 Task: Organize a 2-hour leadership and team-building workshop for corporate teams.
Action: Mouse moved to (646, 306)
Screenshot: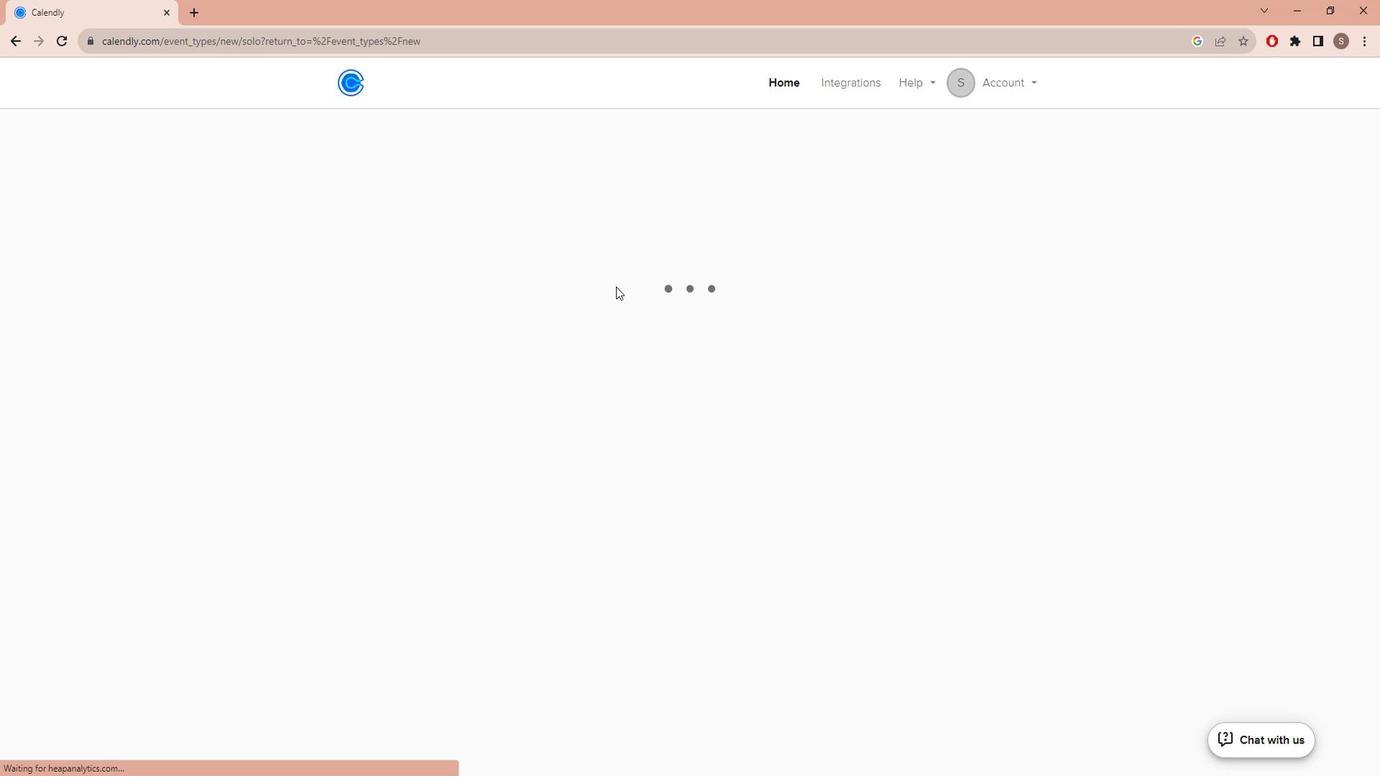 
Action: Mouse pressed left at (646, 306)
Screenshot: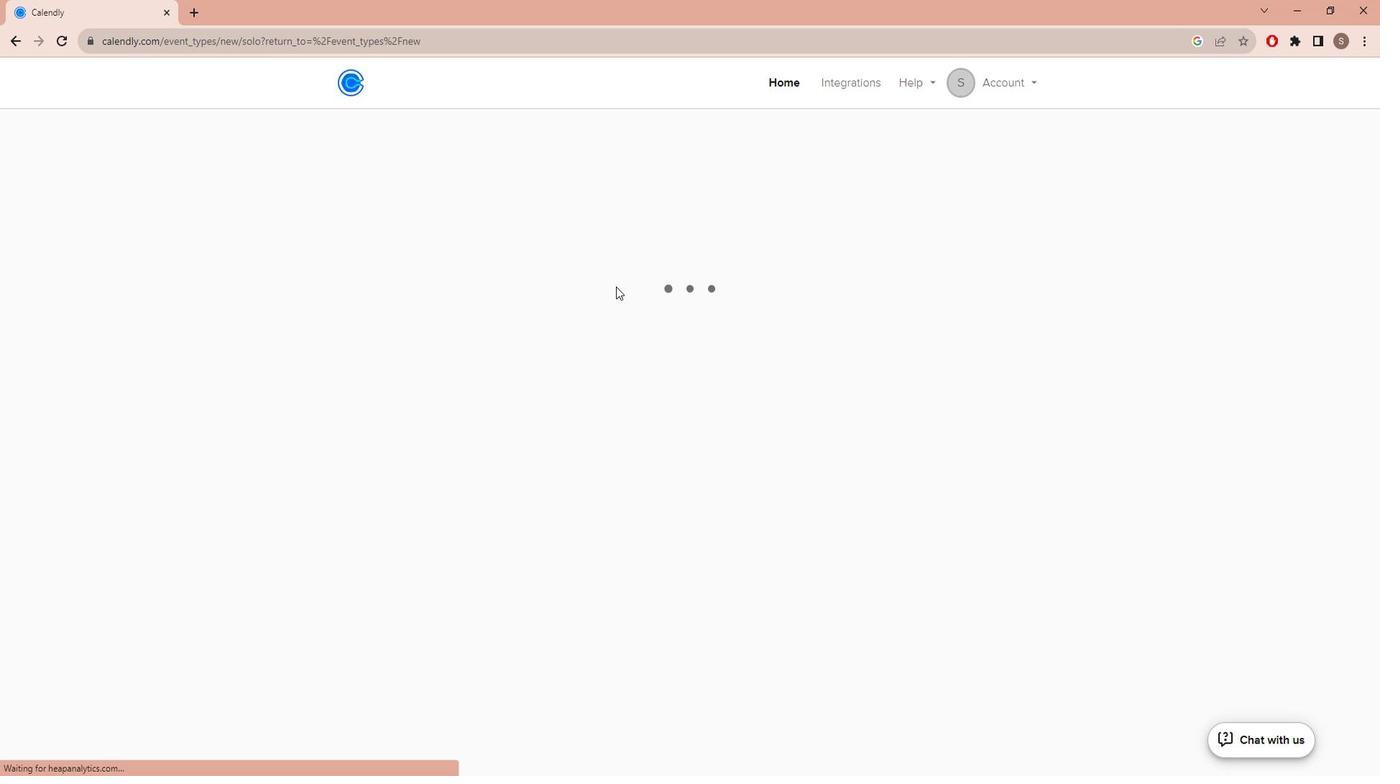 
Action: Mouse moved to (569, 381)
Screenshot: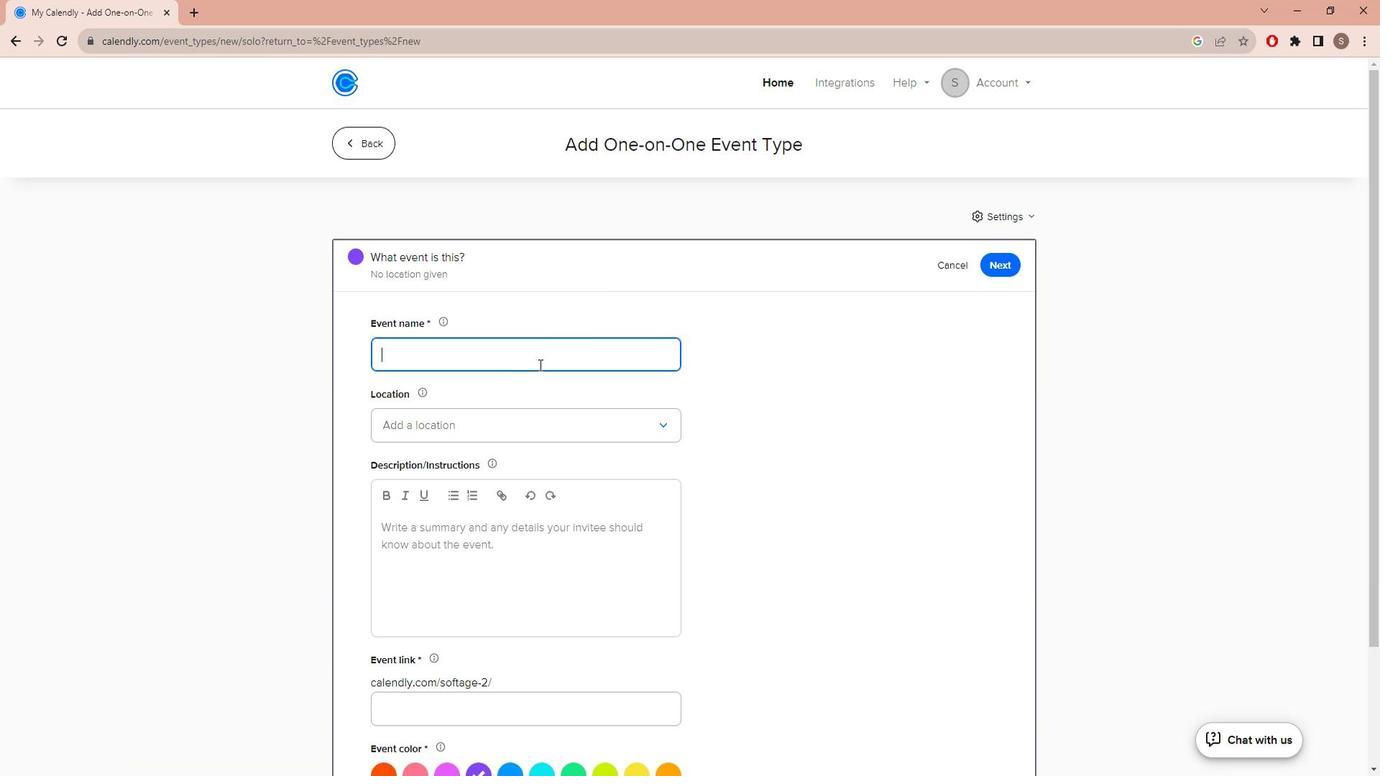 
Action: Key pressed <Key.caps_lock>C<Key.caps_lock>orporate<Key.space><Key.caps_lock>L<Key.caps_lock>eadership<Key.space><Key.shift_r><Key.shift_r><Key.shift_r><Key.shift_r>&<Key.space><Key.caps_lock>T<Key.caps_lock>eam<Key.space><Key.caps_lock>B<Key.caps_lock>uilding<Key.space><Key.caps_lock>W<Key.caps_lock>orkshoip<Key.backspace><Key.backspace>p
Screenshot: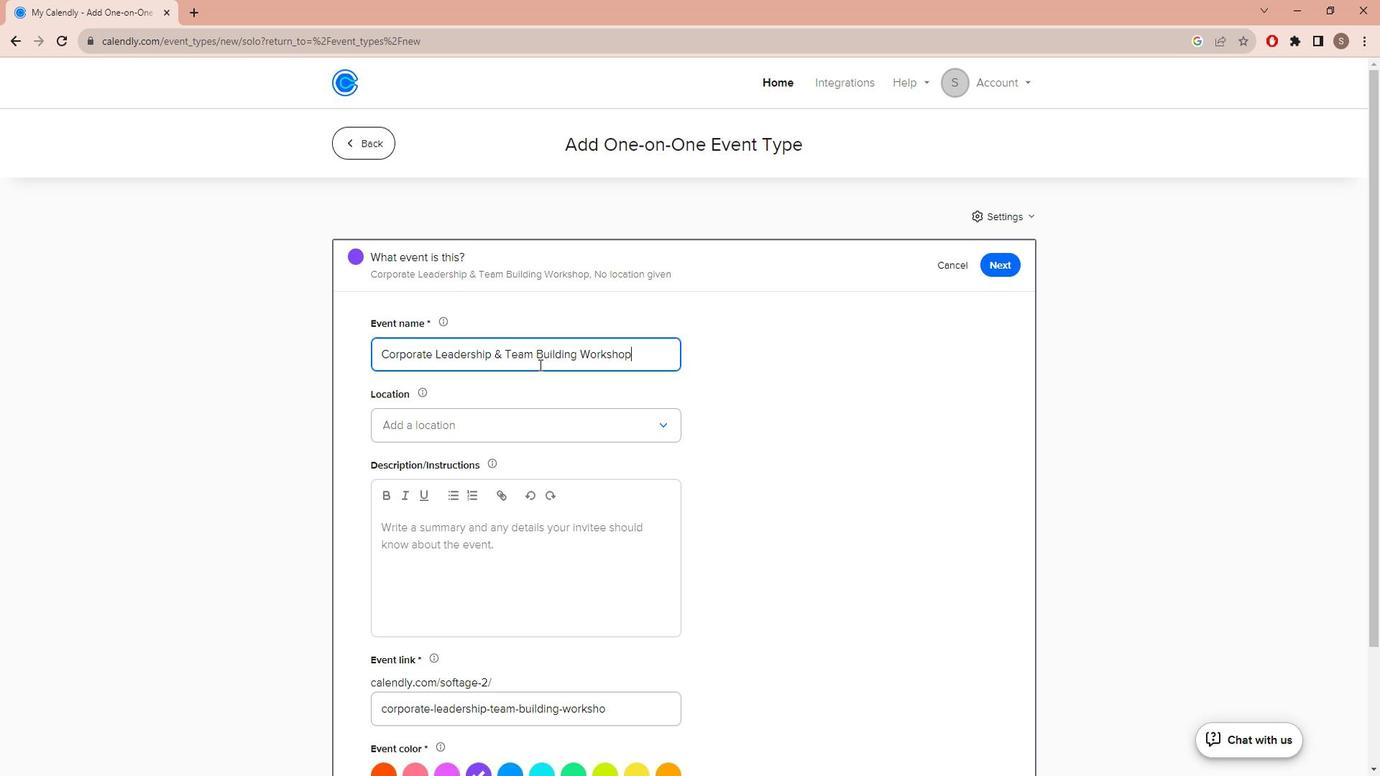 
Action: Mouse moved to (543, 424)
Screenshot: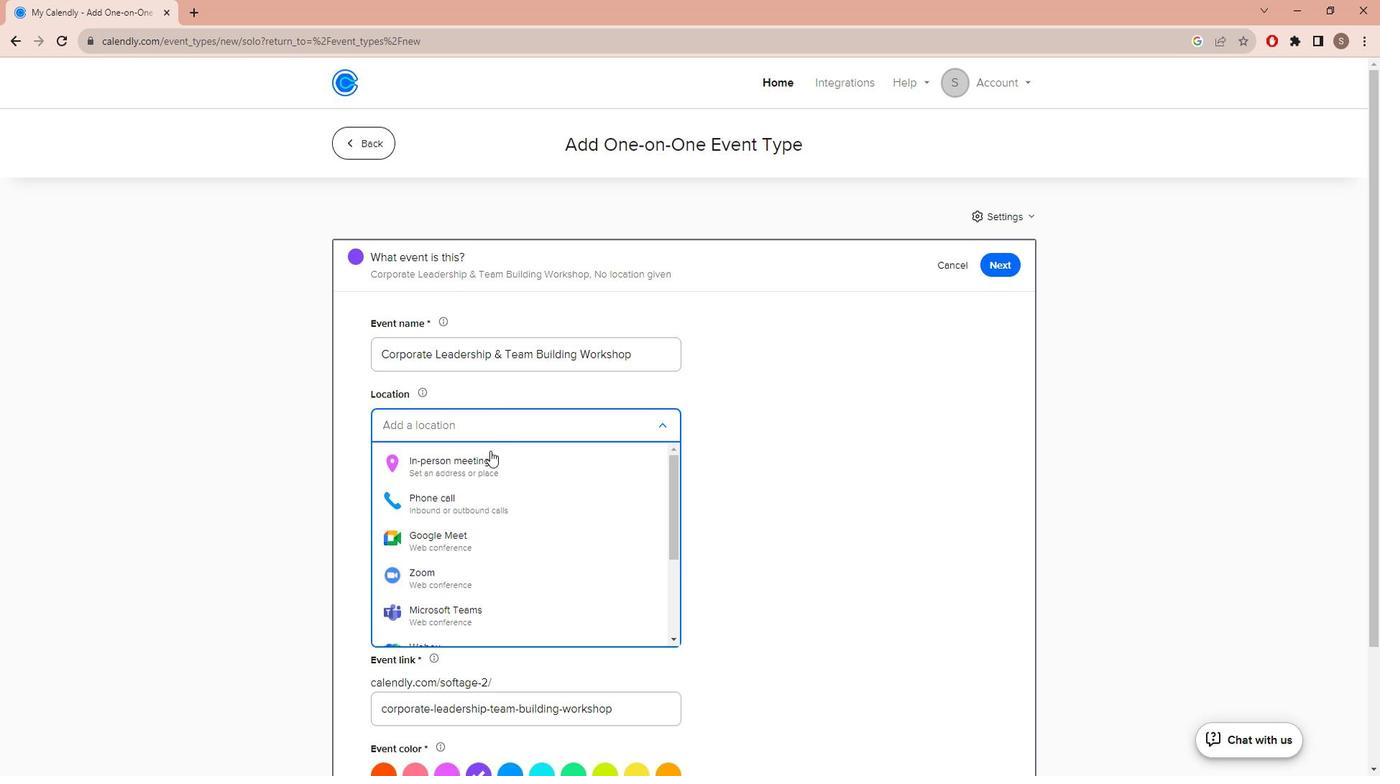 
Action: Mouse pressed left at (543, 424)
Screenshot: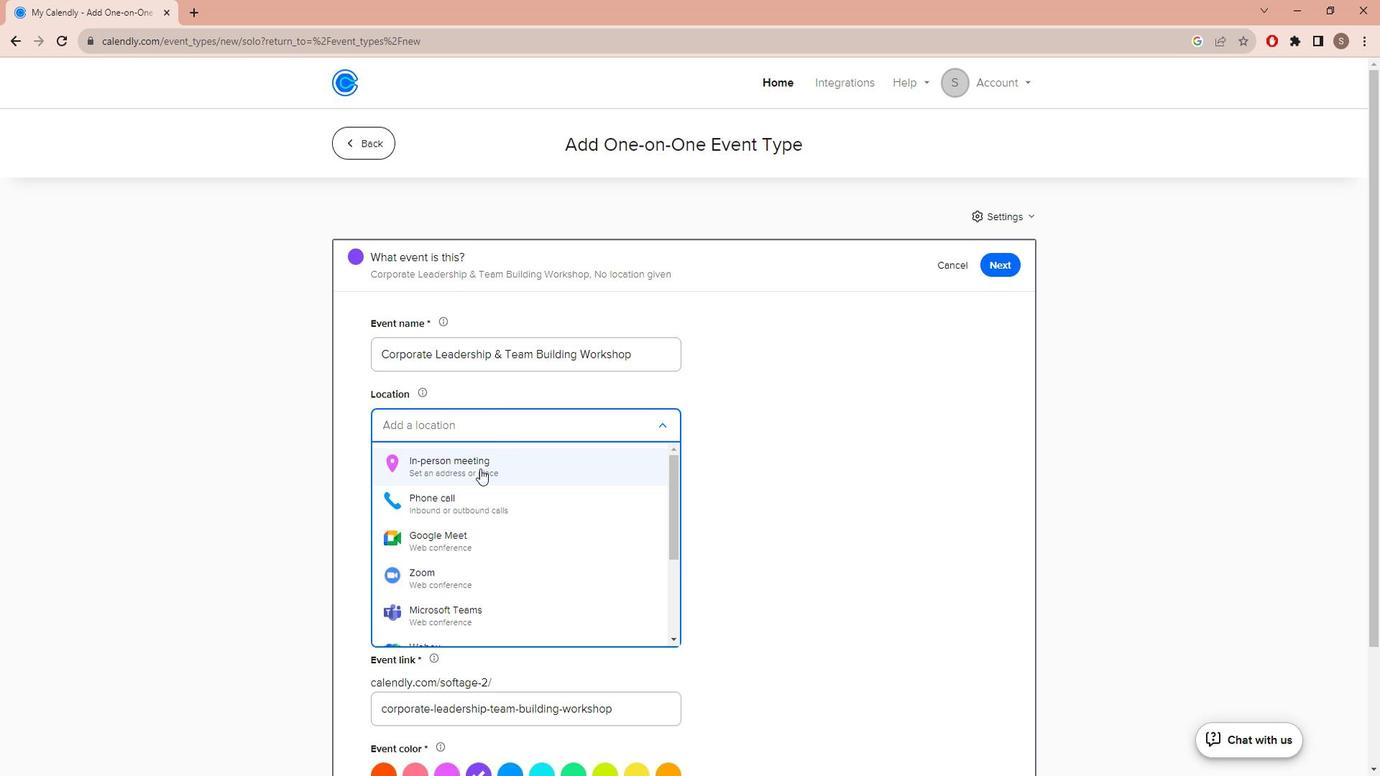 
Action: Mouse moved to (510, 481)
Screenshot: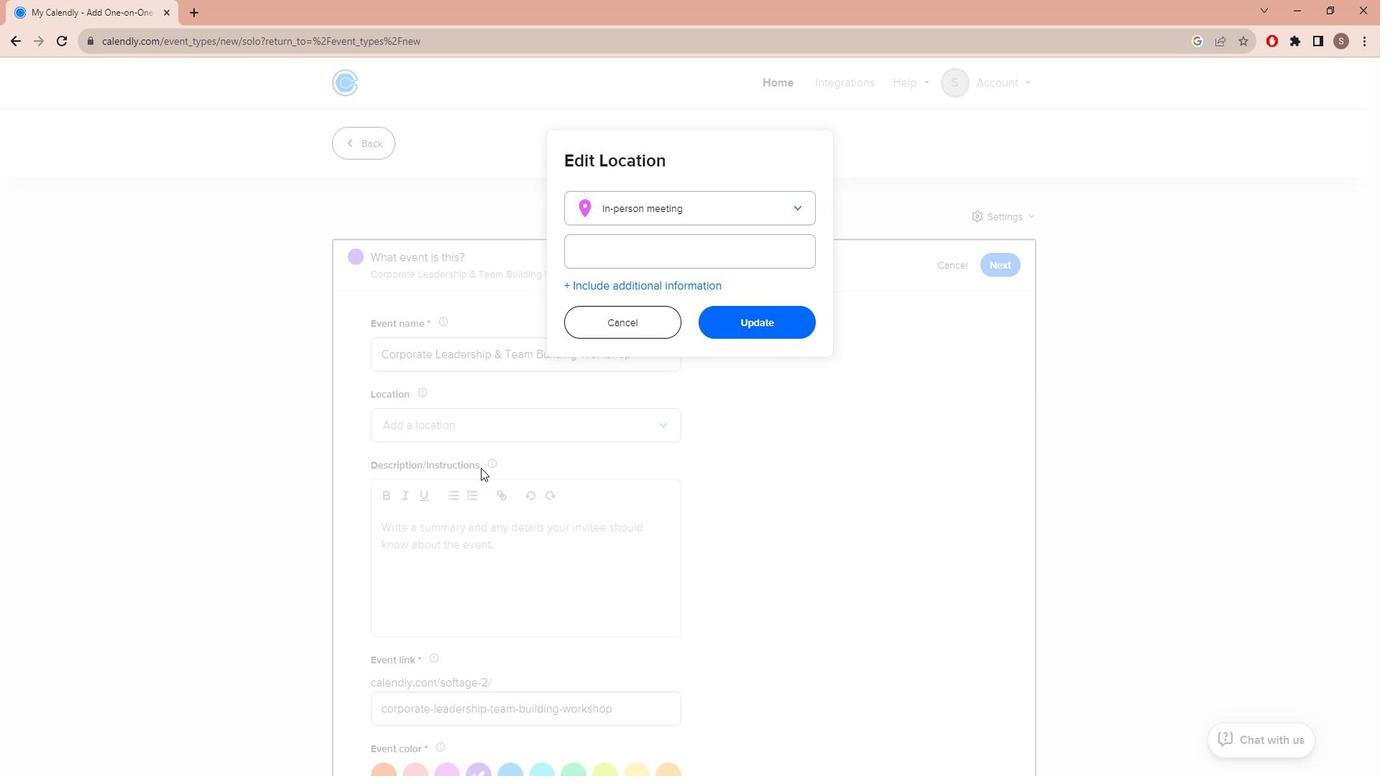 
Action: Mouse pressed left at (510, 481)
Screenshot: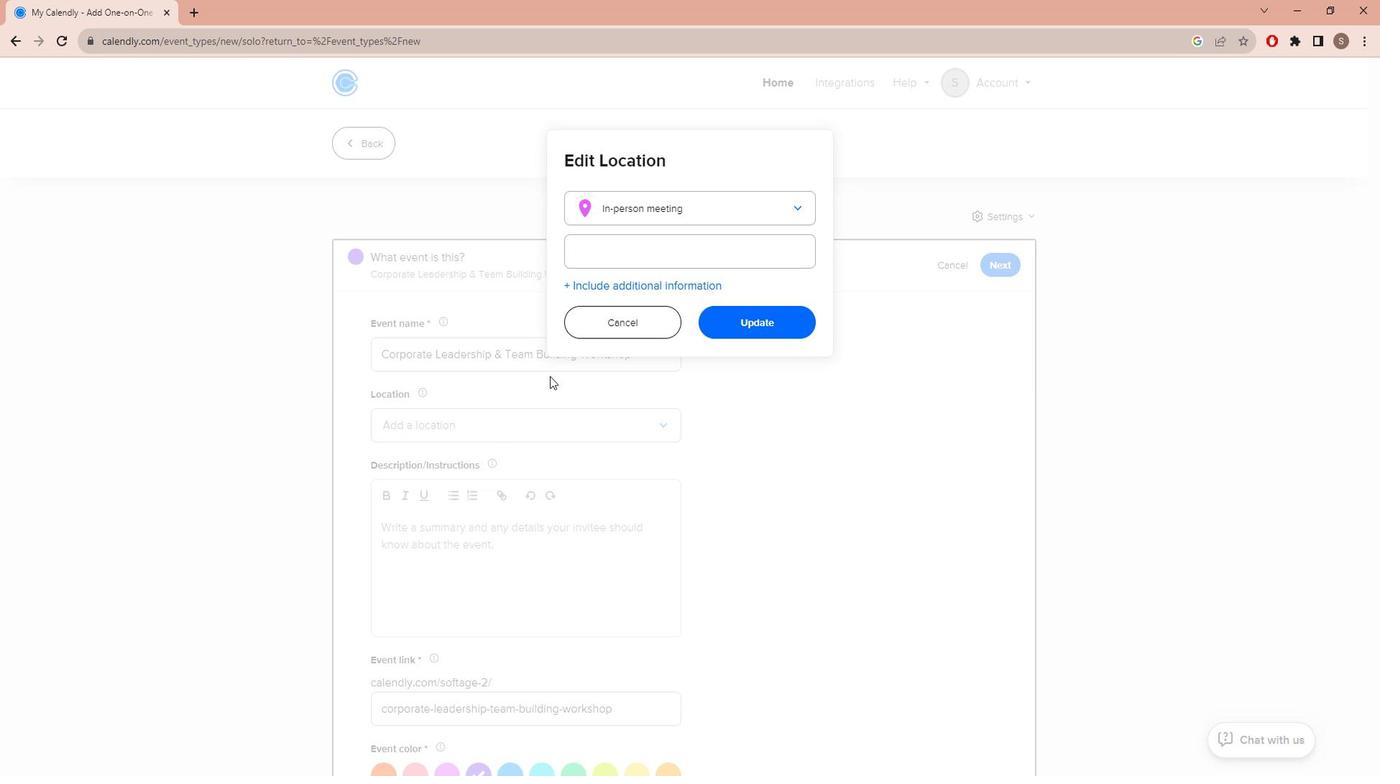
Action: Mouse moved to (669, 279)
Screenshot: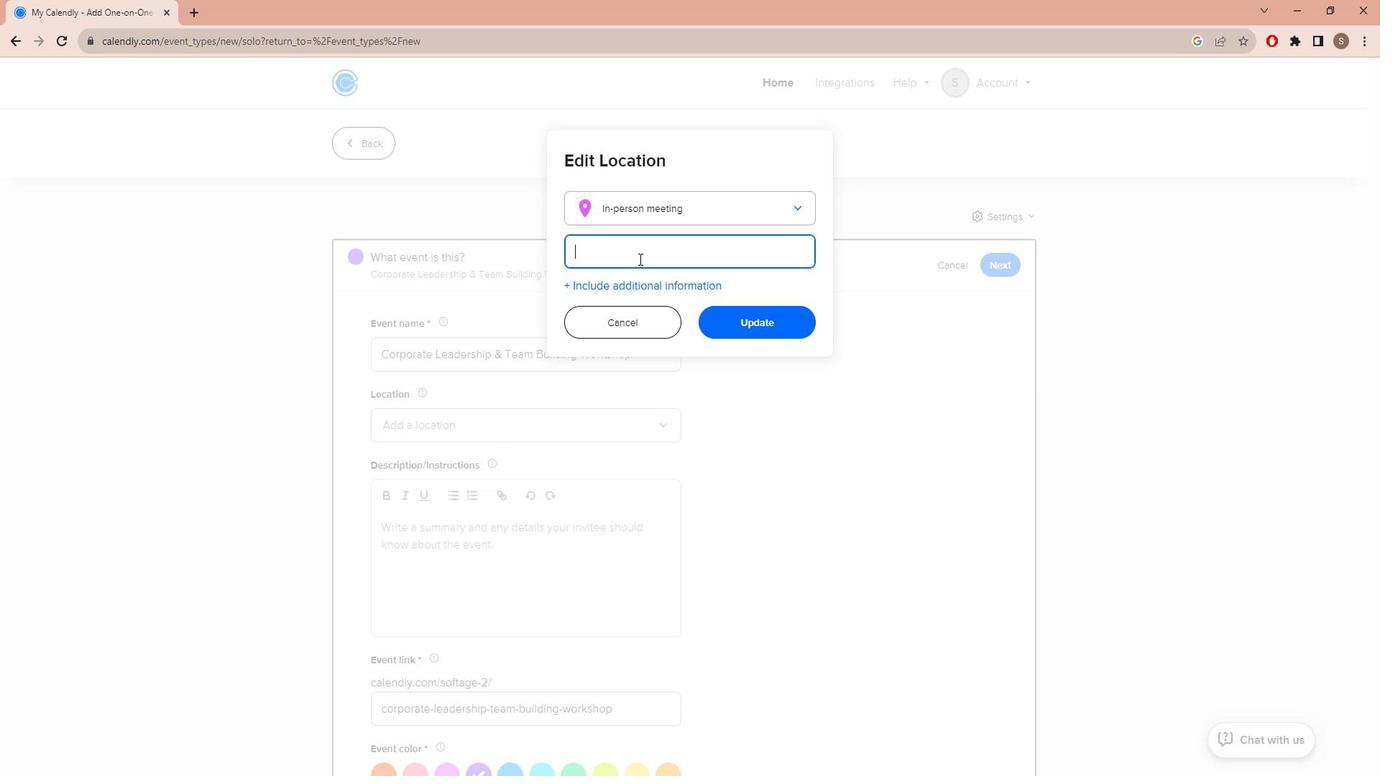
Action: Mouse pressed left at (669, 279)
Screenshot: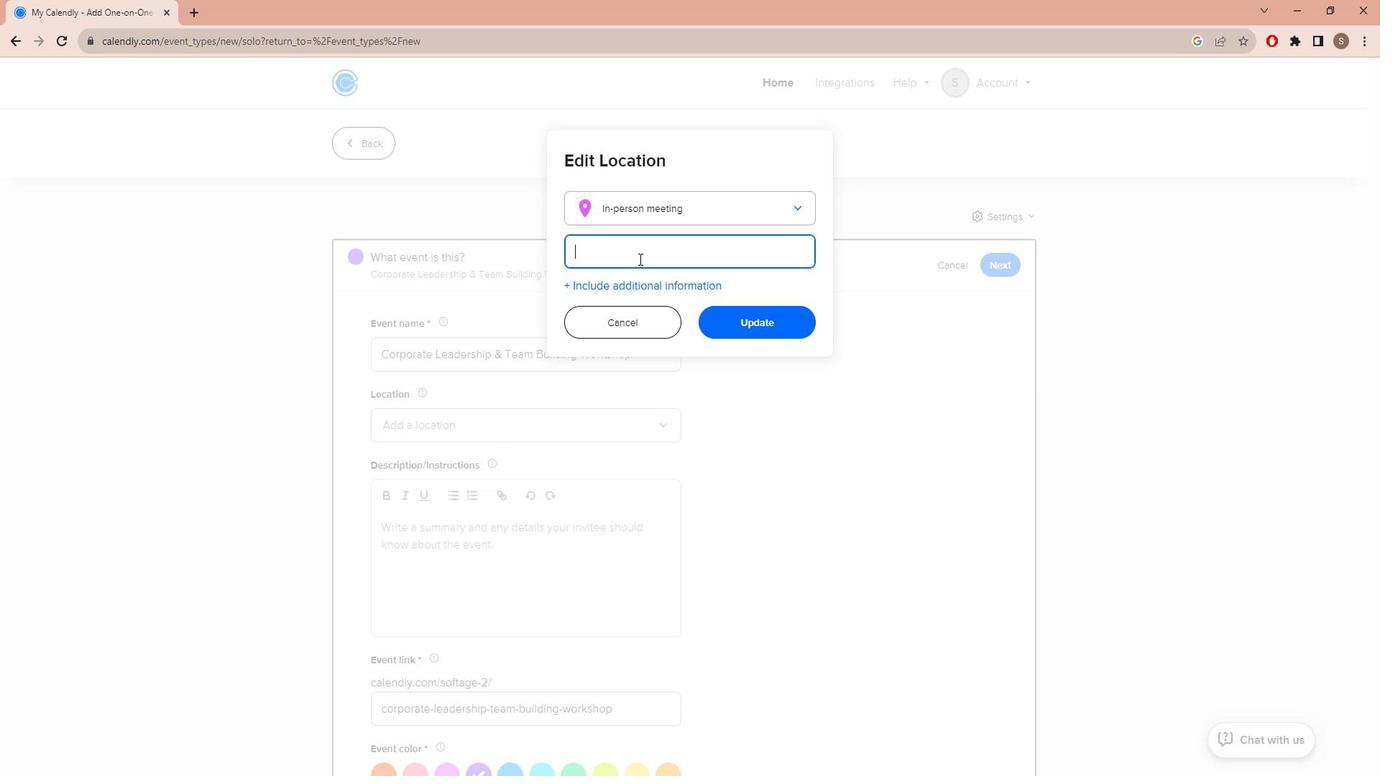 
Action: Key pressed <Key.caps_lock>G<Key.caps_lock><Key.caps_lock><Key.caps_lock>rand<Key.space><Key.caps_lock>H<Key.caps_lock>orizon,<Key.caps_lock><Key.backspace><Key.space><Key.caps_lock>a<Key.caps_lock>U<Key.backspace><Key.backspace>A<Key.caps_lock>uditorio<Key.backspace>um,<Key.space><Key.caps_lock>L<Key.caps_lock>ondon,<Key.caps_lock>U.K
Screenshot: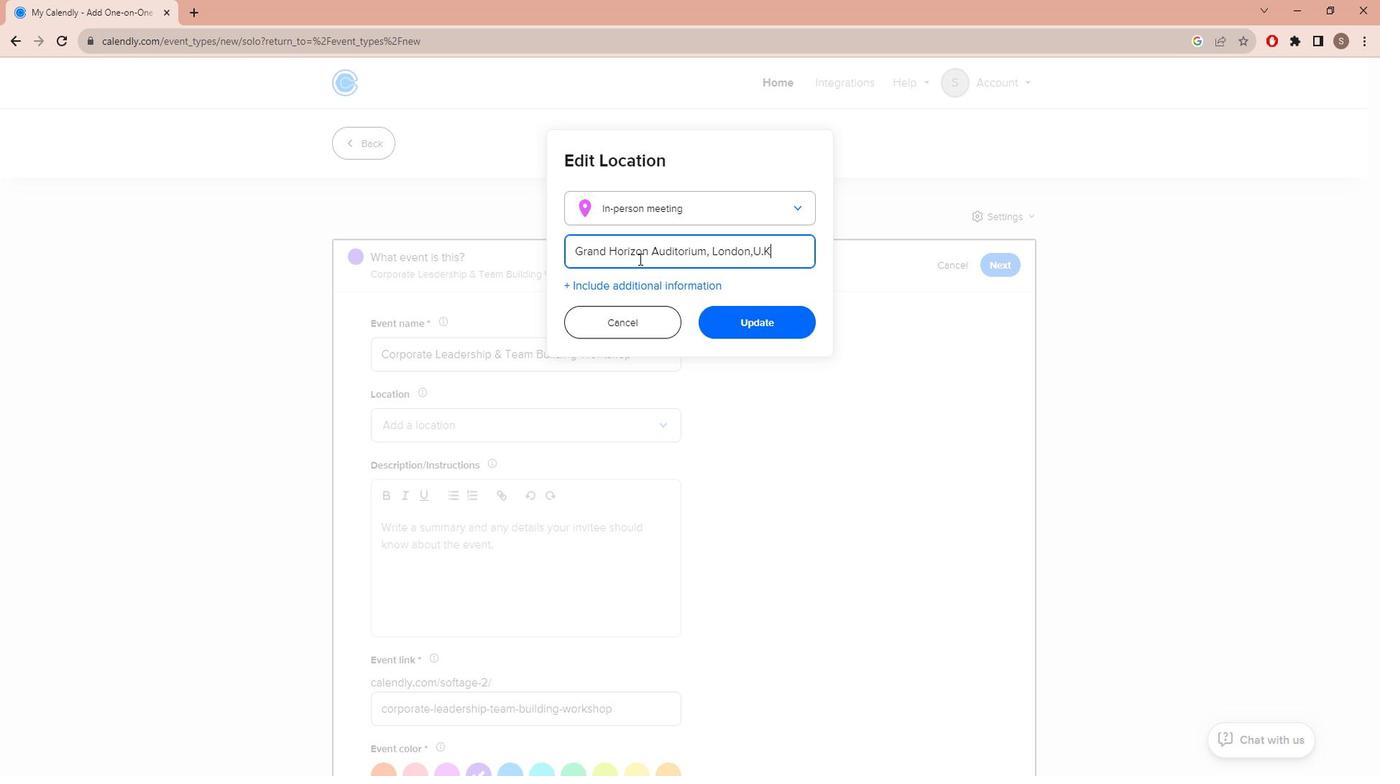 
Action: Mouse moved to (775, 351)
Screenshot: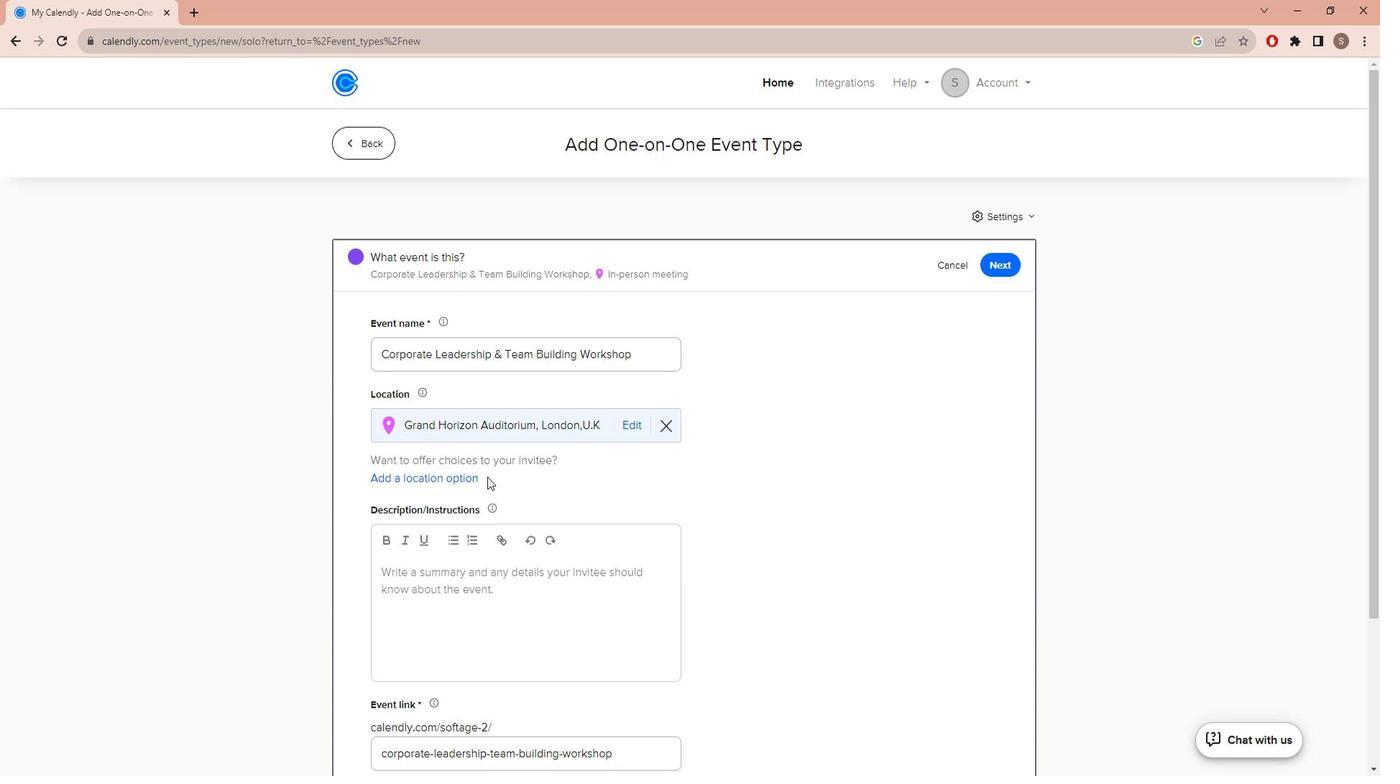 
Action: Mouse pressed left at (775, 351)
Screenshot: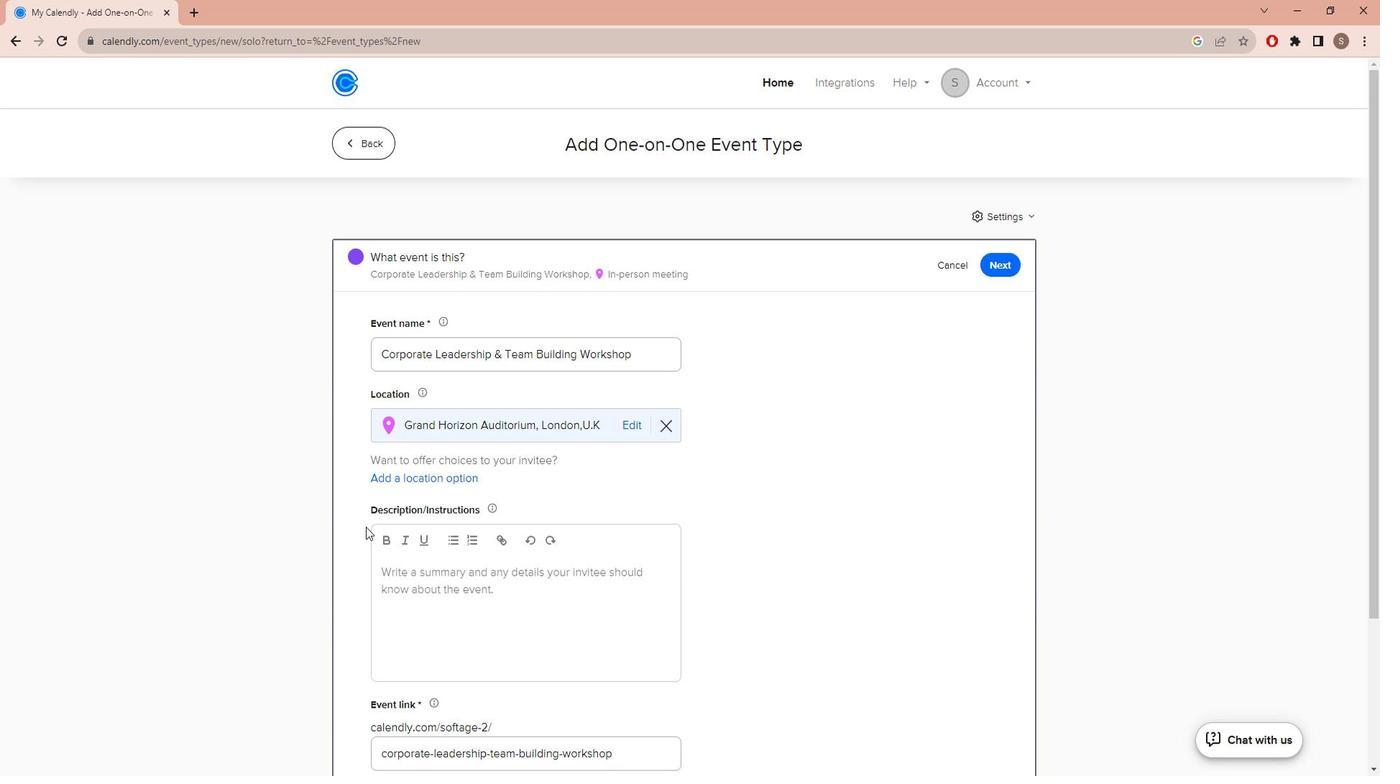 
Action: Mouse moved to (395, 538)
Screenshot: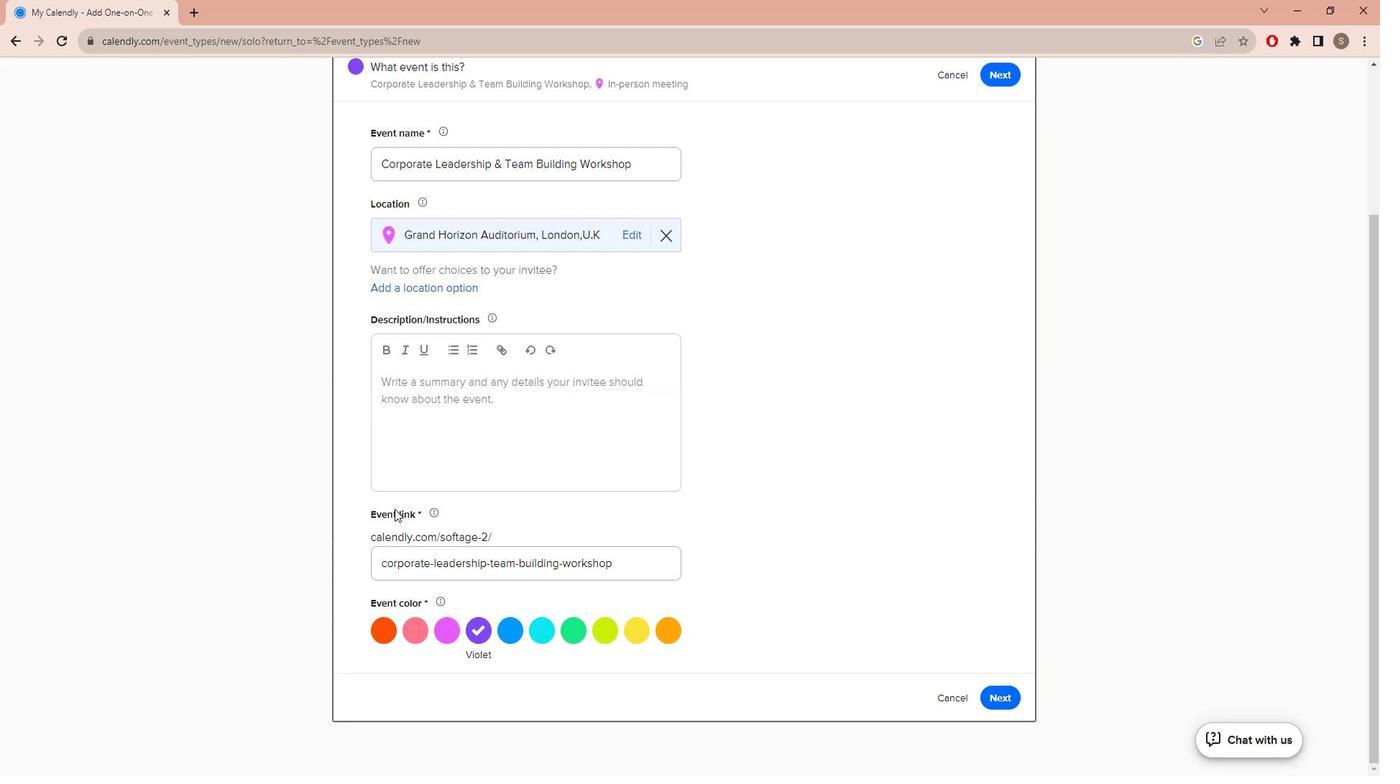 
Action: Mouse scrolled (395, 537) with delta (0, 0)
Screenshot: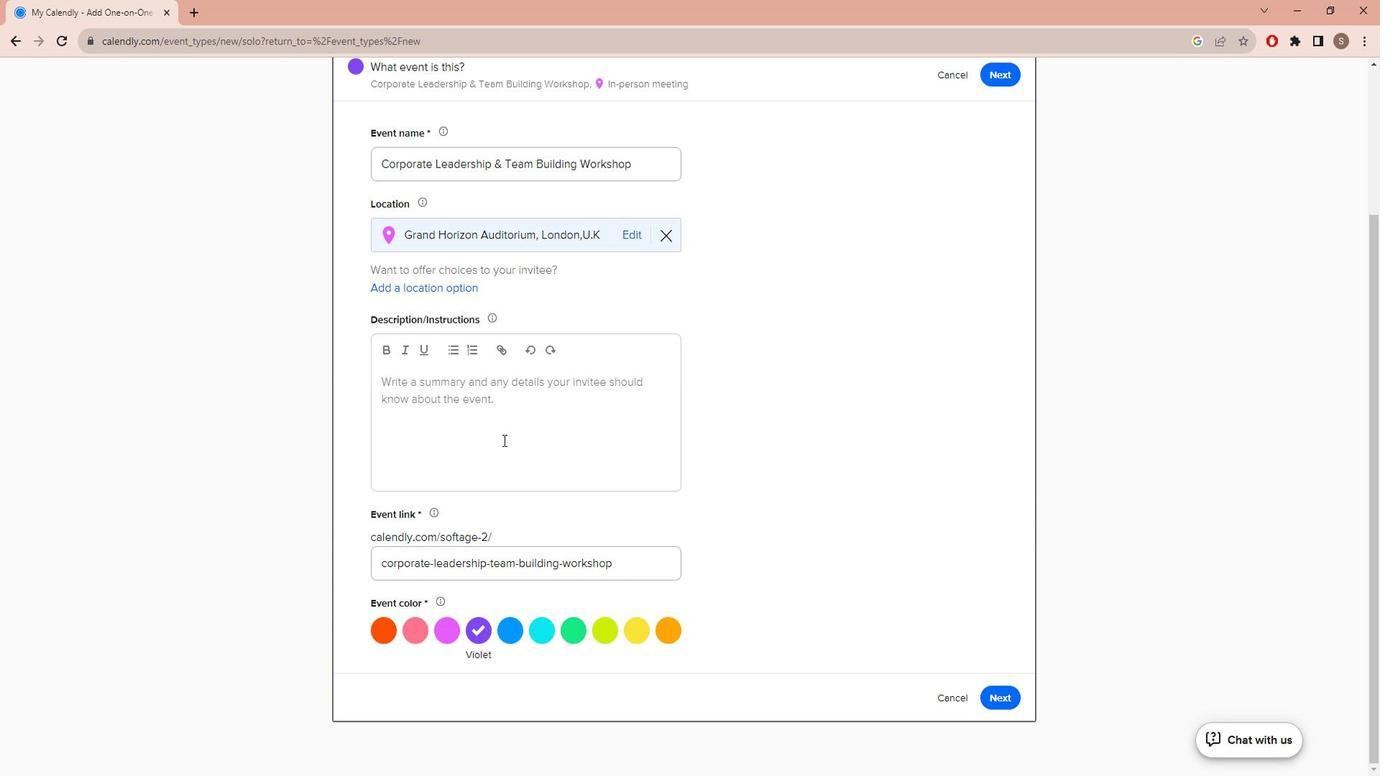 
Action: Mouse scrolled (395, 537) with delta (0, 0)
Screenshot: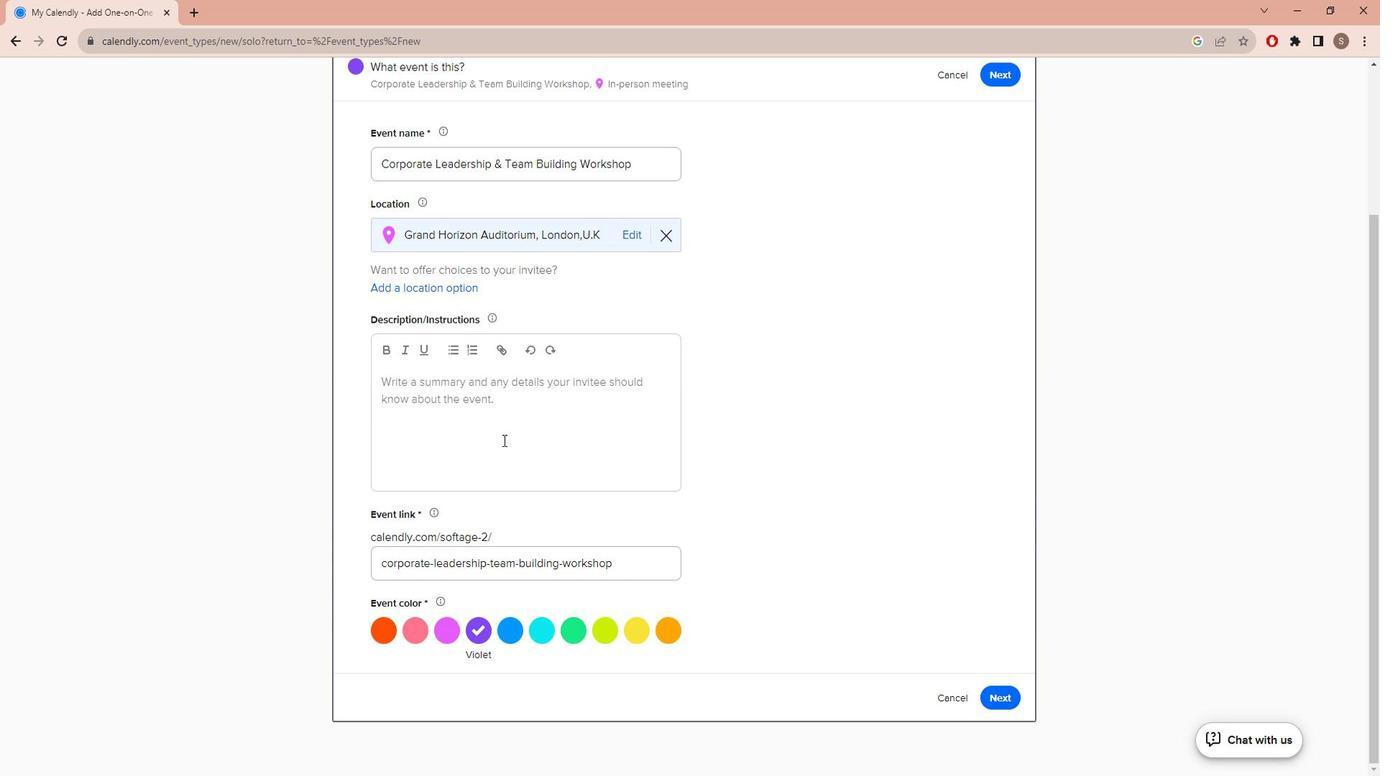 
Action: Mouse scrolled (395, 537) with delta (0, 0)
Screenshot: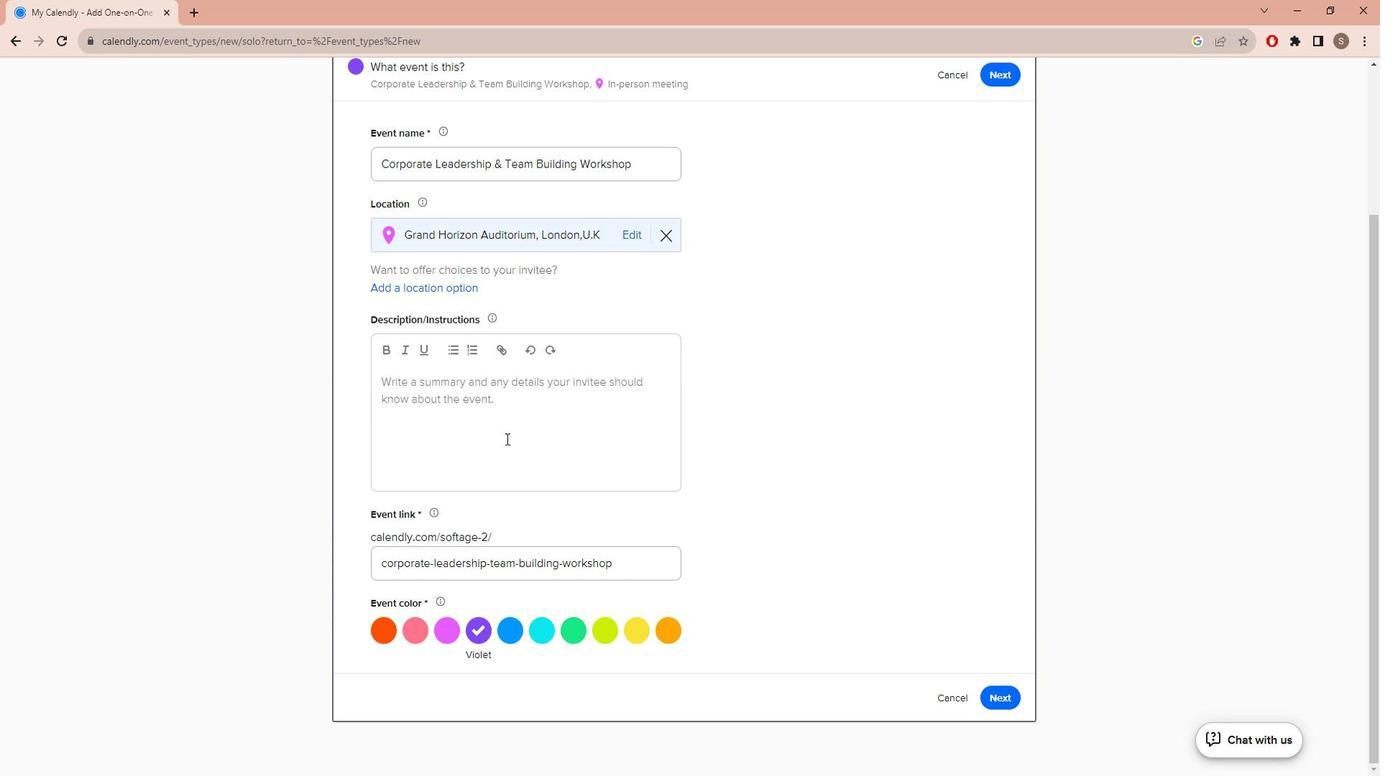 
Action: Mouse scrolled (395, 537) with delta (0, 0)
Screenshot: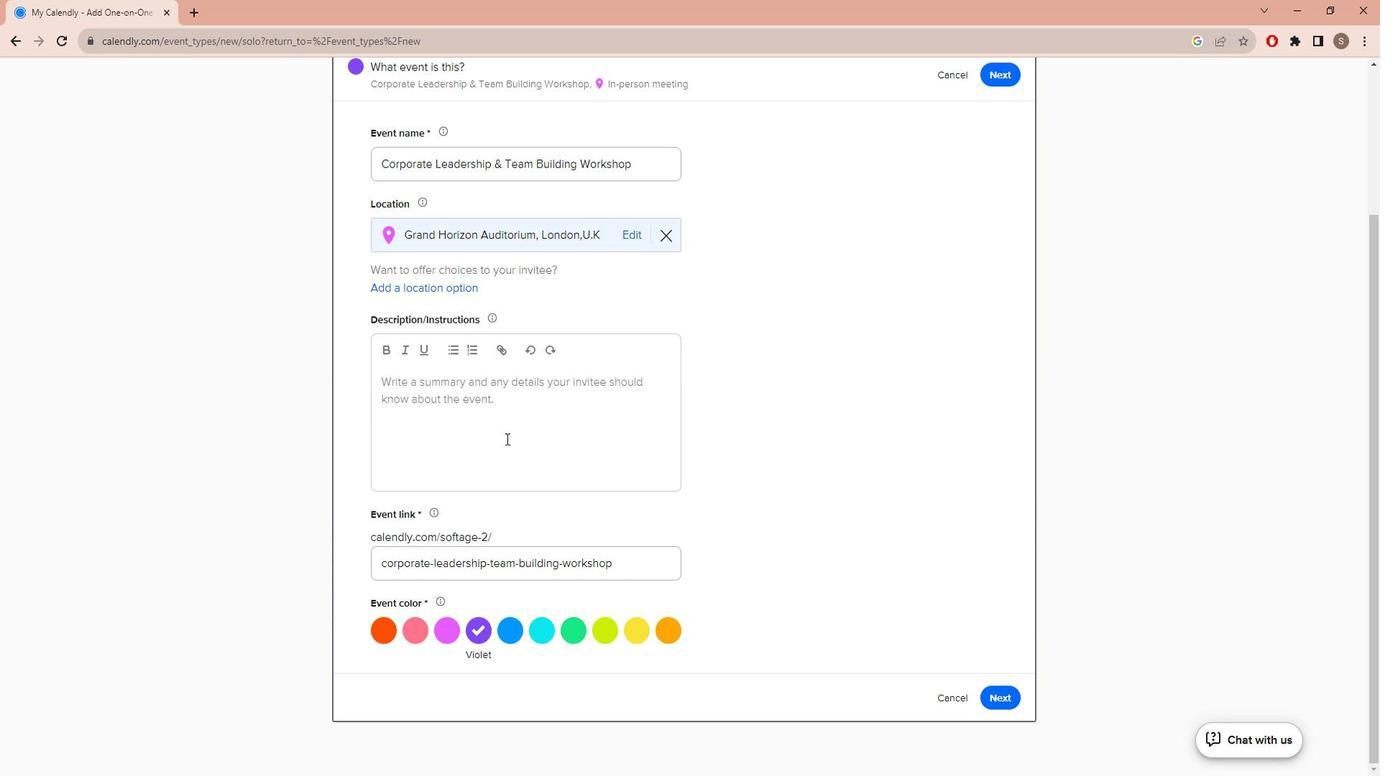 
Action: Mouse moved to (536, 453)
Screenshot: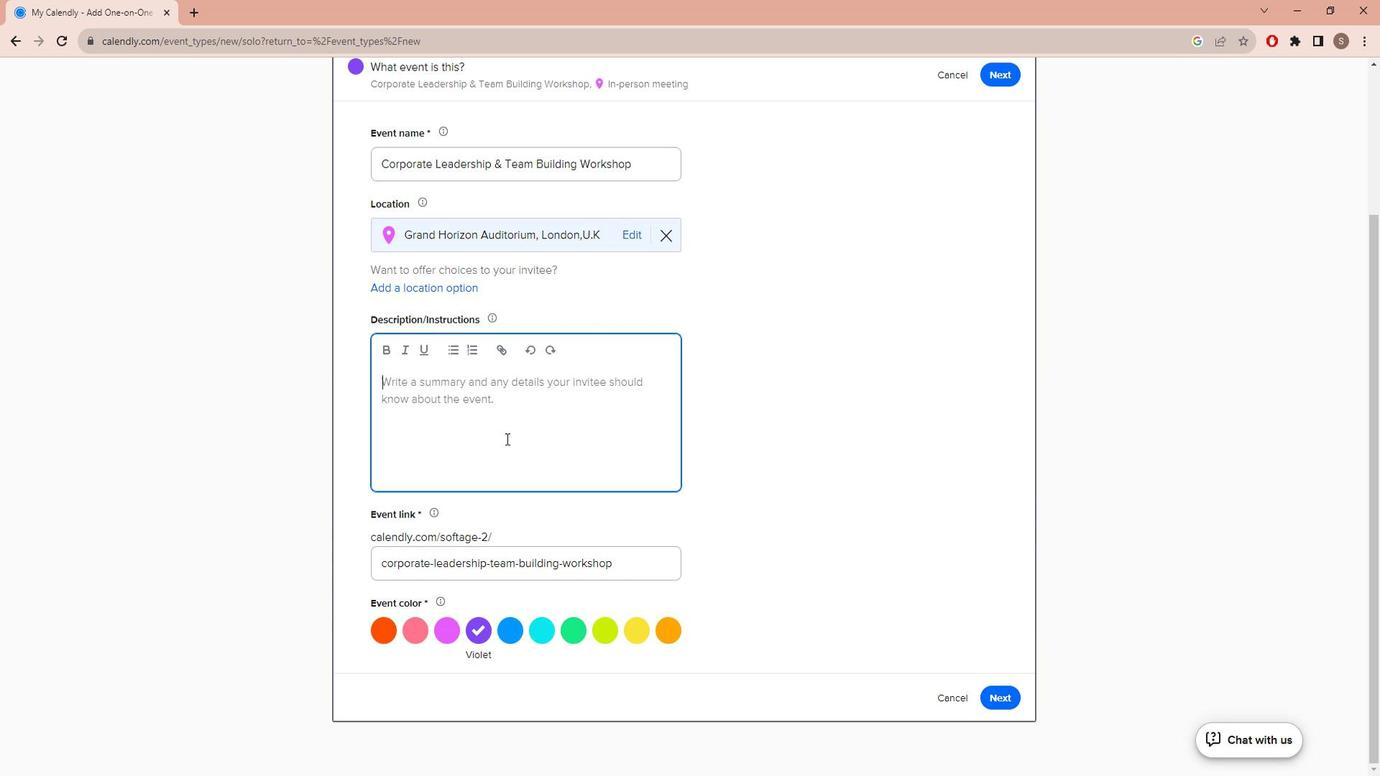 
Action: Mouse pressed left at (536, 453)
Screenshot: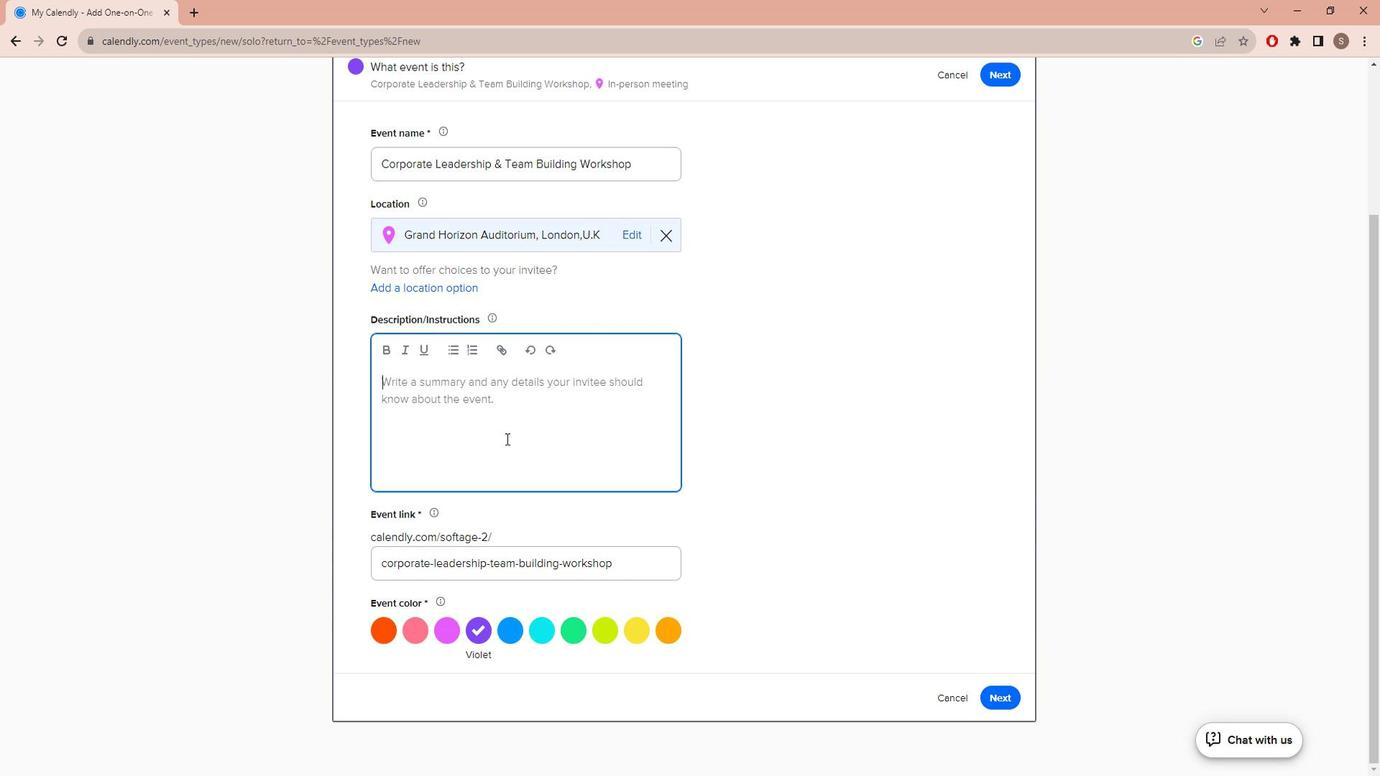 
Action: Key pressed <Key.caps_lock>j<Key.caps_lock><Key.backspace>J<Key.caps_lock>oin<Key.space>us<Key.space>for<Key.space>a<Key.space><Key.backspace>n<Key.space>engagoin<Key.backspace><Key.backspace><Key.backspace>ing<Key.space>and<Key.space>dynamic<Key.space>leadershi<Key.backspace>ip<Key.space>and<Key.space>team<Key.space>buidl<Key.backspace><Key.backspace>lding<Key.space>workshop<Key.space>designed<Key.space>specificallyu<Key.backspace><Key.space>for<Key.space>corporate<Key.space>teams<Key.space>.<Key.caps_lock>I<Key.caps_lock>n<Key.space>this<Key.space>interactive<Key.space>sesion<Key.space><Key.backspace><Key.backspace><Key.backspace><Key.backspace>sion<Key.space>,you<Key.space>will<Key.space>develop<Key.space>essential<Key.space>leadership<Key.space>skills<Key.space><Key.space>and<Key.space>enhance<Key.space>teamwork,fostering<Key.space>a<Key.space>more<Key.space>productive<Key.space>and<Key.space>collabro<Key.backspace><Key.backspace>orative<Key.space>work<Key.space>environment.<Key.space><Key.caps_lock>T<Key.caps_lock>i<Key.backspace>his<Key.space>workshop<Key.space>i<Key.space><Key.backspace>s<Key.space>ideal<Key.space>for<Key.space>team<Key.space>leaders,managers<Key.space>and<Key.space>employees<Key.space>at<Key.space>all<Key.space>levels<Key.space>looking<Key.space>to<Key.space>enhancre<Key.backspace><Key.backspace>e<Key.space>their<Key.space>leadership<Key.space>skills<Key.space>and<Key.space>contribute<Key.space>to<Key.space>a<Key.space>more<Key.space>harmonious<Key.space>n<Key.backspace>and<Key.space>effecient<Key.space><Key.backspace><Key.backspace><Key.backspace><Key.backspace><Key.backspace><Key.backspace><Key.backspace>iv<Key.backspace>cient<Key.space>corporate<Key.space>work<Key.space>environment.<Key.caps_lock>
Screenshot: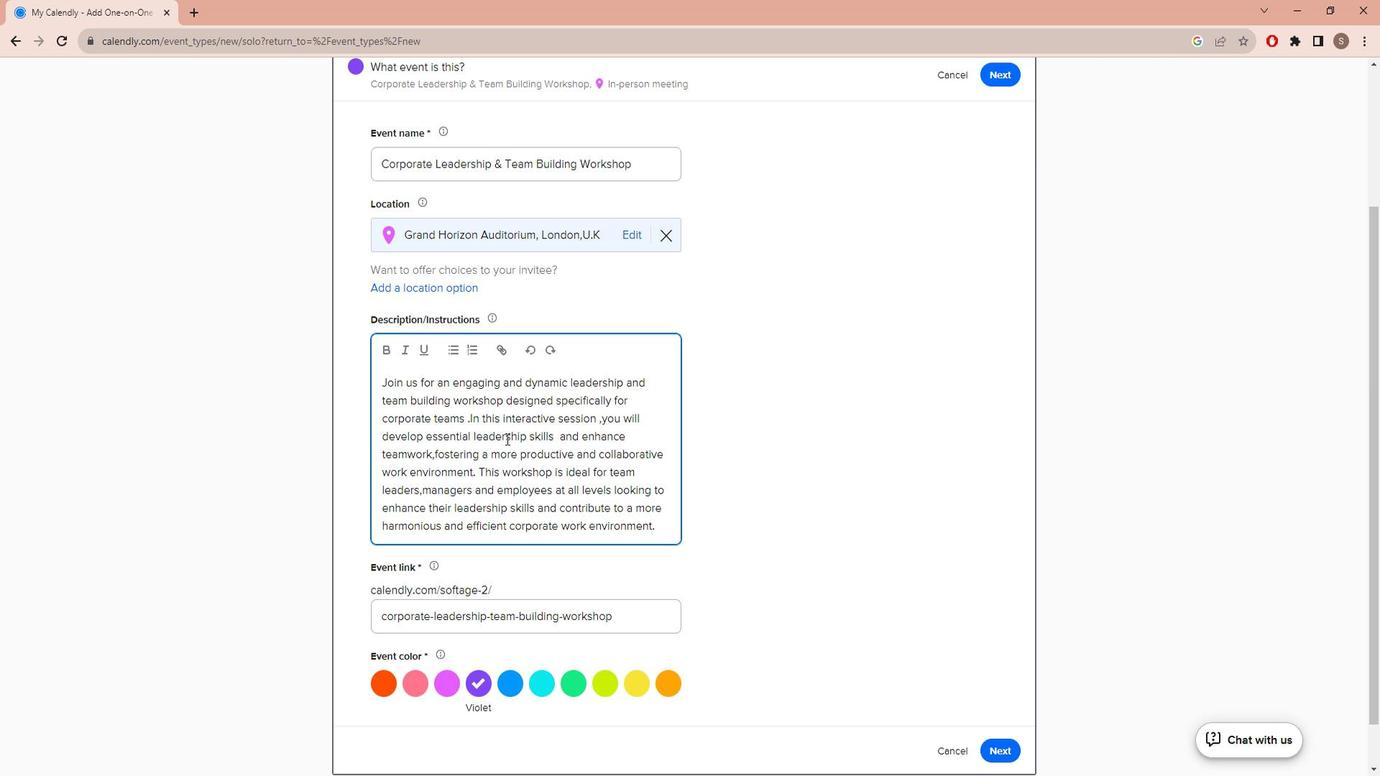 
Action: Mouse moved to (770, 532)
Screenshot: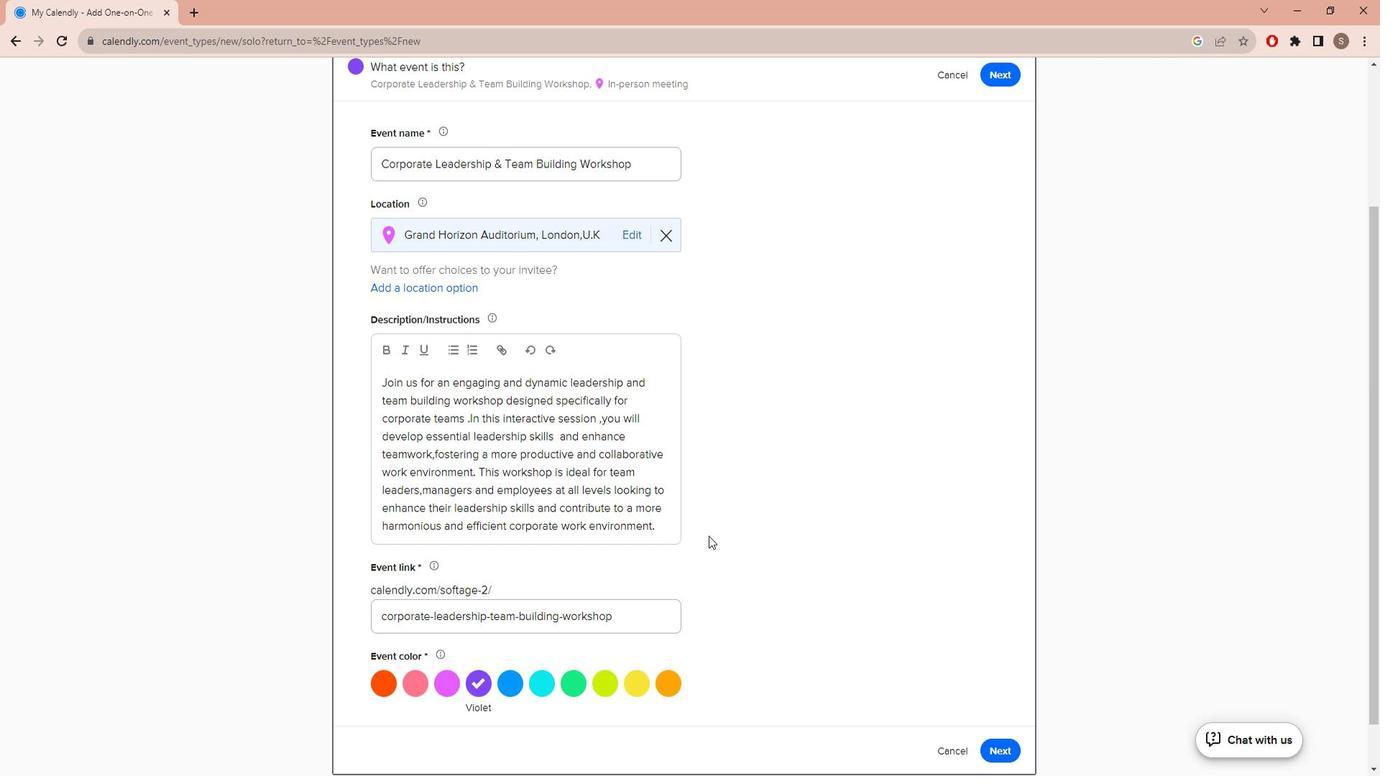 
Action: Mouse pressed left at (770, 532)
Screenshot: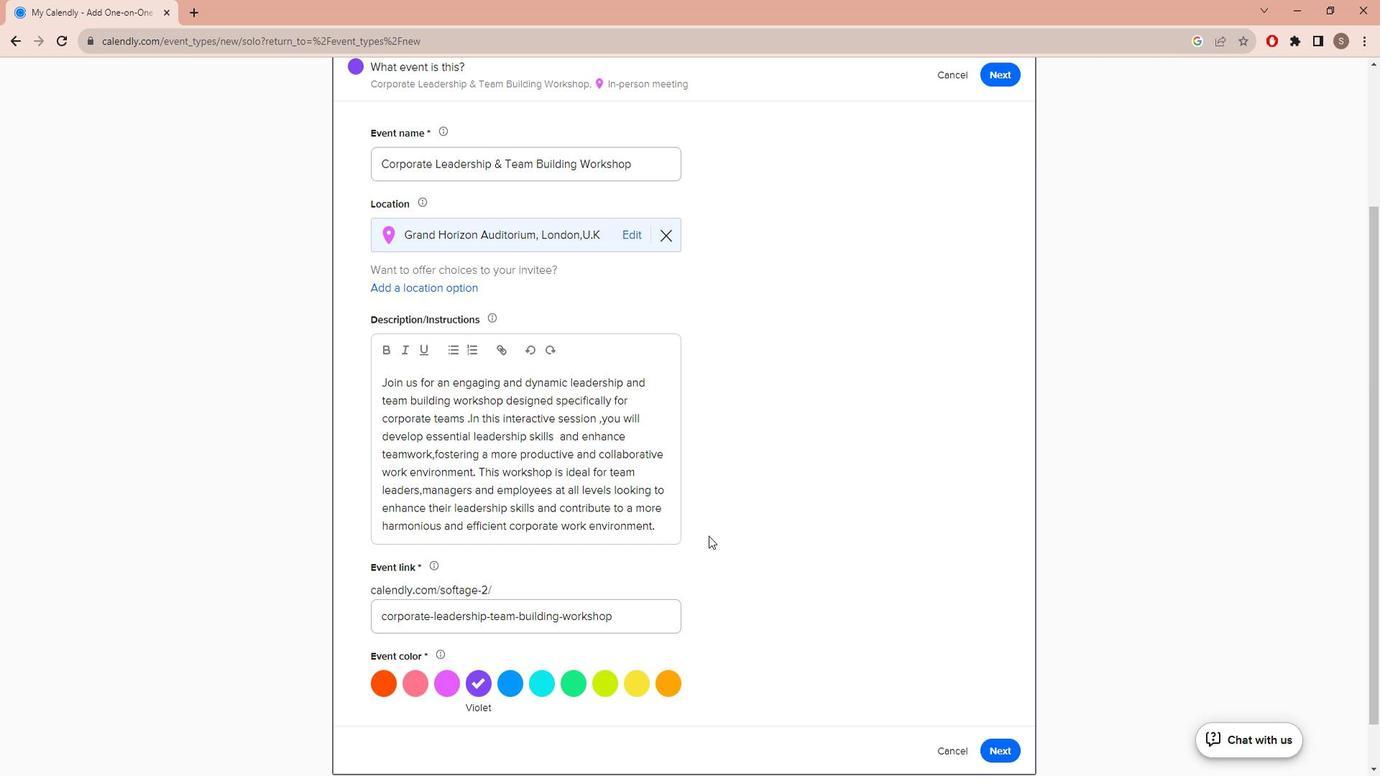 
Action: Mouse moved to (739, 546)
Screenshot: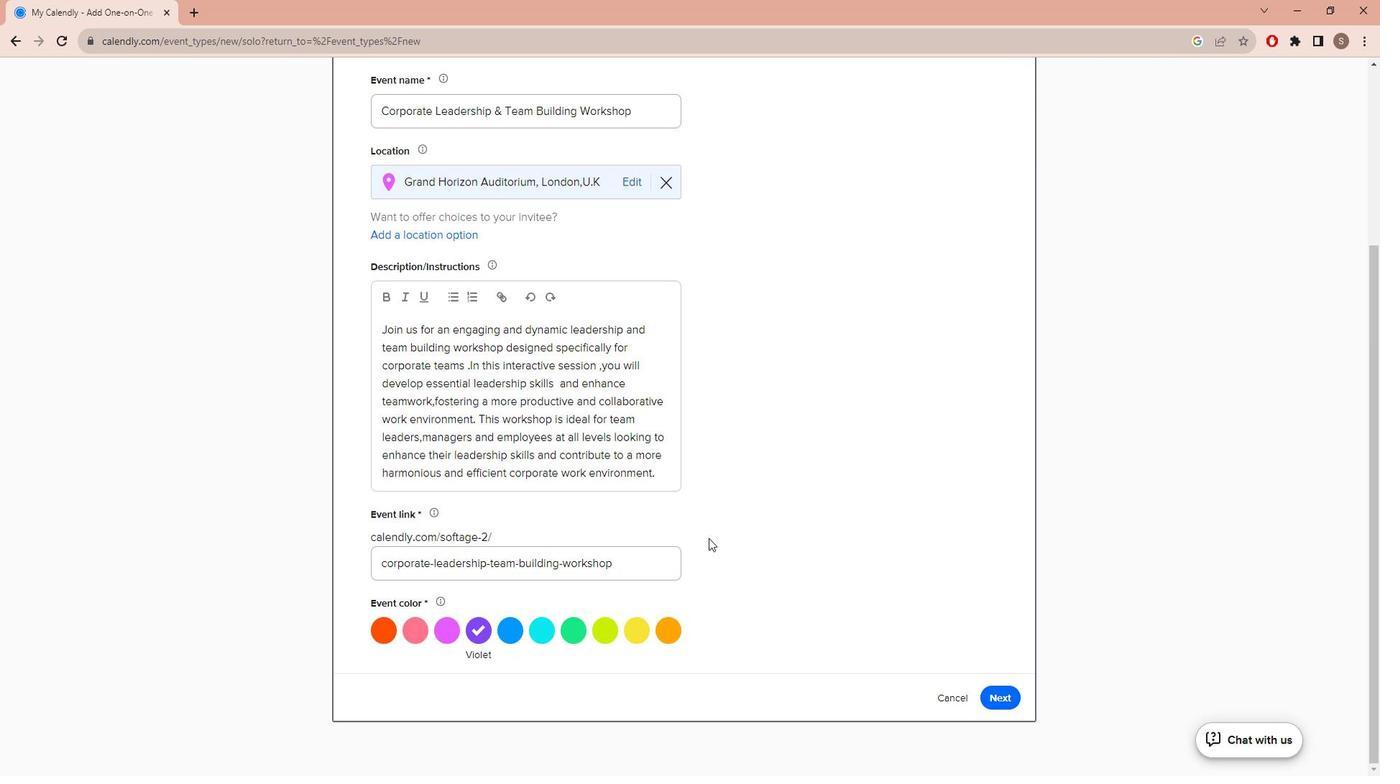 
Action: Mouse scrolled (739, 545) with delta (0, 0)
Screenshot: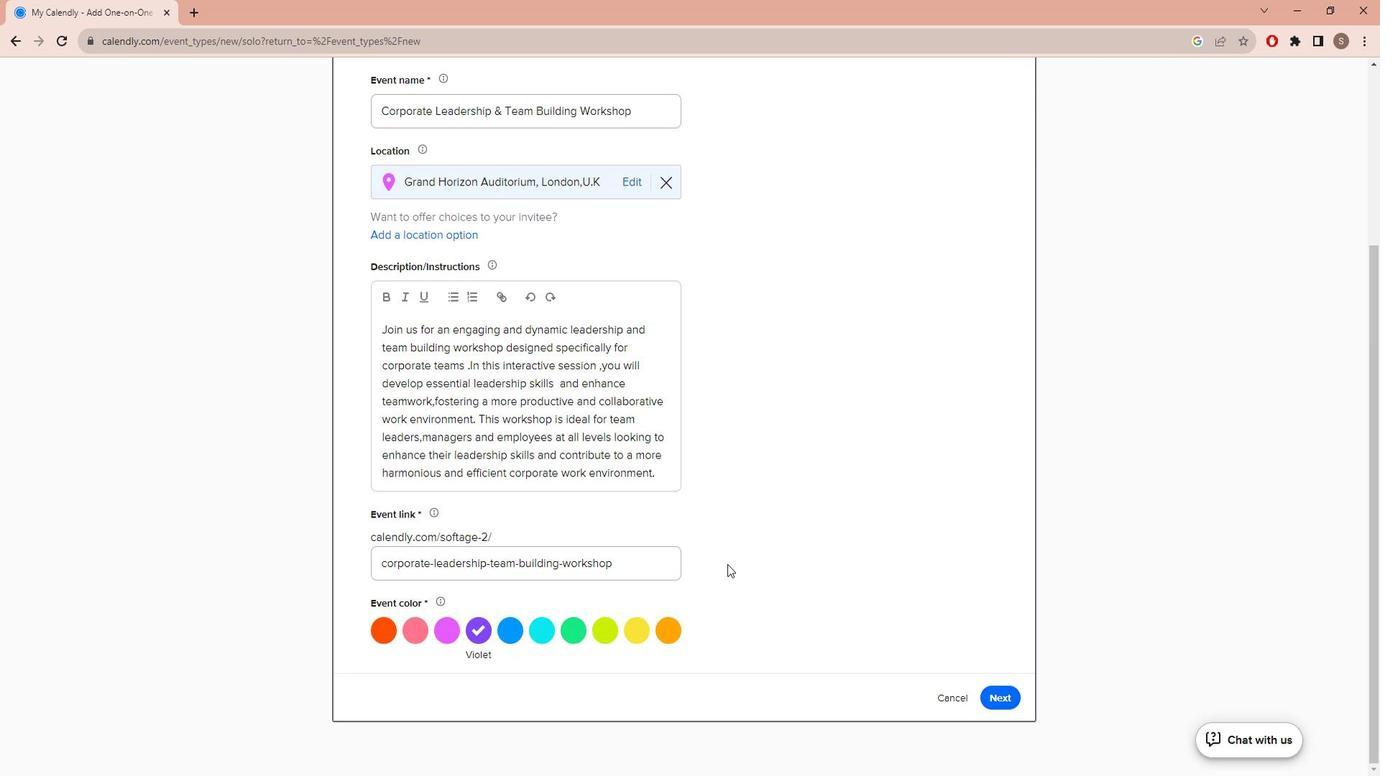
Action: Mouse scrolled (739, 545) with delta (0, 0)
Screenshot: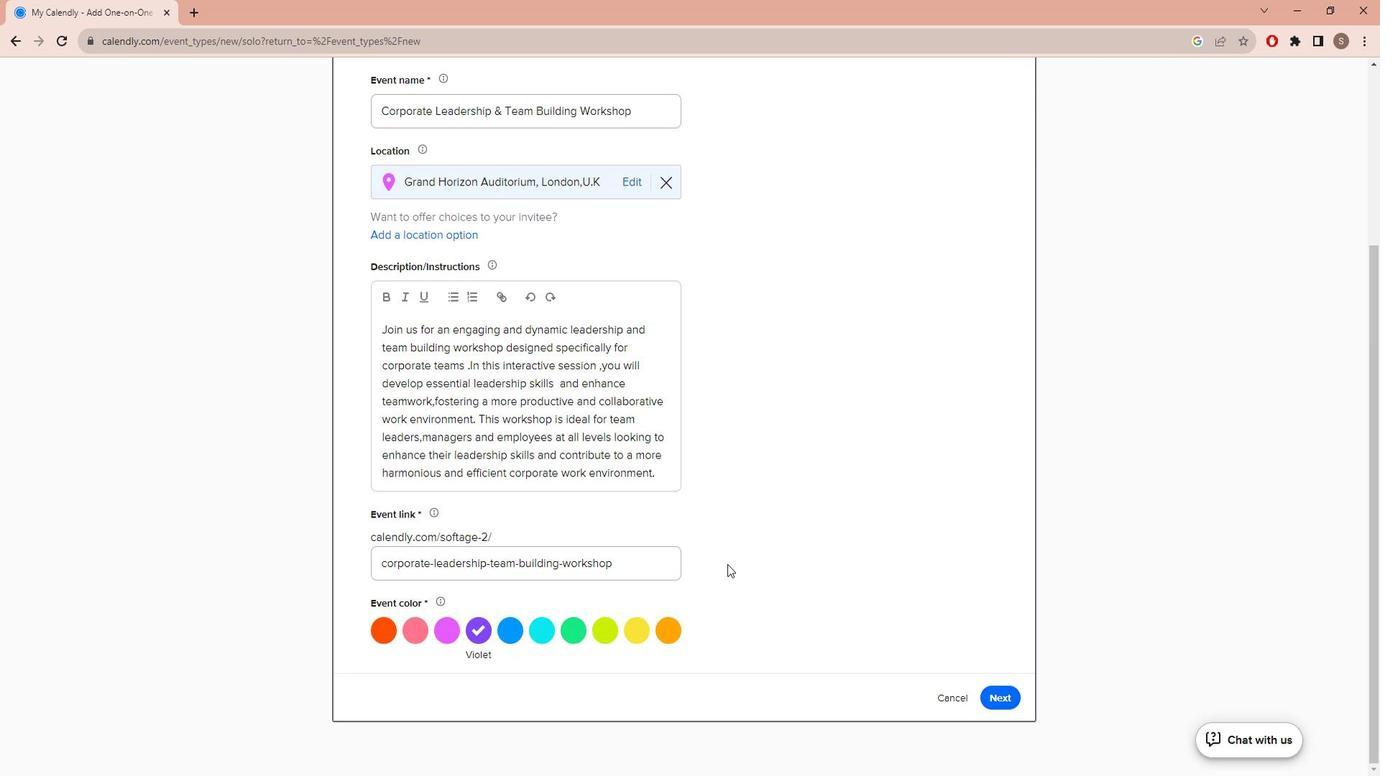 
Action: Mouse scrolled (739, 545) with delta (0, 0)
Screenshot: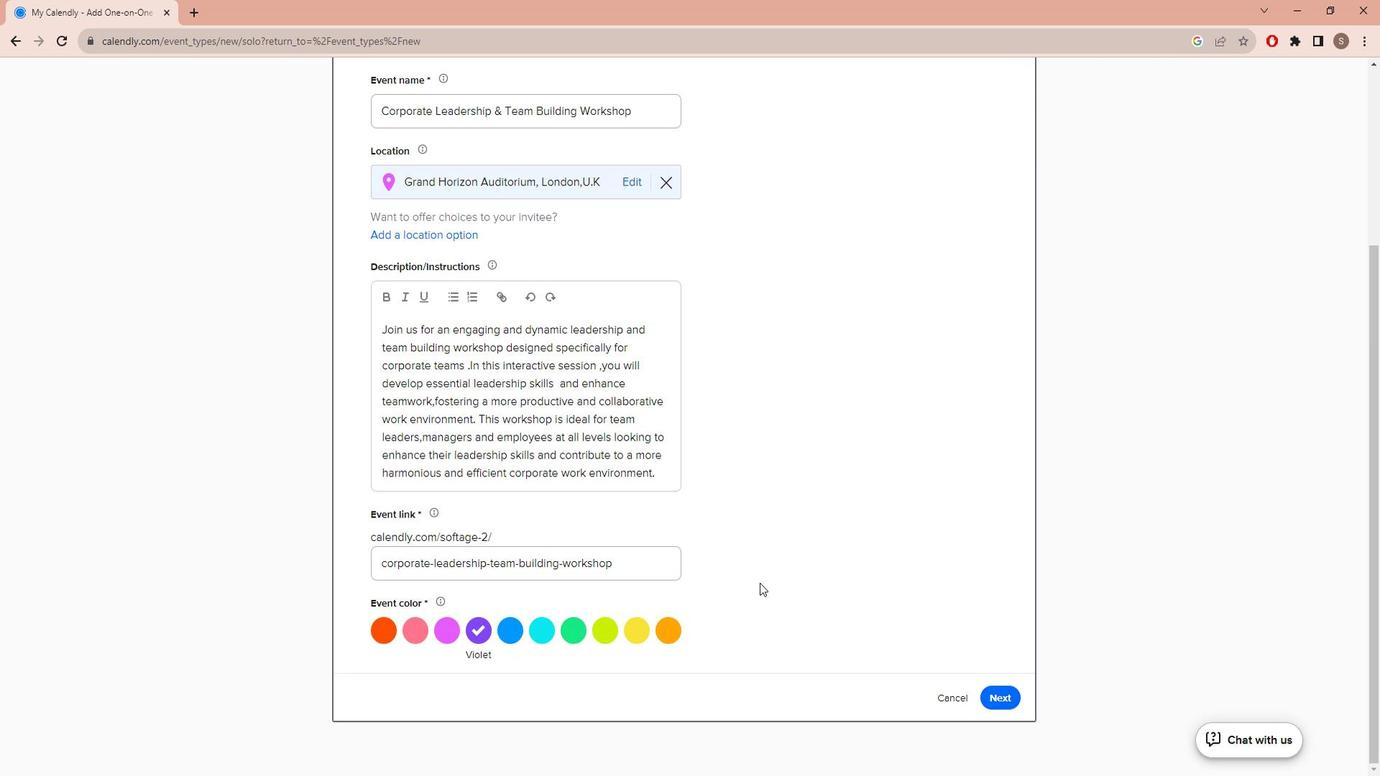 
Action: Mouse scrolled (739, 545) with delta (0, 0)
Screenshot: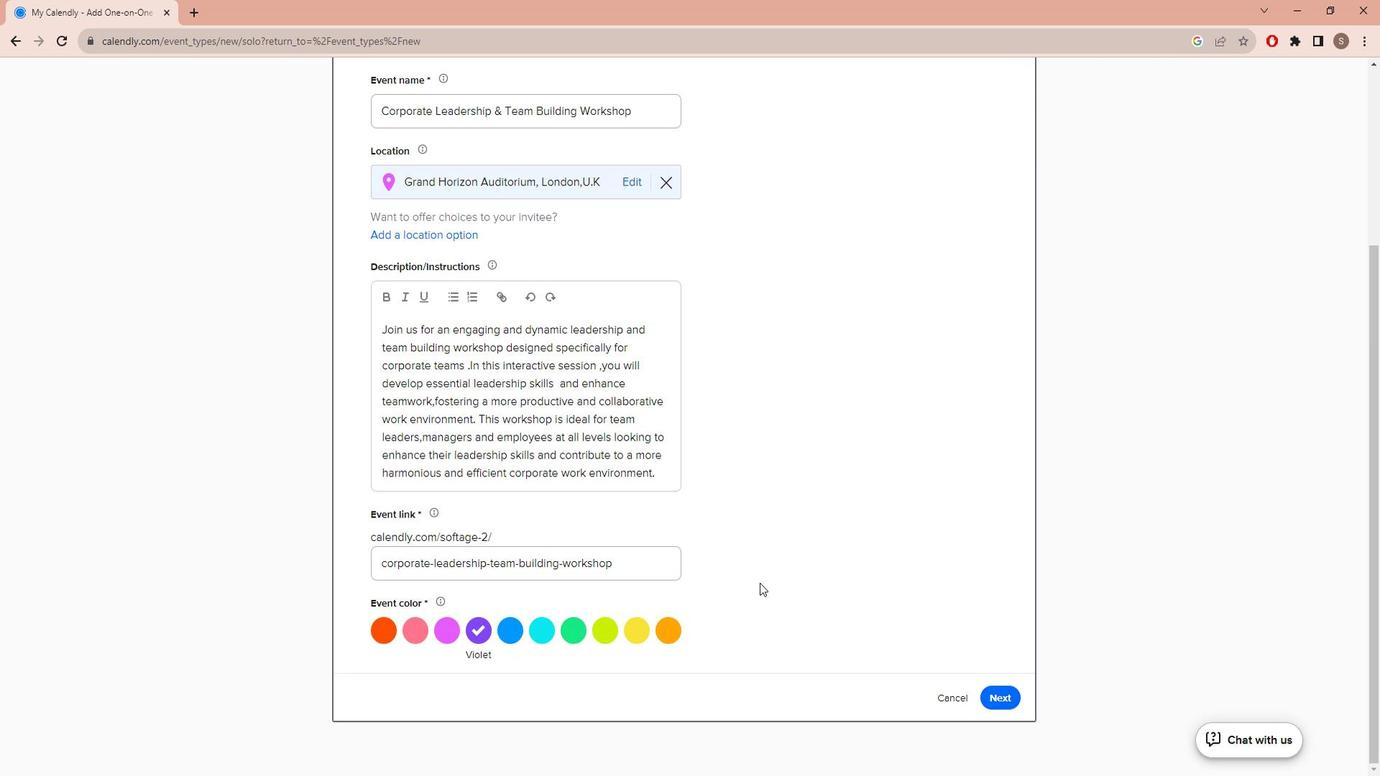 
Action: Mouse moved to (1040, 710)
Screenshot: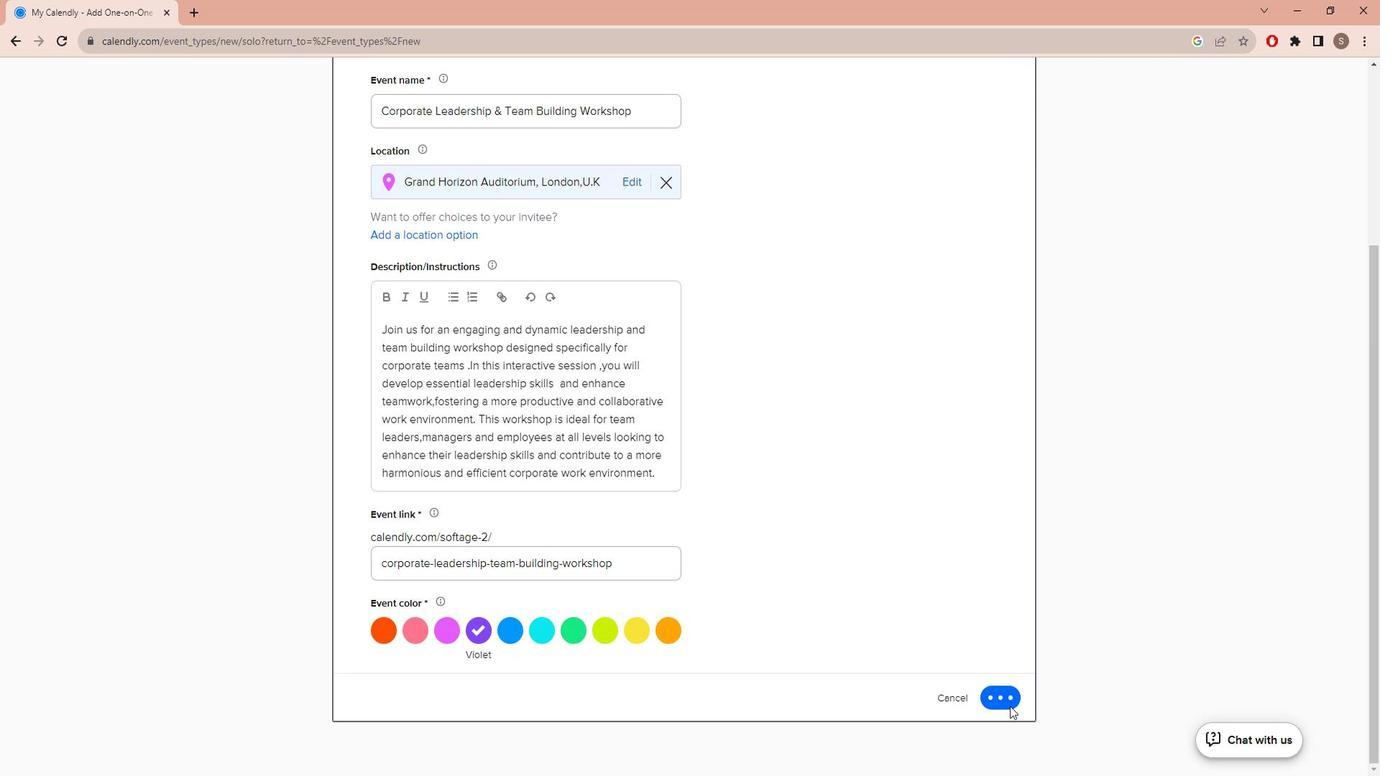 
Action: Mouse pressed left at (1040, 710)
Screenshot: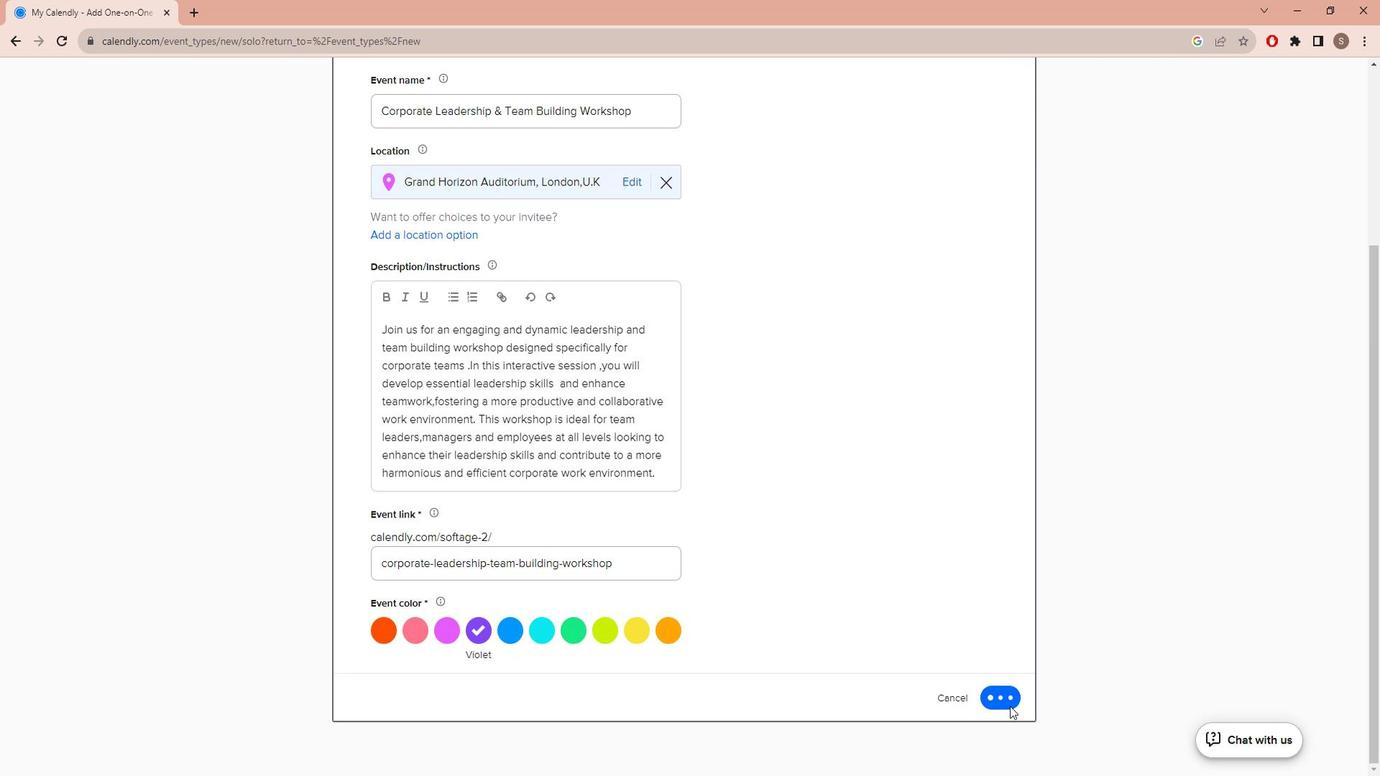 
Action: Mouse moved to (494, 383)
Screenshot: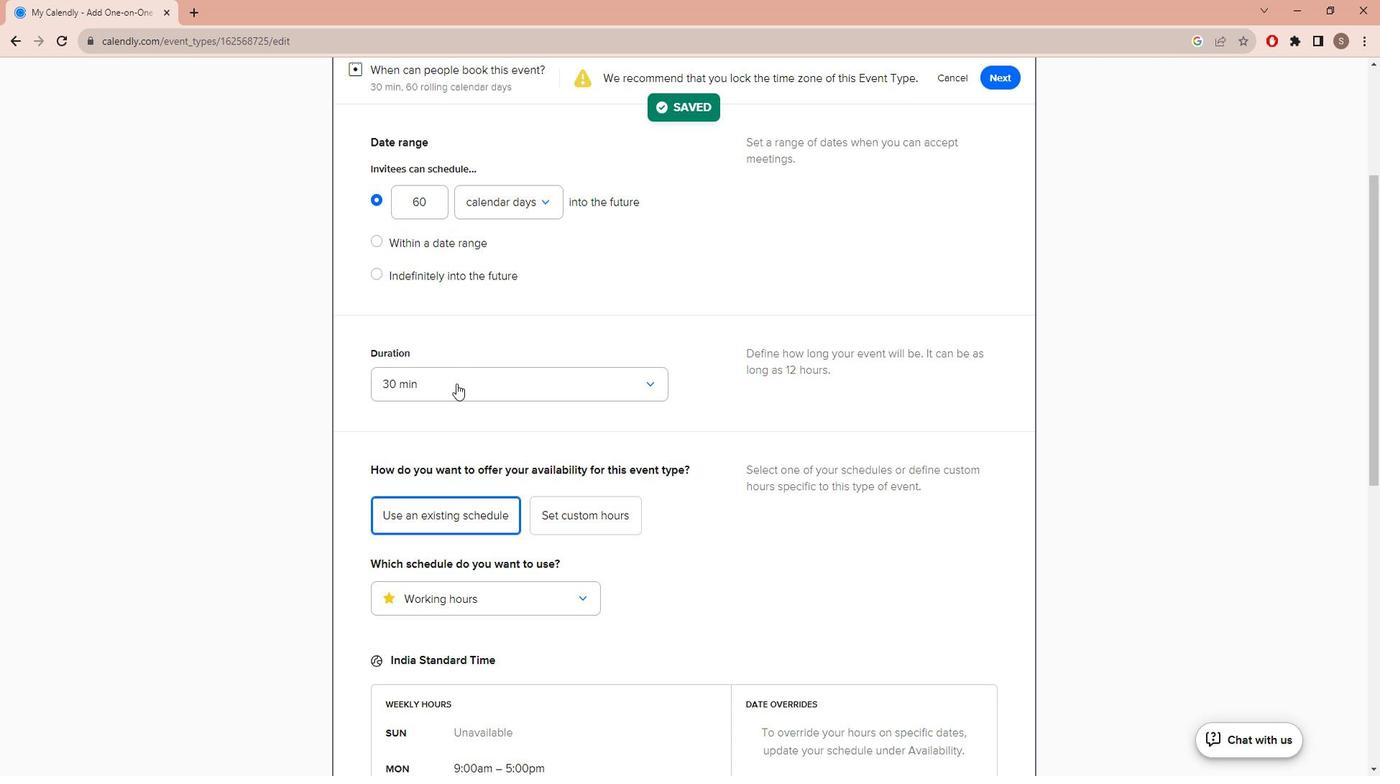 
Action: Mouse pressed left at (494, 383)
Screenshot: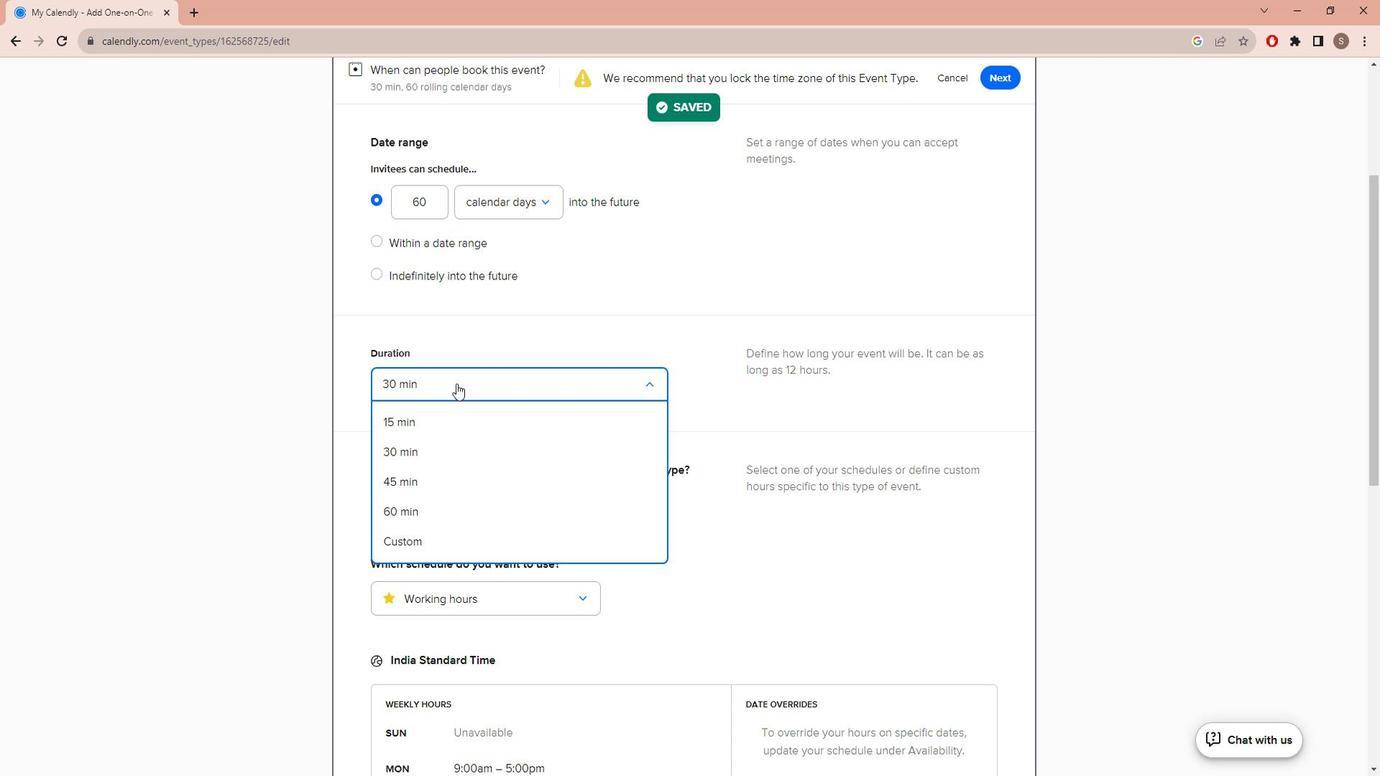 
Action: Mouse moved to (486, 399)
Screenshot: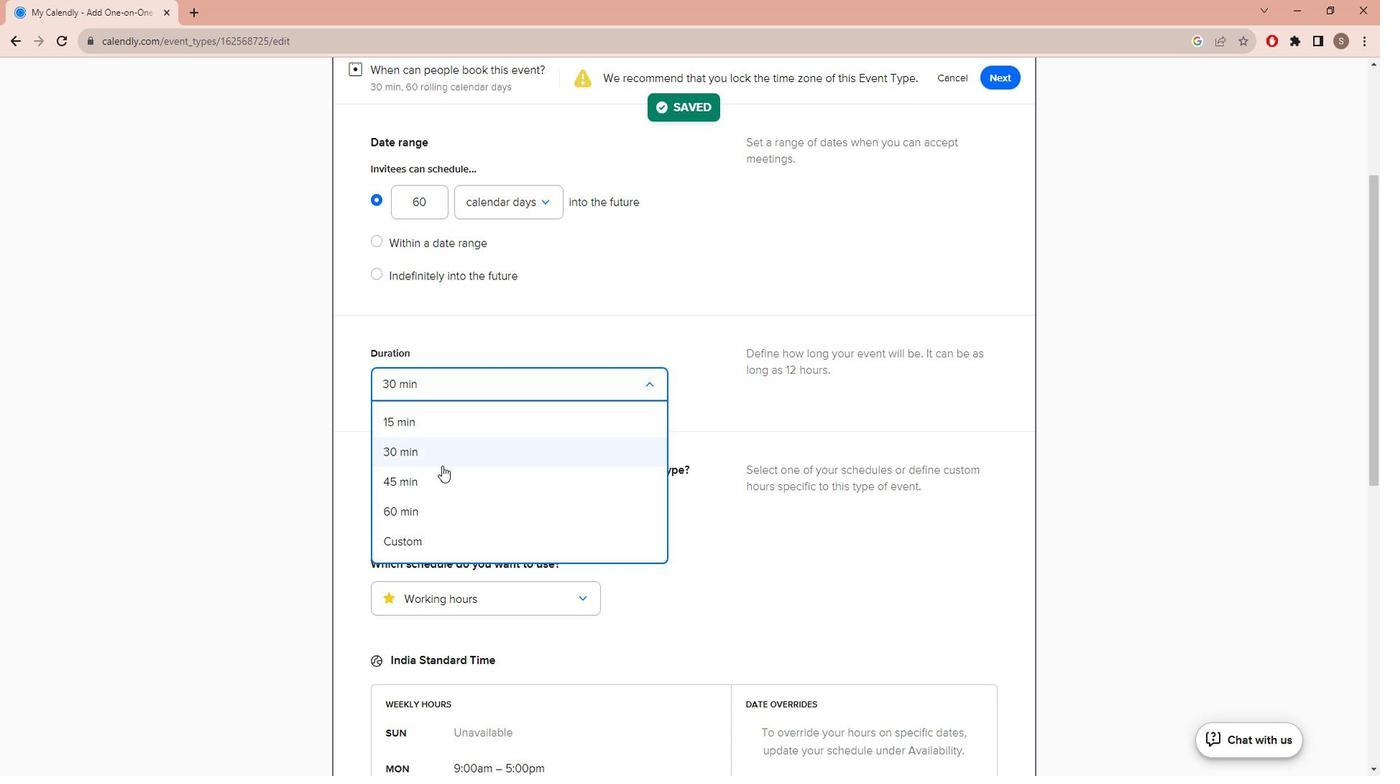 
Action: Mouse pressed left at (486, 399)
Screenshot: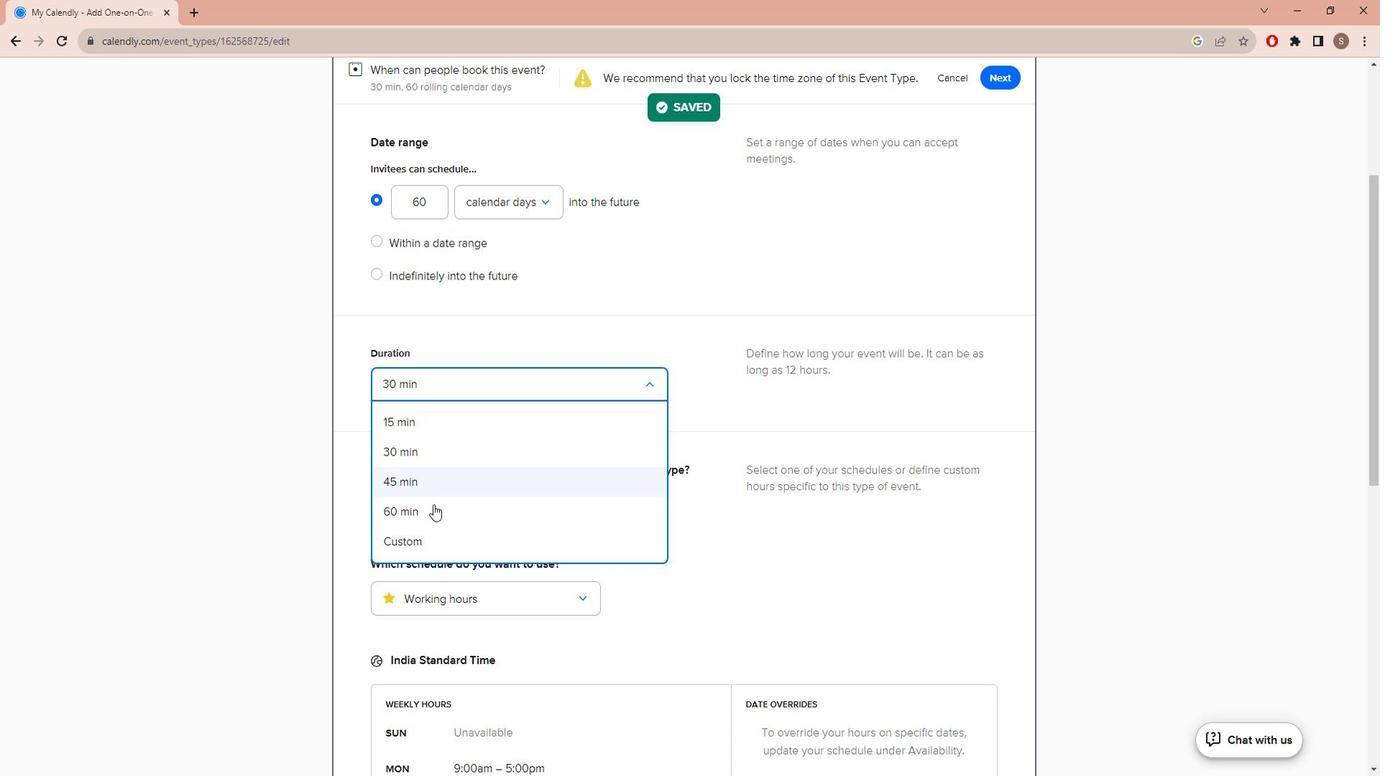 
Action: Mouse moved to (454, 542)
Screenshot: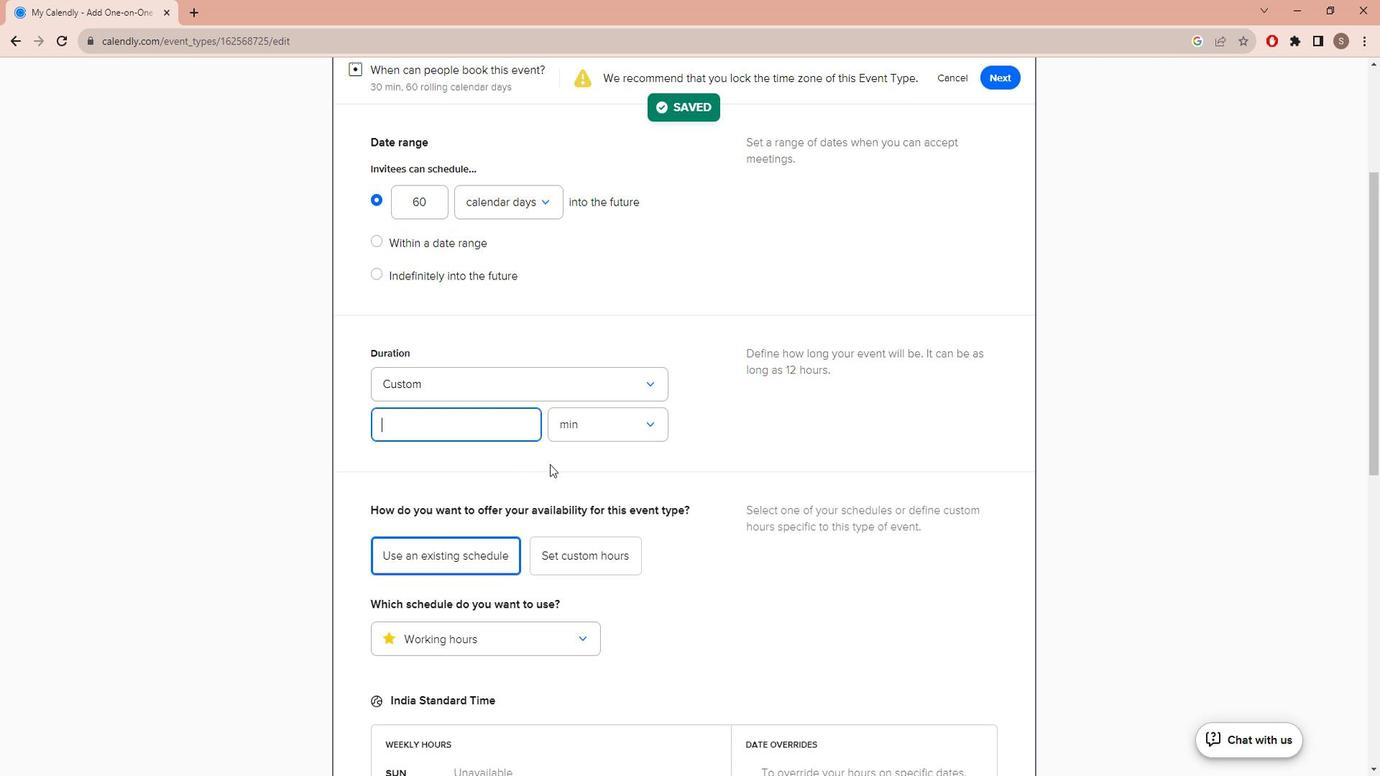 
Action: Mouse pressed left at (454, 542)
Screenshot: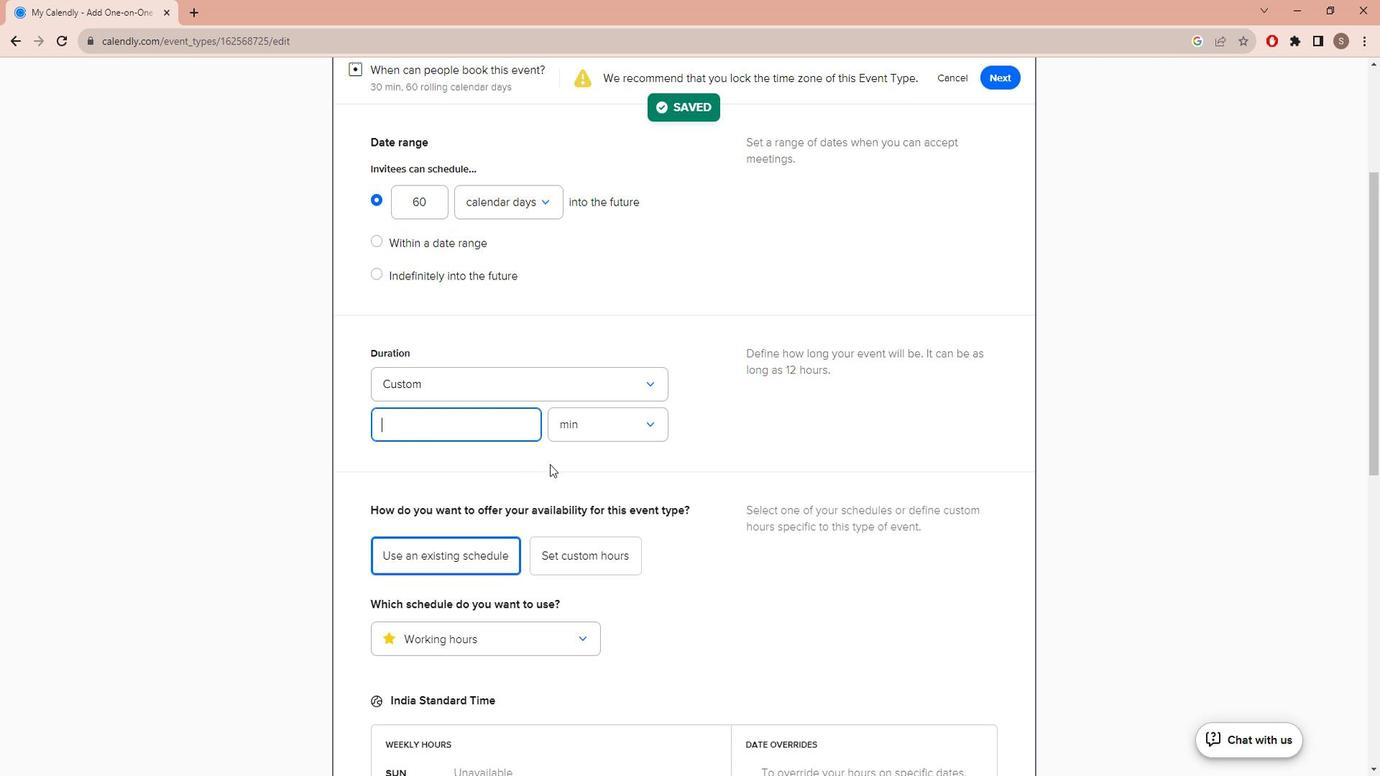 
Action: Mouse moved to (636, 453)
Screenshot: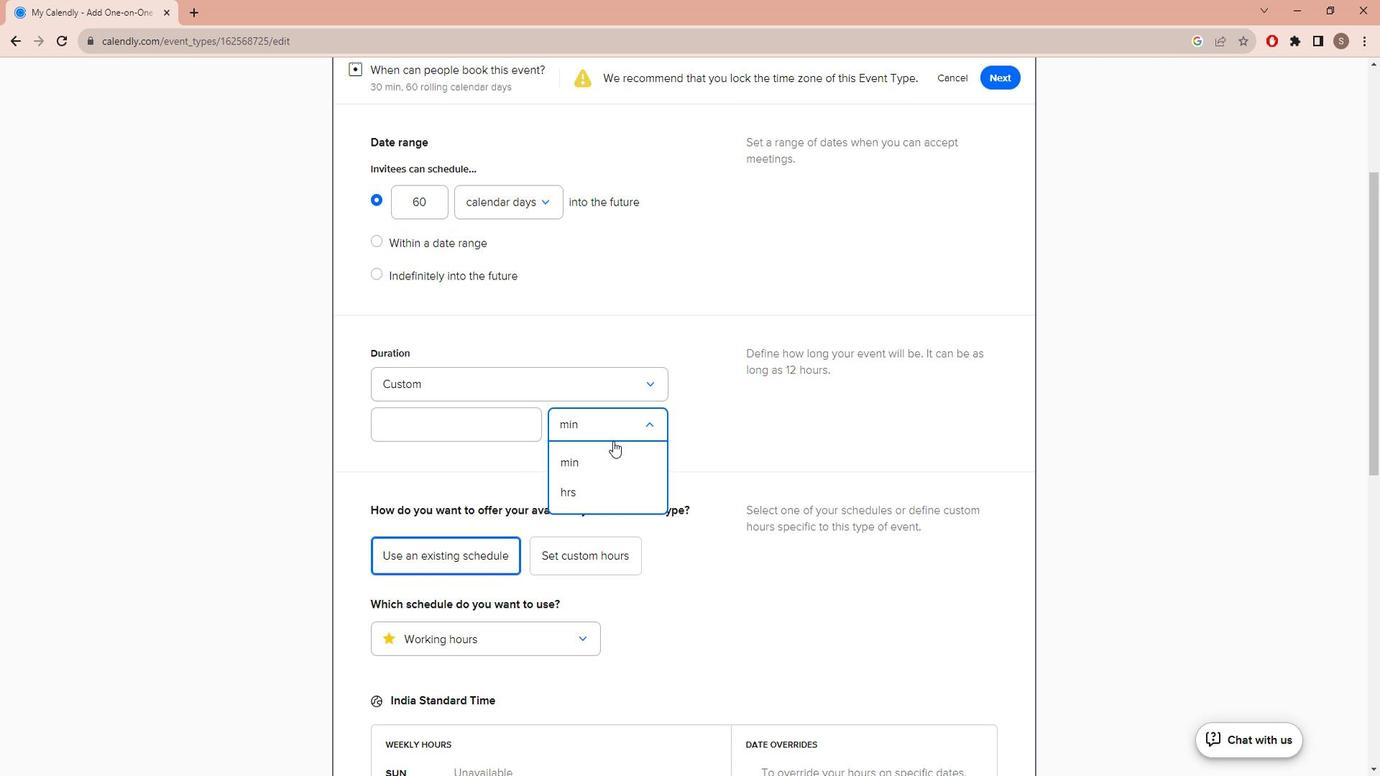 
Action: Mouse pressed left at (636, 453)
Screenshot: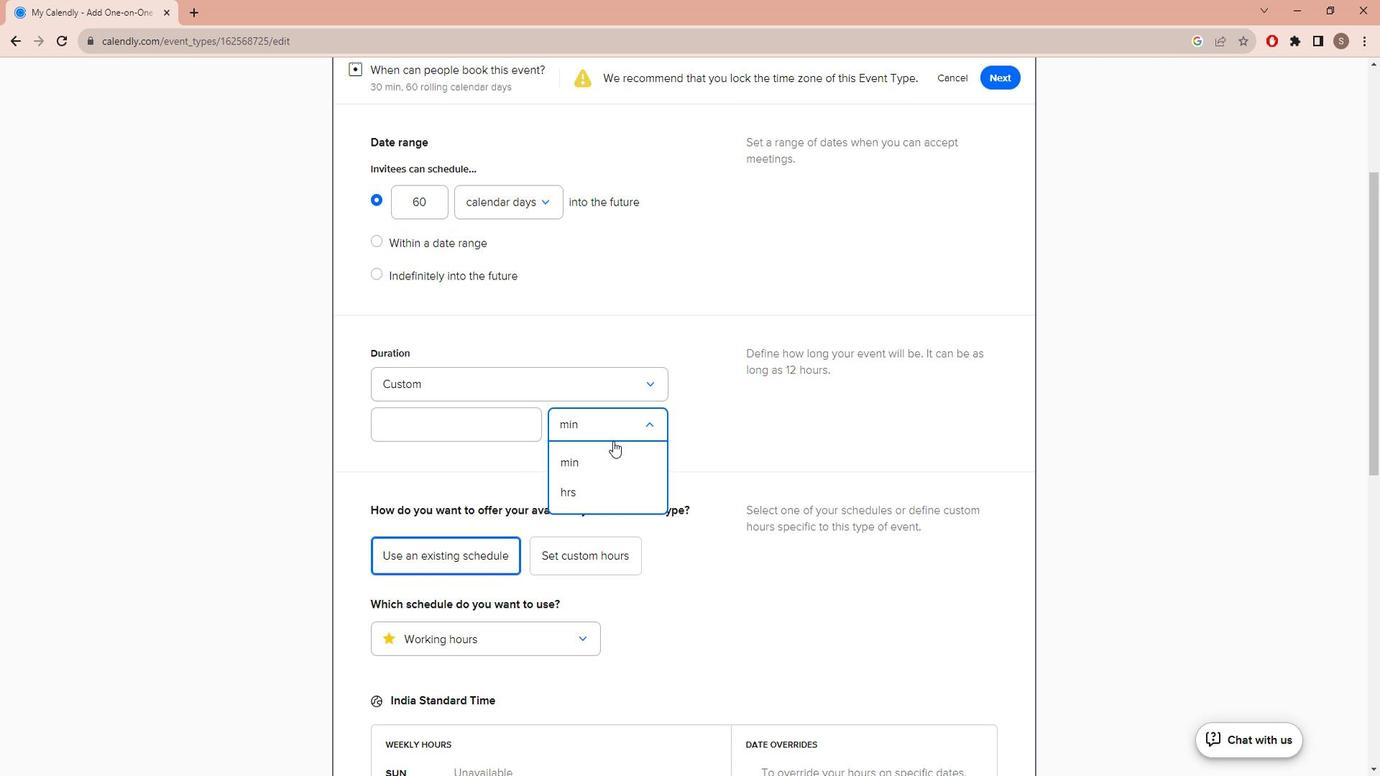 
Action: Mouse moved to (614, 506)
Screenshot: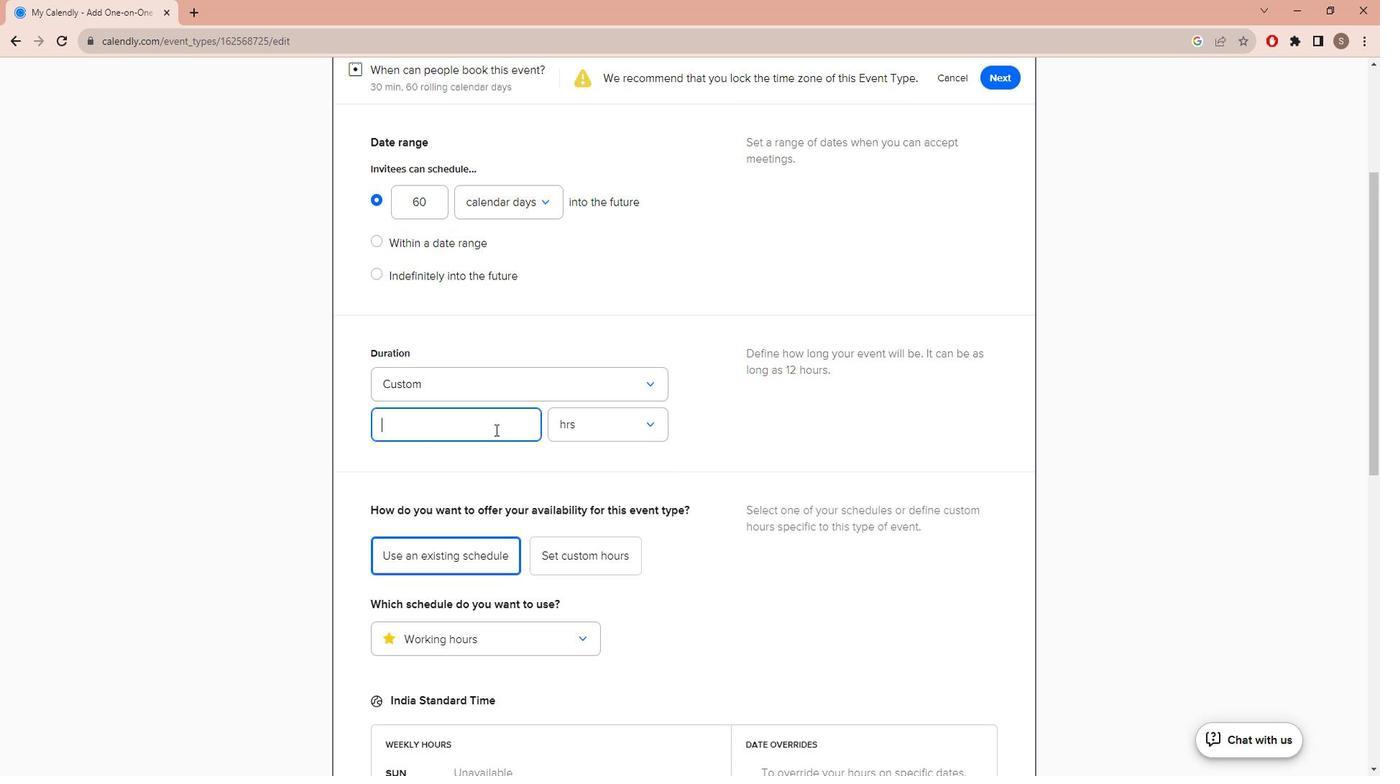 
Action: Mouse pressed left at (614, 506)
Screenshot: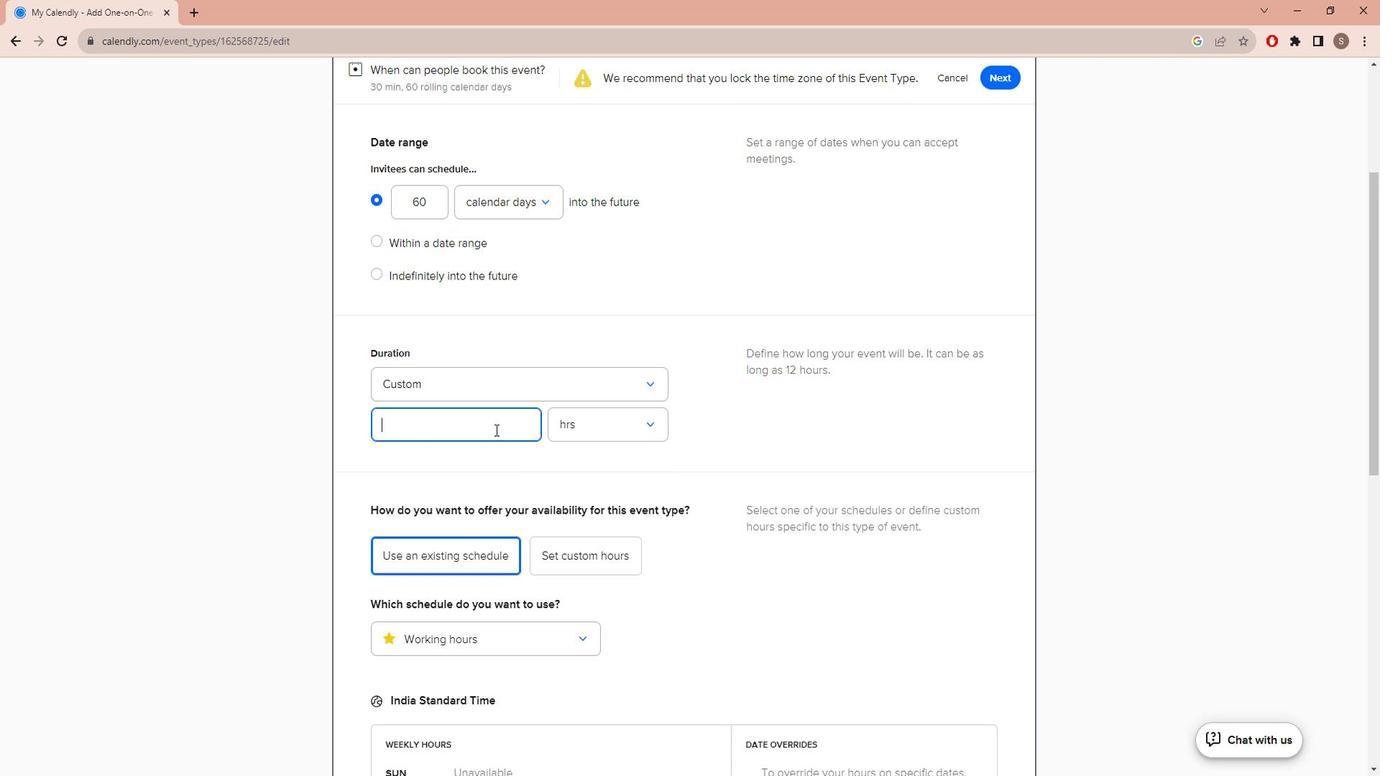 
Action: Mouse moved to (525, 444)
Screenshot: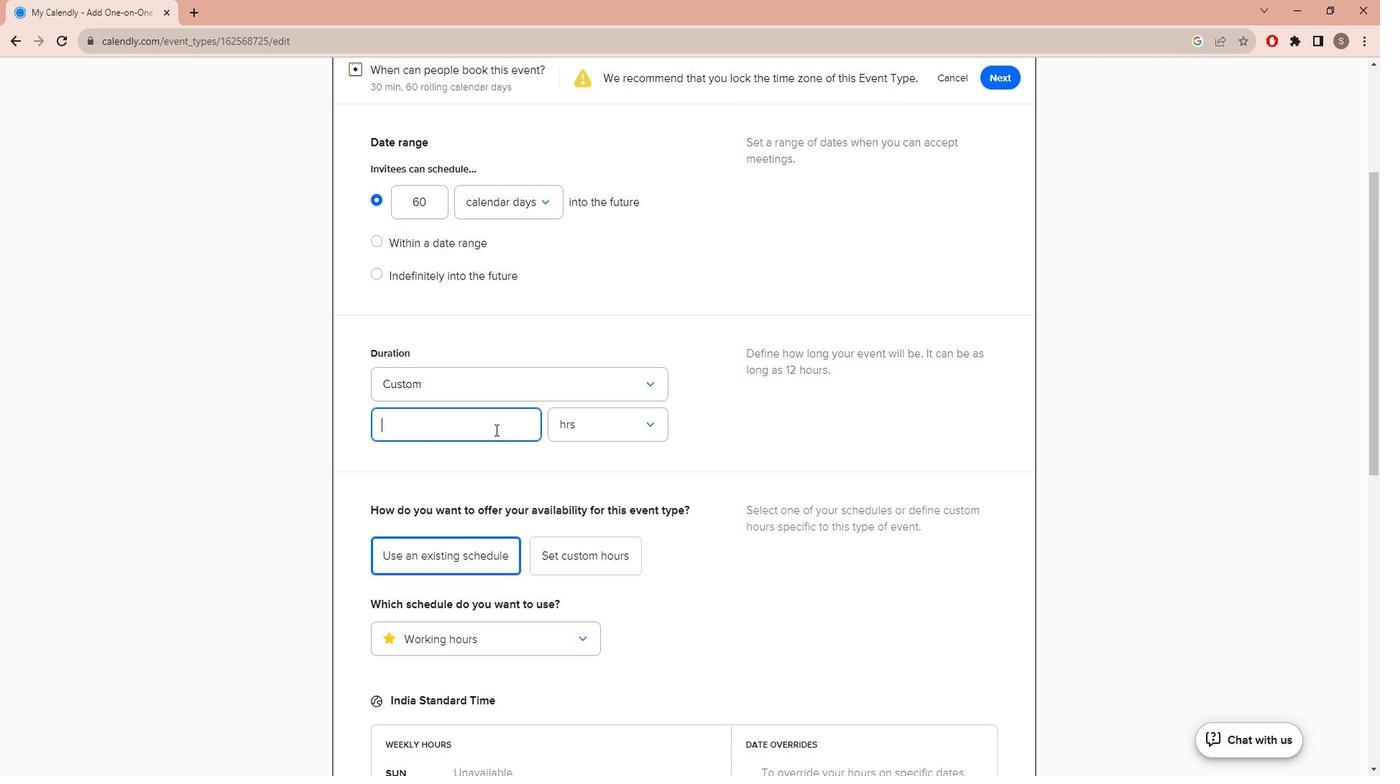 
Action: Mouse pressed left at (525, 444)
Screenshot: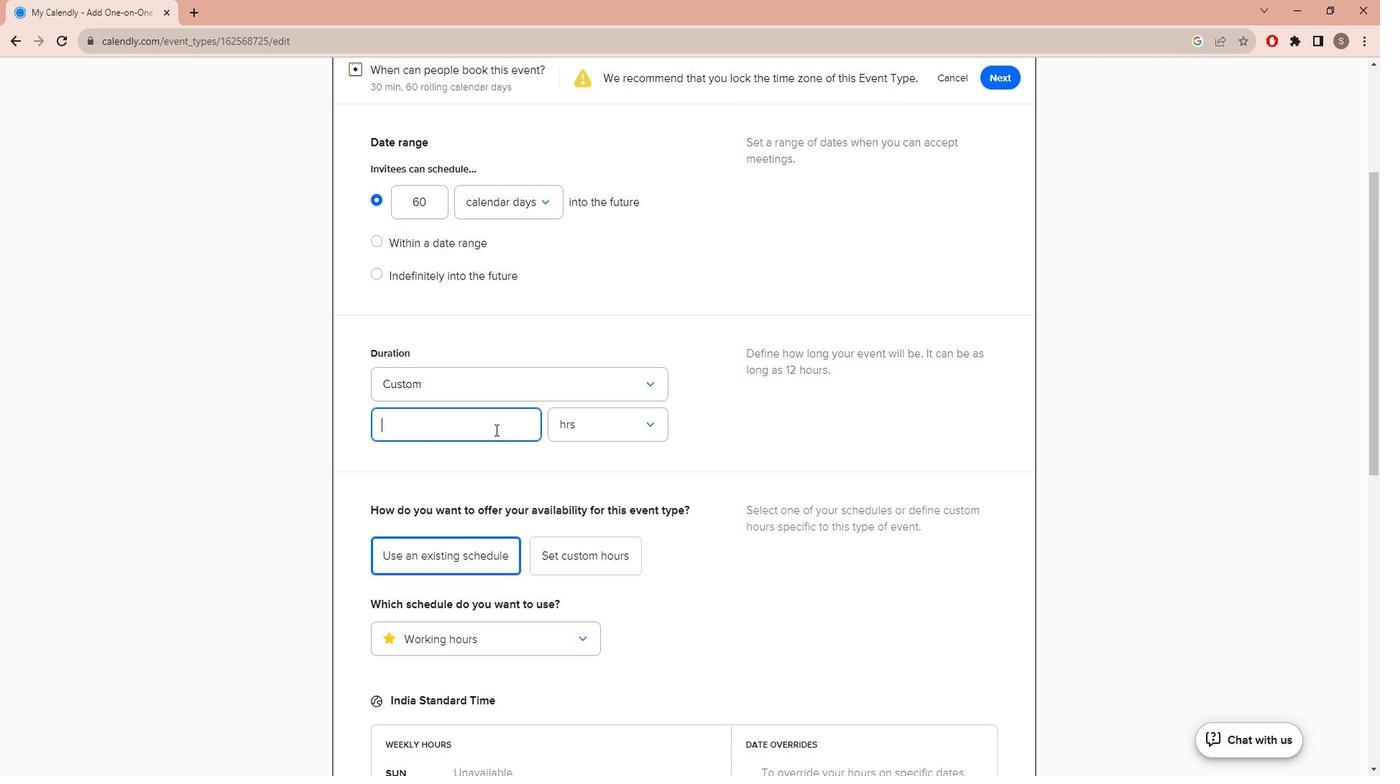 
Action: Key pressed 2
Screenshot: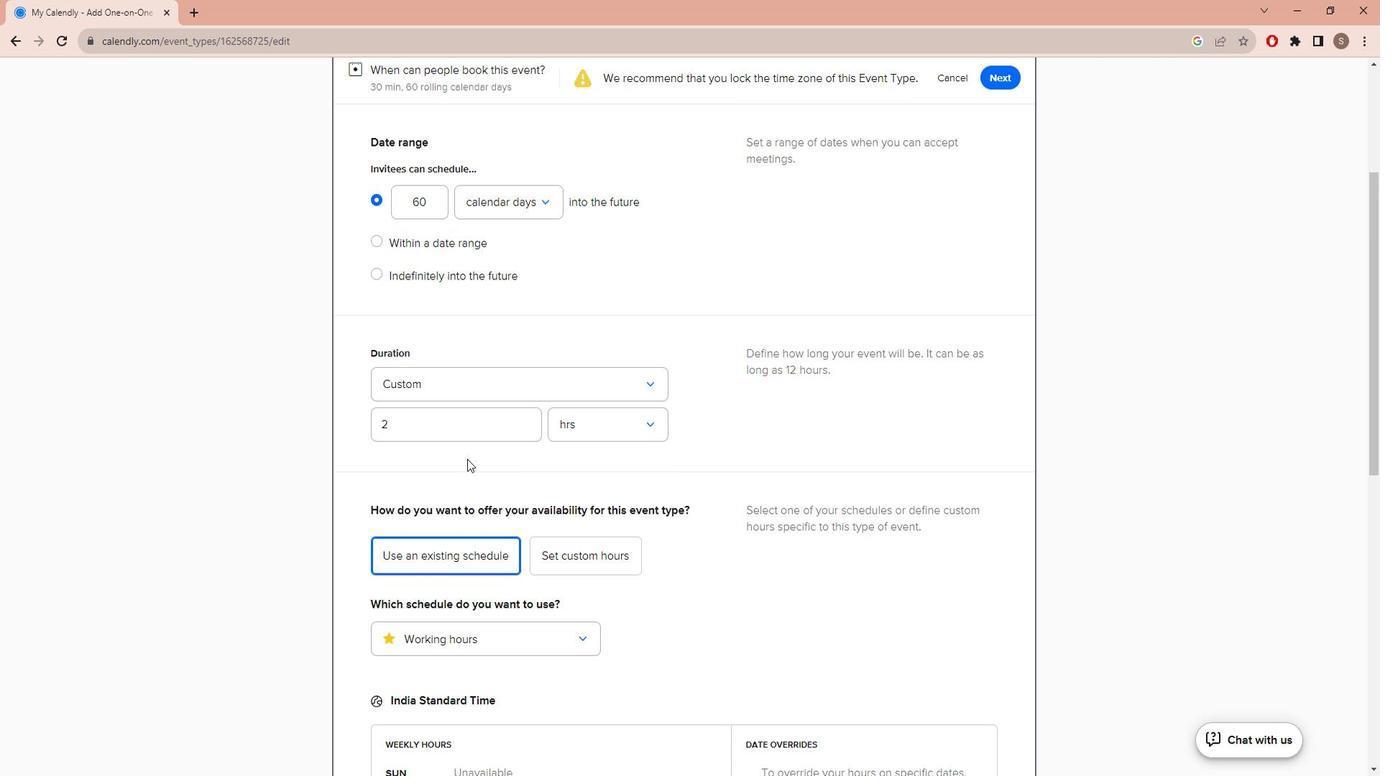 
Action: Mouse moved to (497, 472)
Screenshot: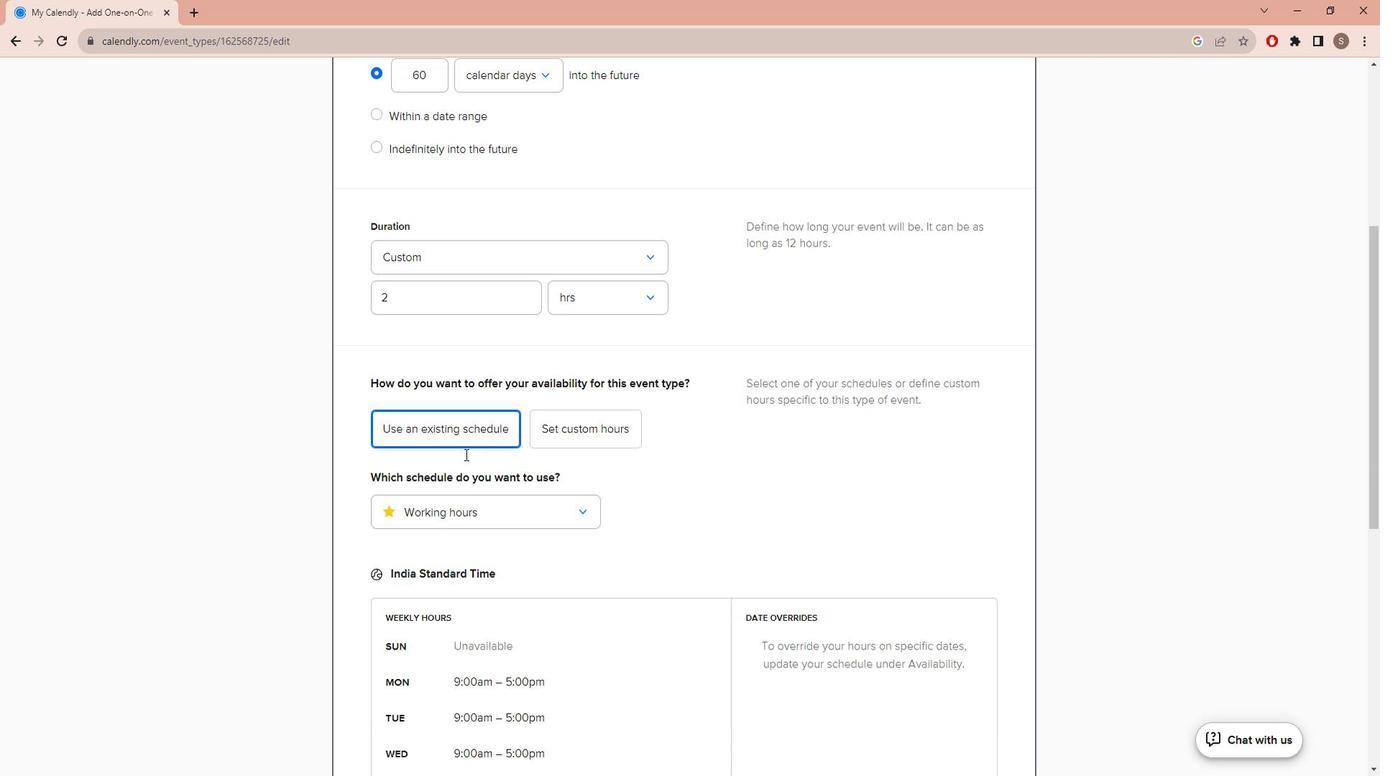 
Action: Mouse pressed left at (497, 472)
Screenshot: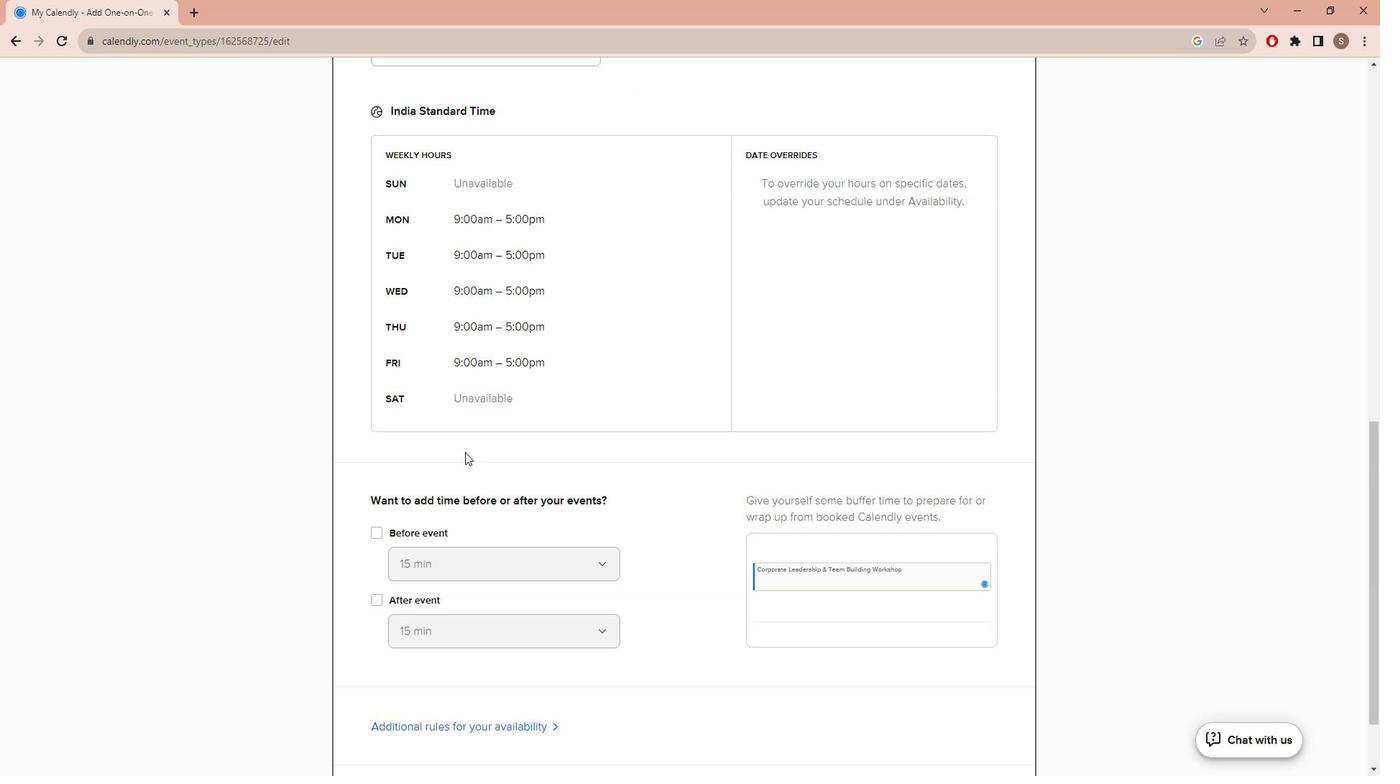 
Action: Mouse scrolled (497, 471) with delta (0, 0)
Screenshot: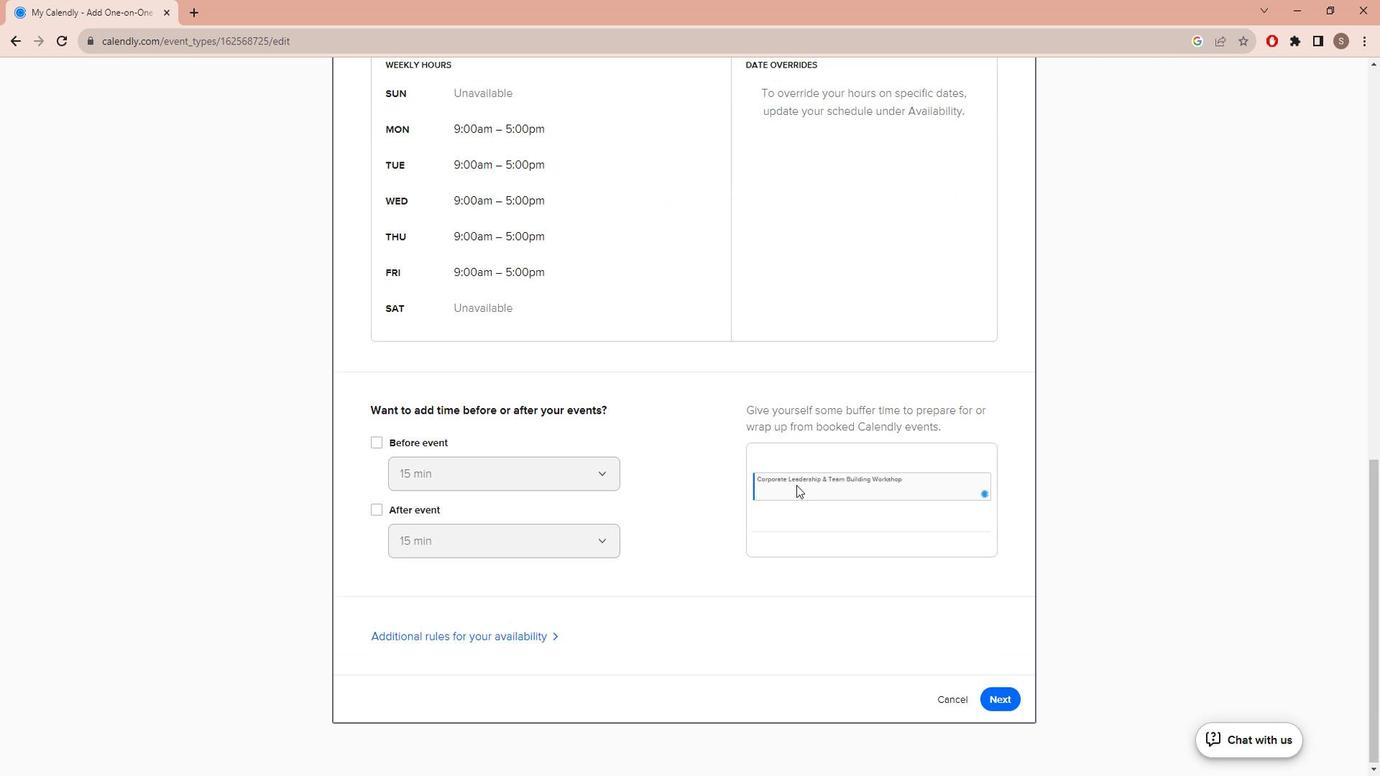 
Action: Mouse scrolled (497, 471) with delta (0, 0)
Screenshot: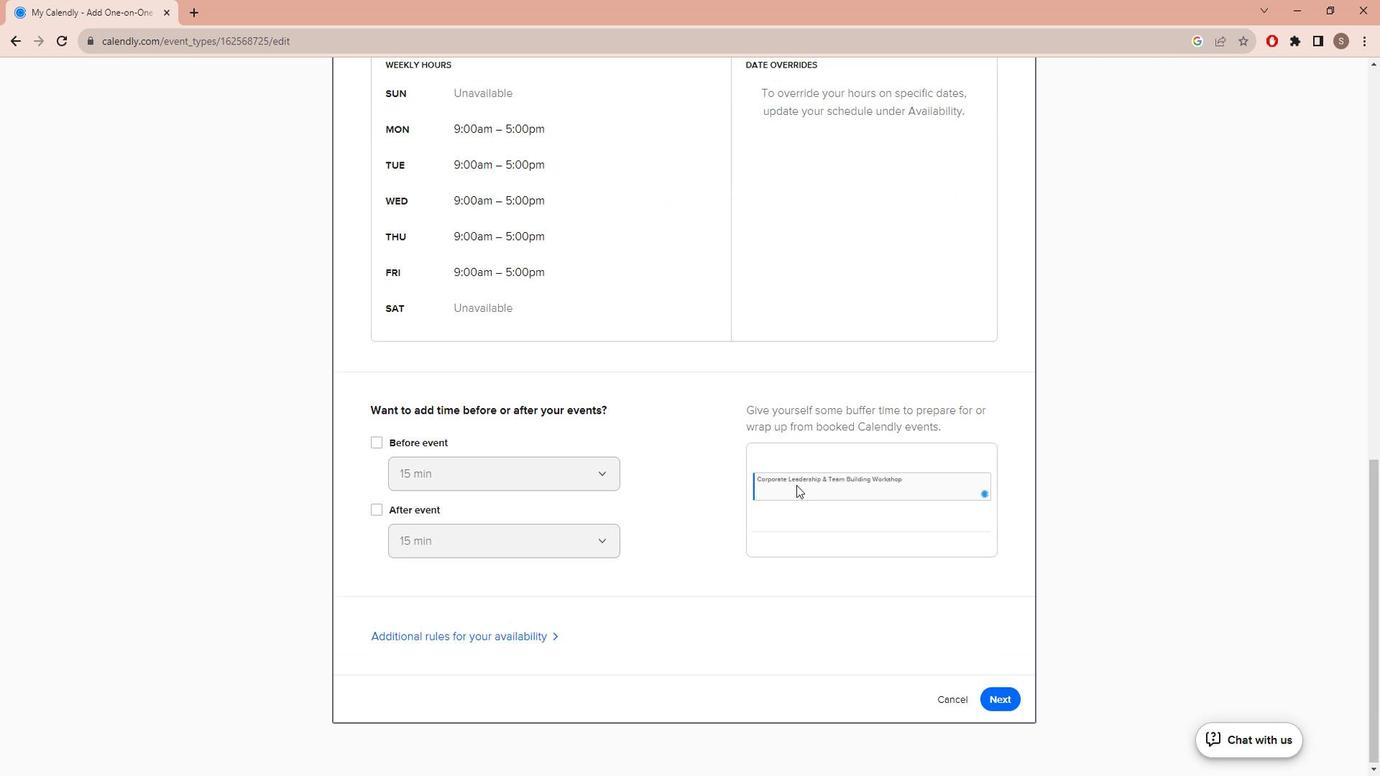 
Action: Mouse scrolled (497, 471) with delta (0, 0)
Screenshot: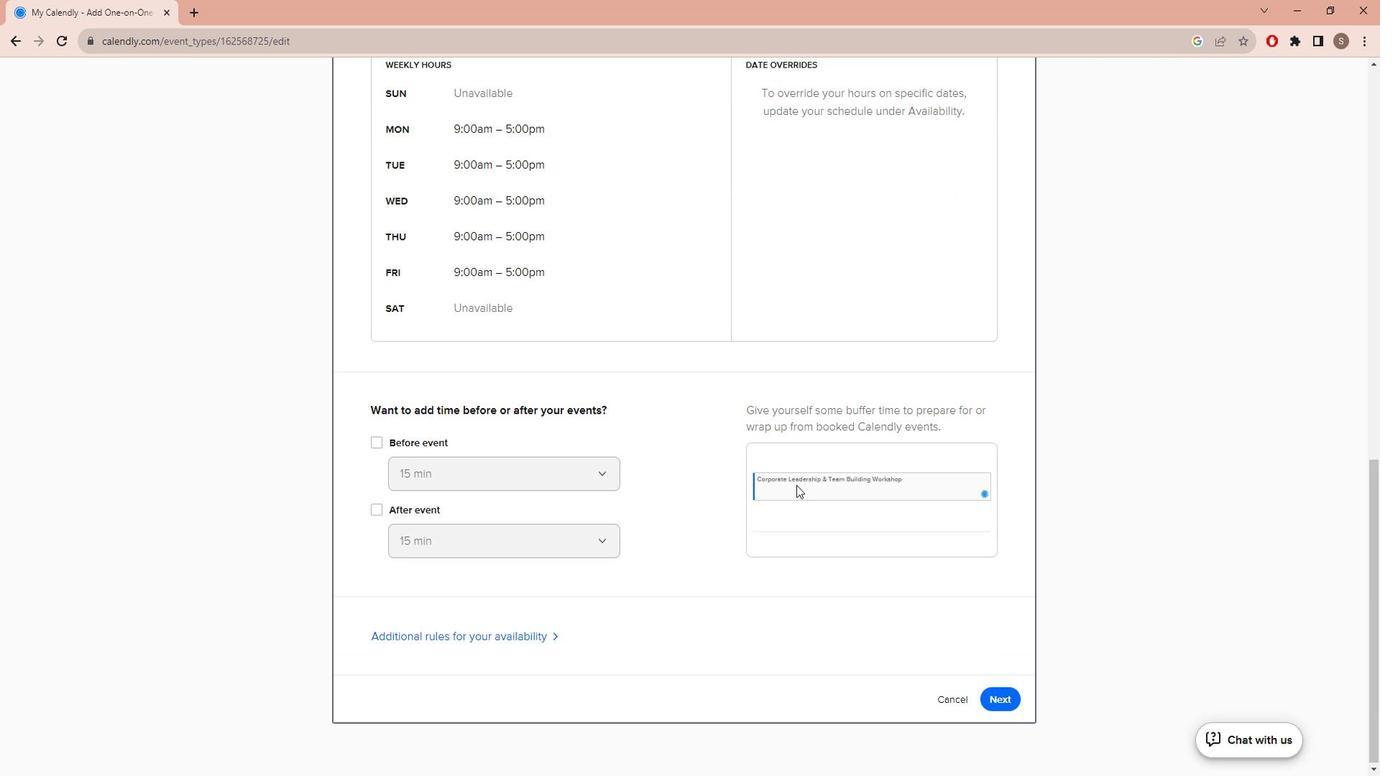 
Action: Mouse scrolled (497, 471) with delta (0, -1)
Screenshot: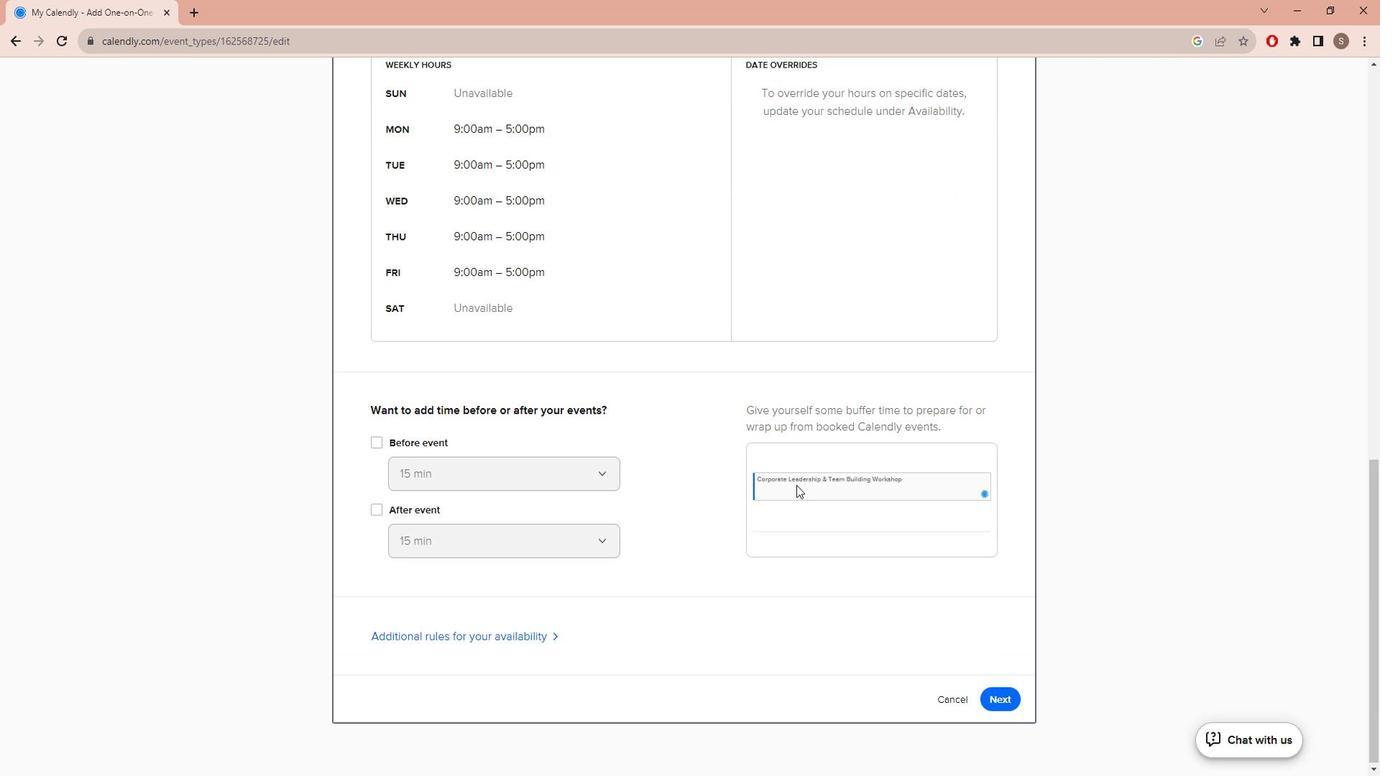 
Action: Mouse moved to (497, 471)
Screenshot: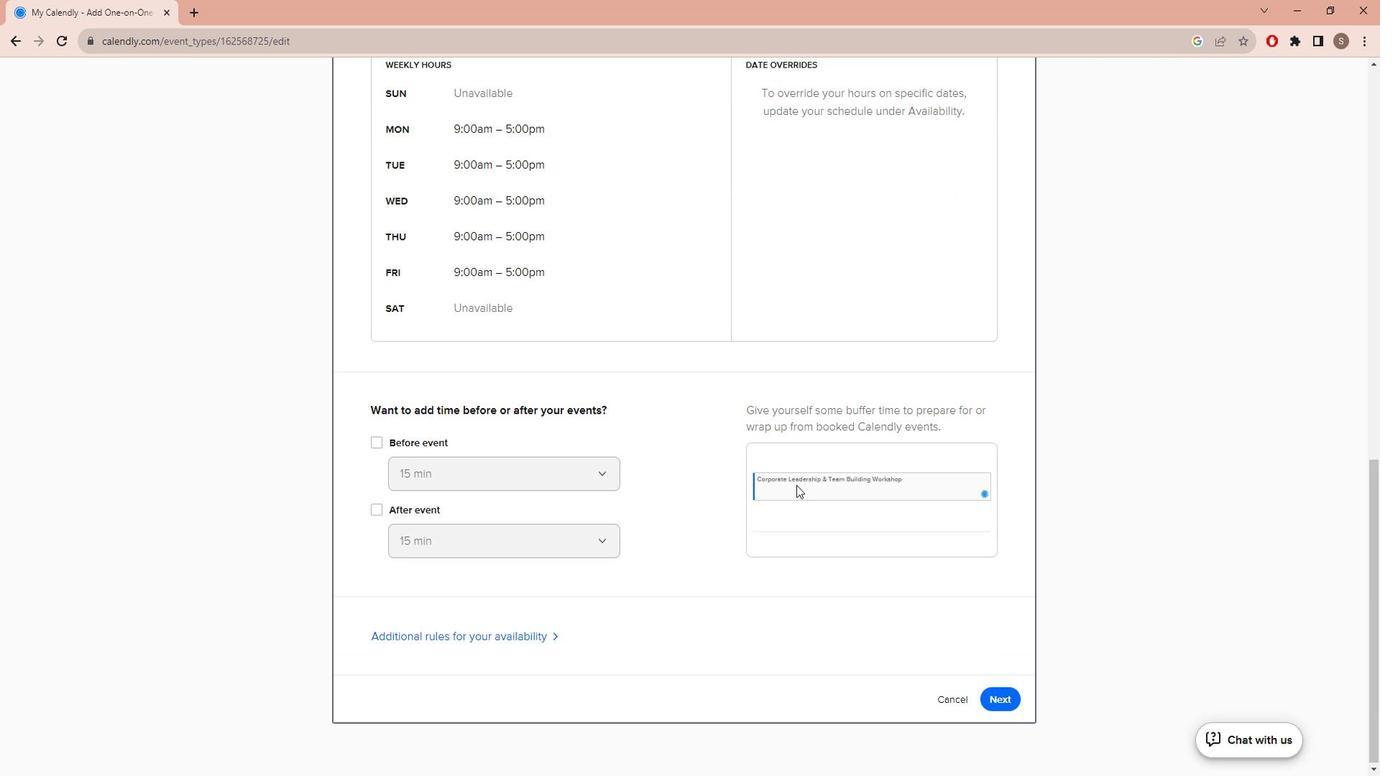 
Action: Mouse scrolled (497, 471) with delta (0, 0)
Screenshot: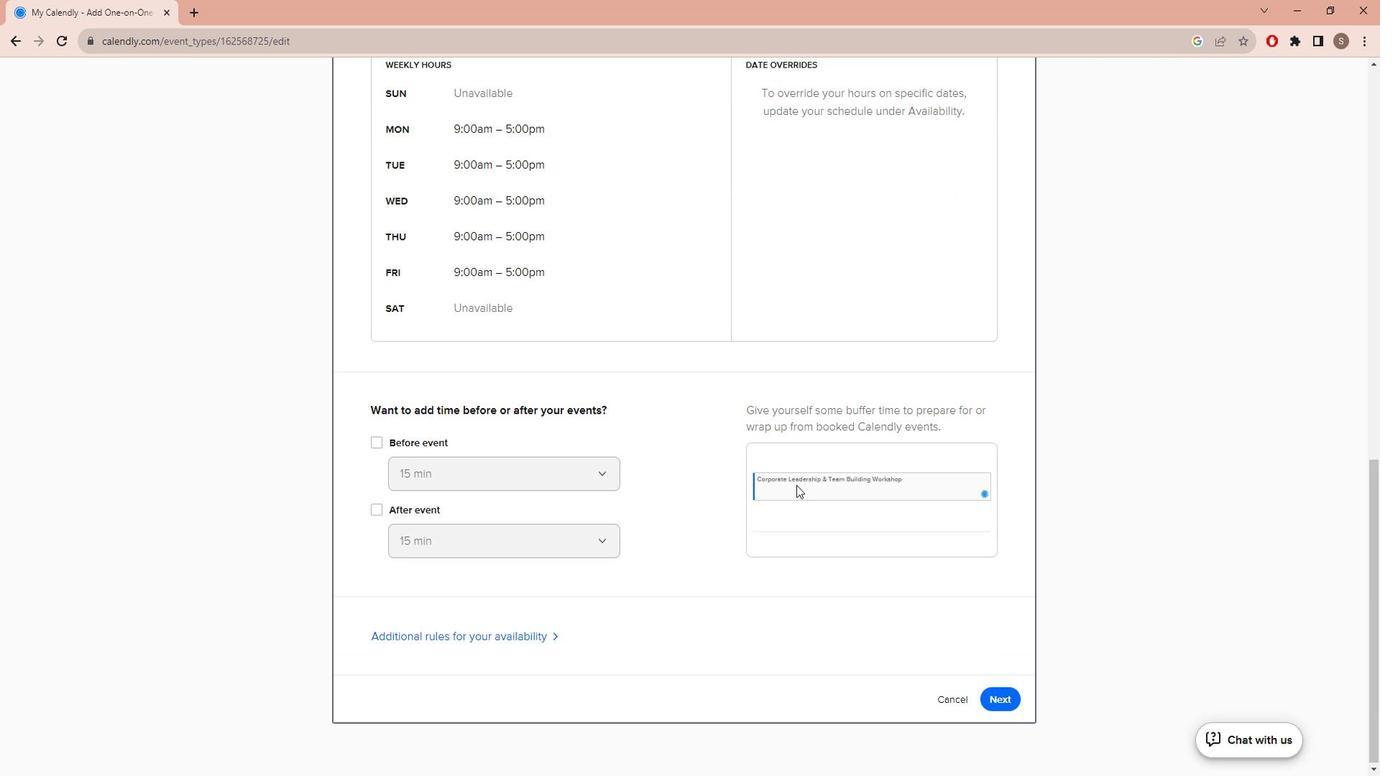 
Action: Mouse moved to (495, 469)
Screenshot: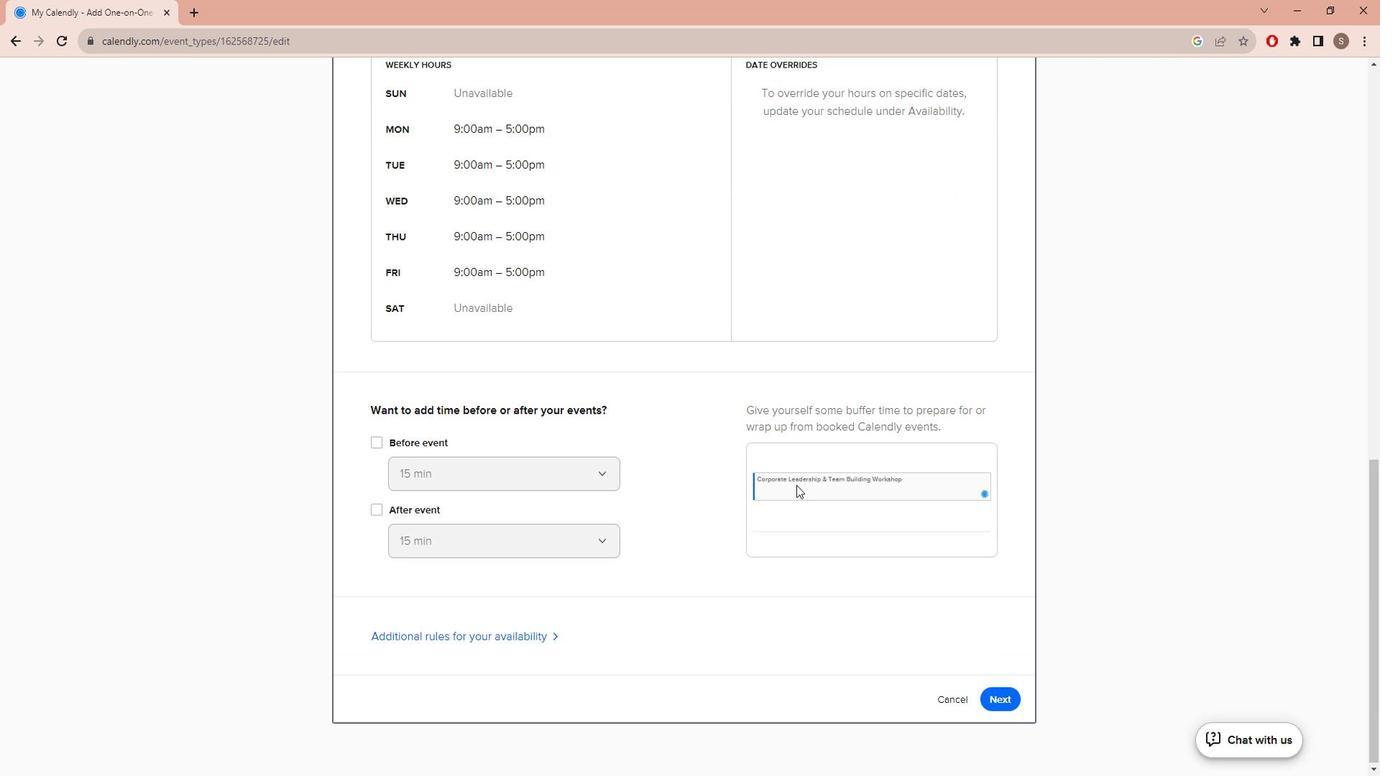 
Action: Mouse scrolled (495, 468) with delta (0, 0)
Screenshot: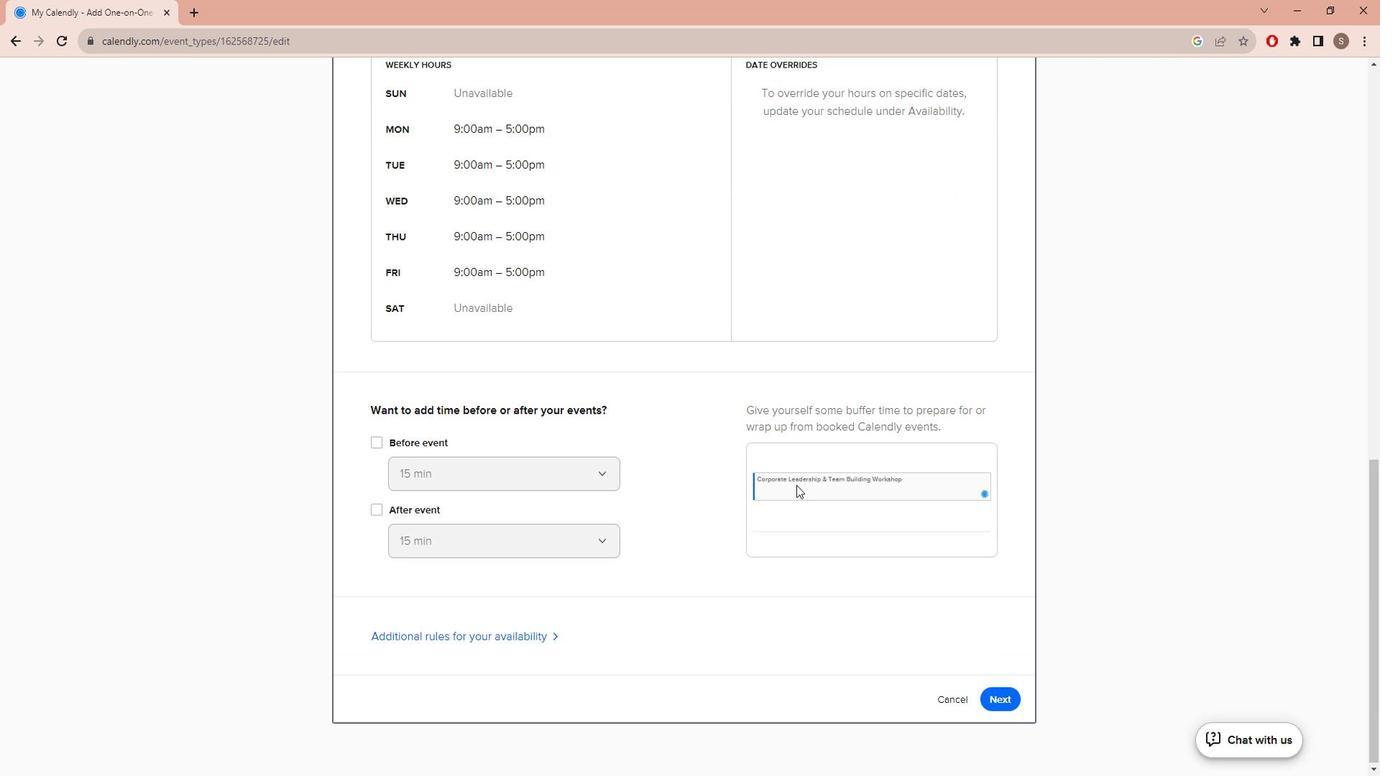 
Action: Mouse scrolled (495, 468) with delta (0, 0)
Screenshot: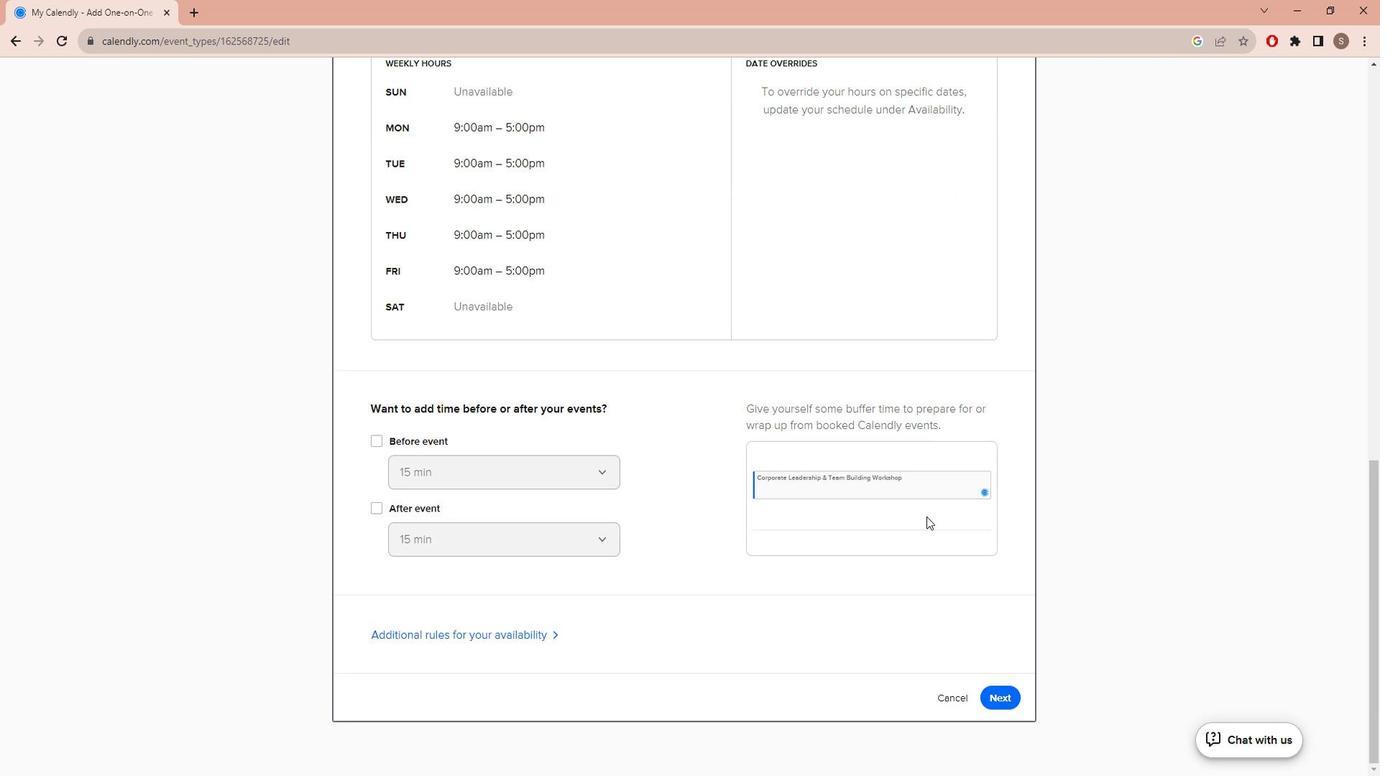 
Action: Mouse moved to (495, 465)
Screenshot: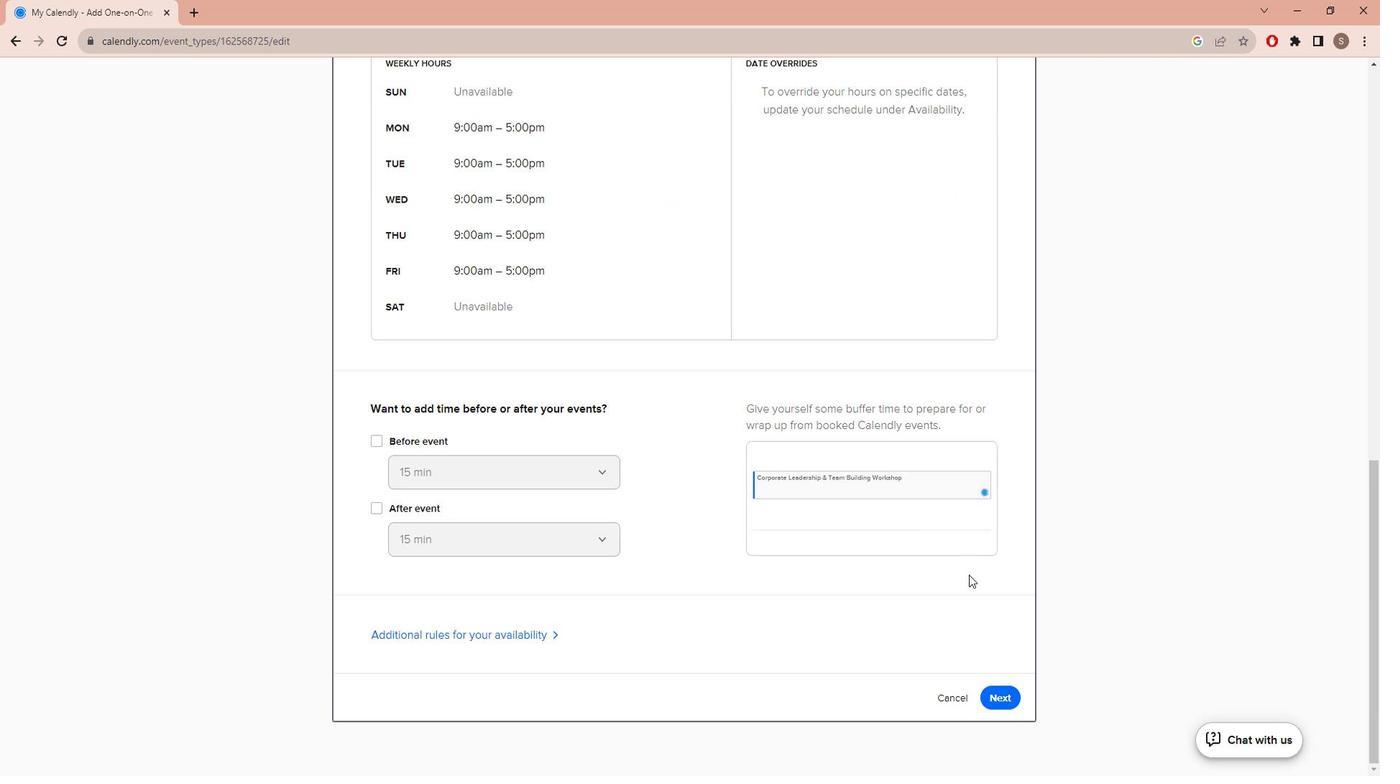 
Action: Mouse scrolled (495, 465) with delta (0, 0)
Screenshot: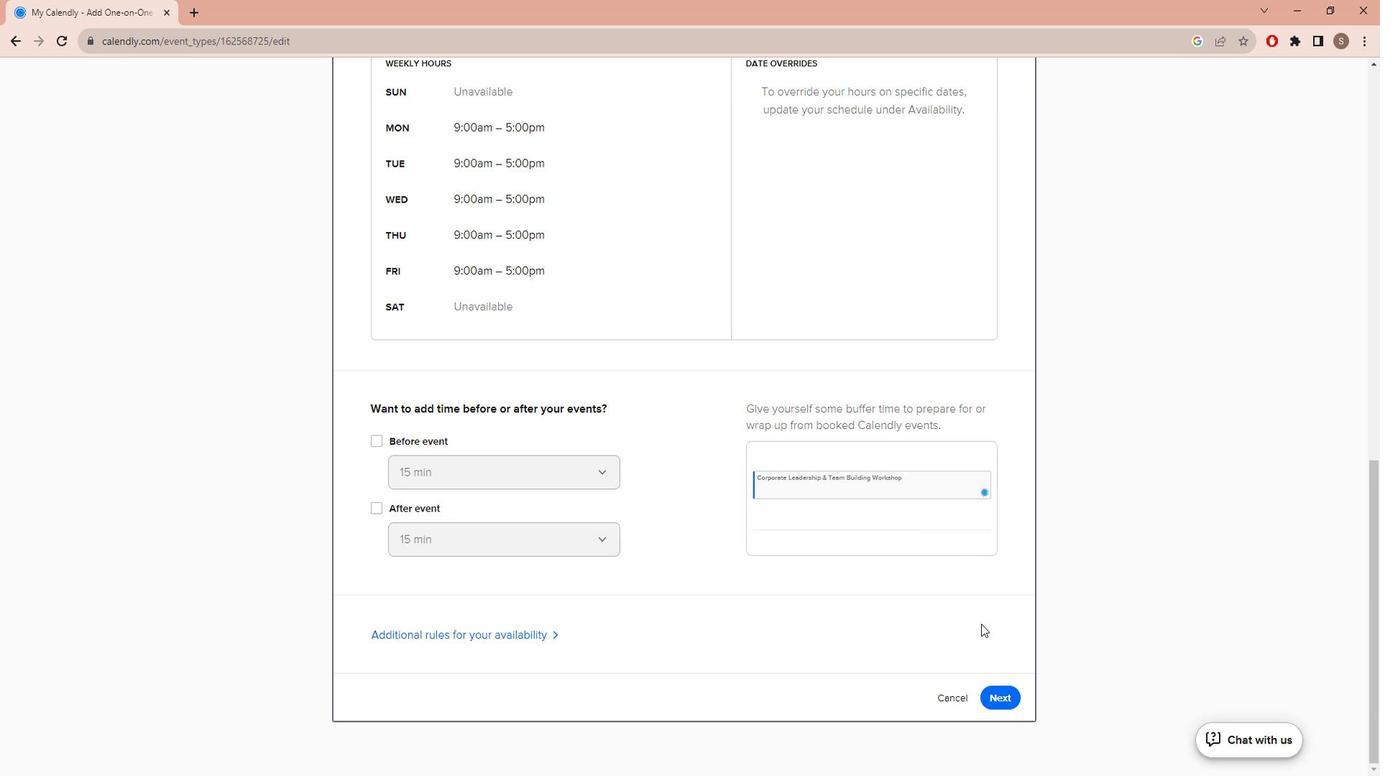 
Action: Mouse scrolled (495, 465) with delta (0, 0)
Screenshot: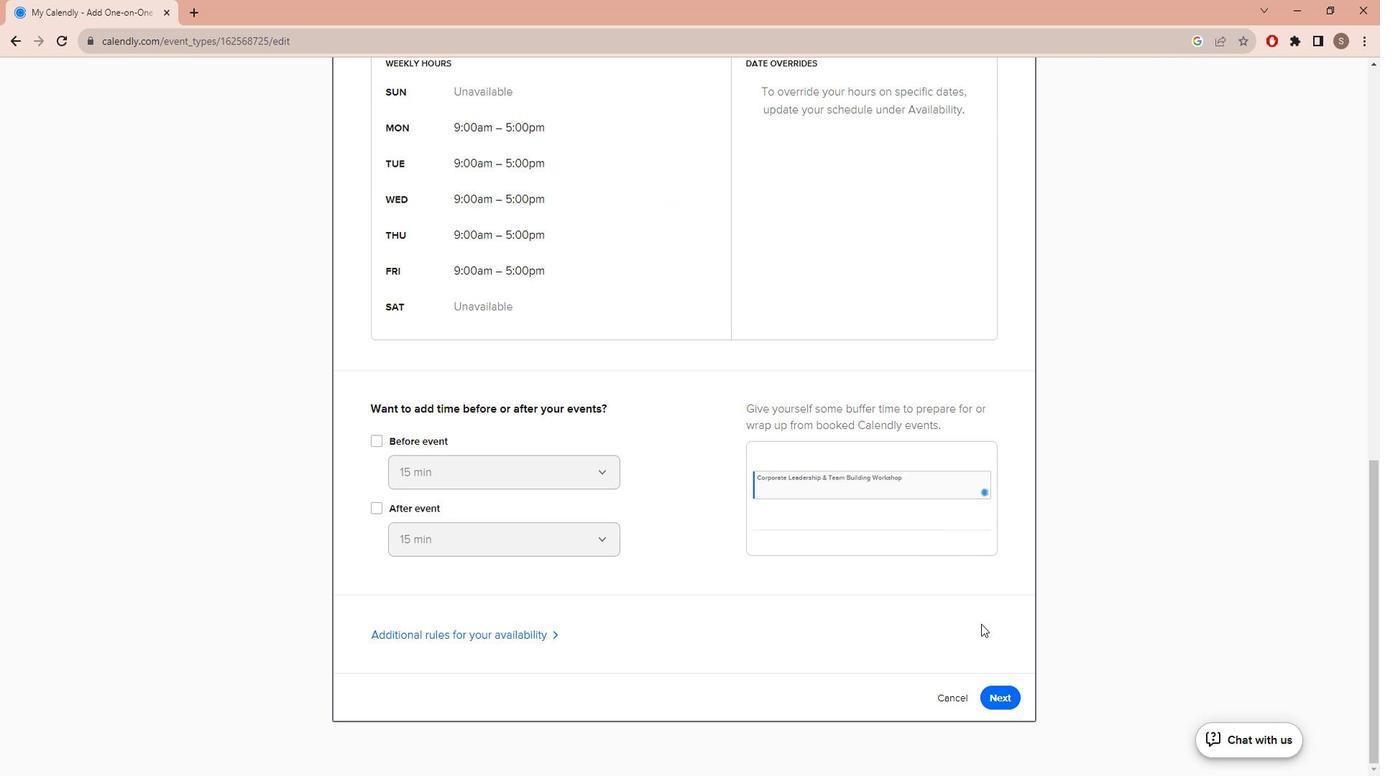 
Action: Mouse scrolled (495, 465) with delta (0, 0)
Screenshot: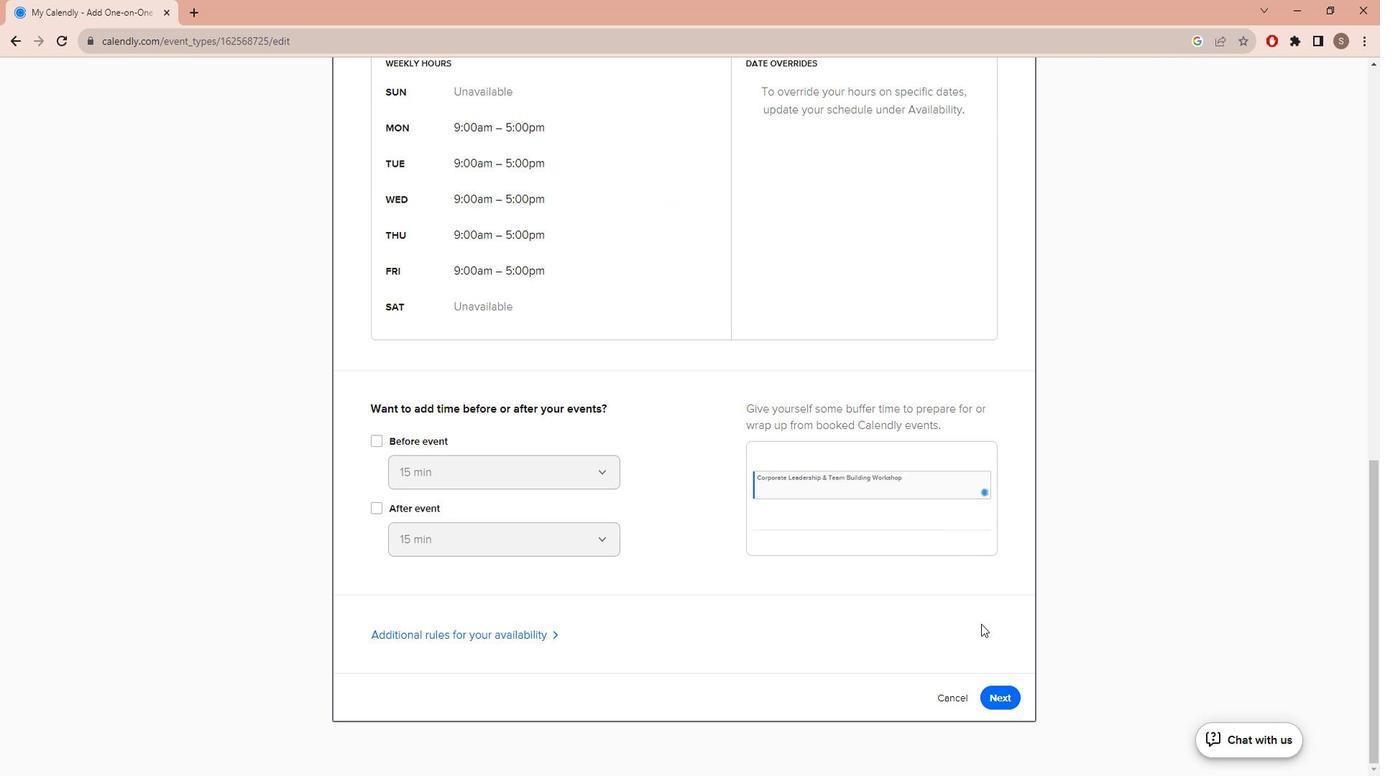 
Action: Mouse moved to (495, 465)
Screenshot: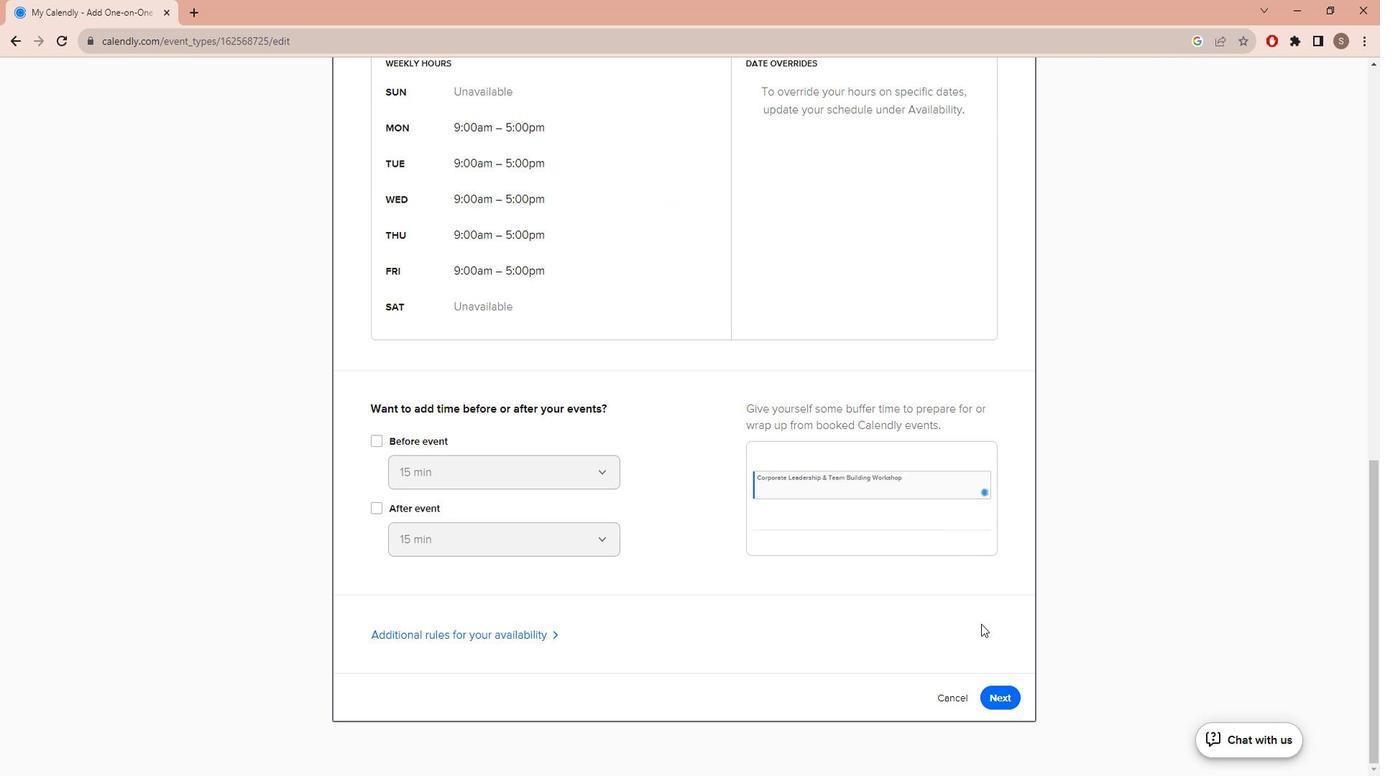
Action: Mouse scrolled (495, 464) with delta (0, -1)
Screenshot: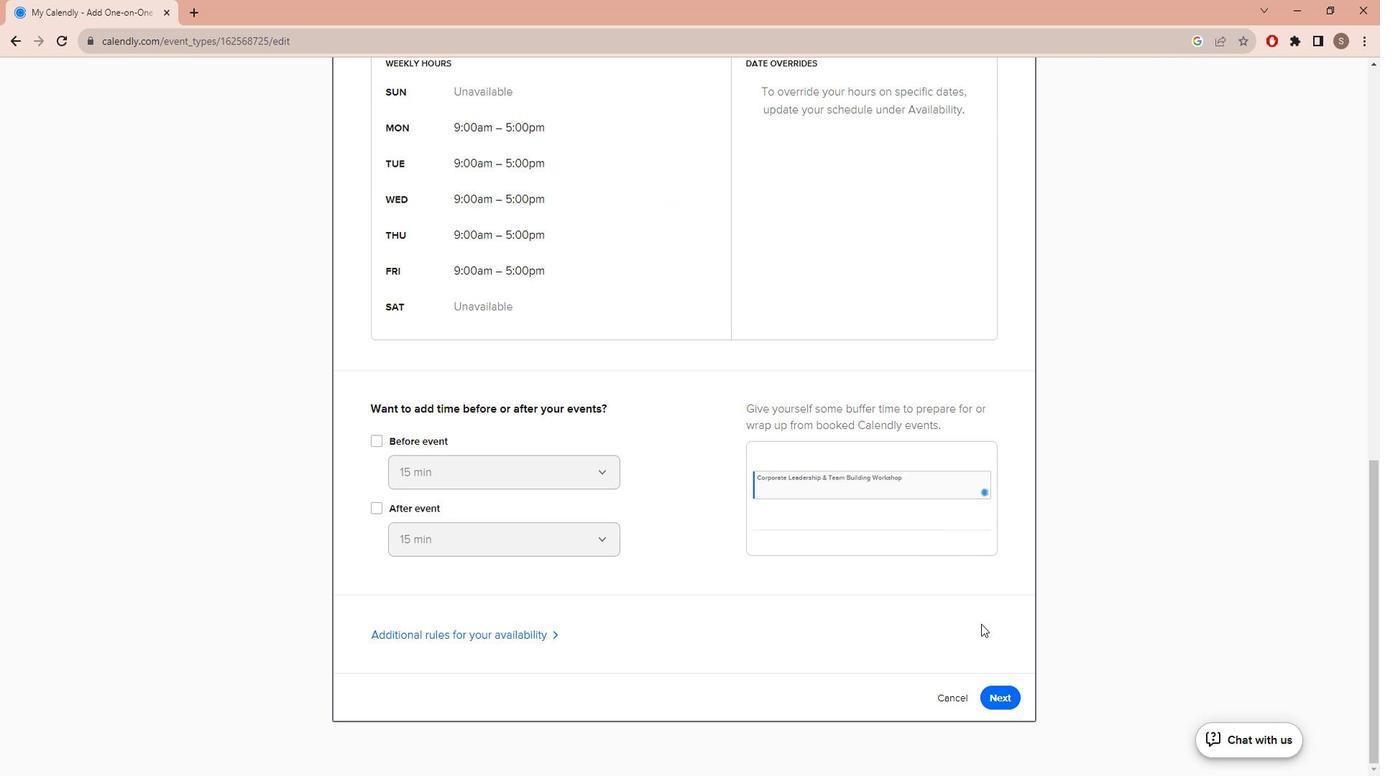 
Action: Mouse moved to (495, 465)
Screenshot: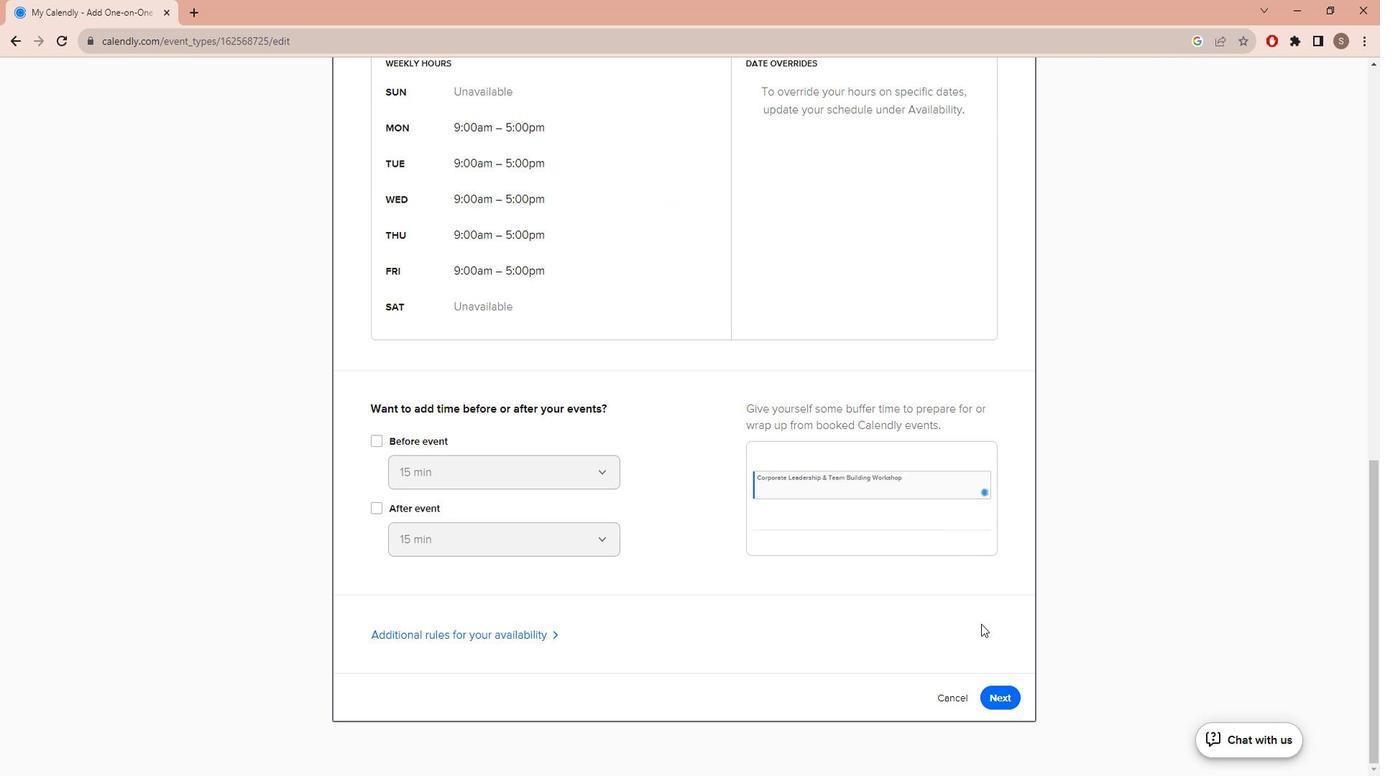 
Action: Mouse scrolled (495, 464) with delta (0, 0)
Screenshot: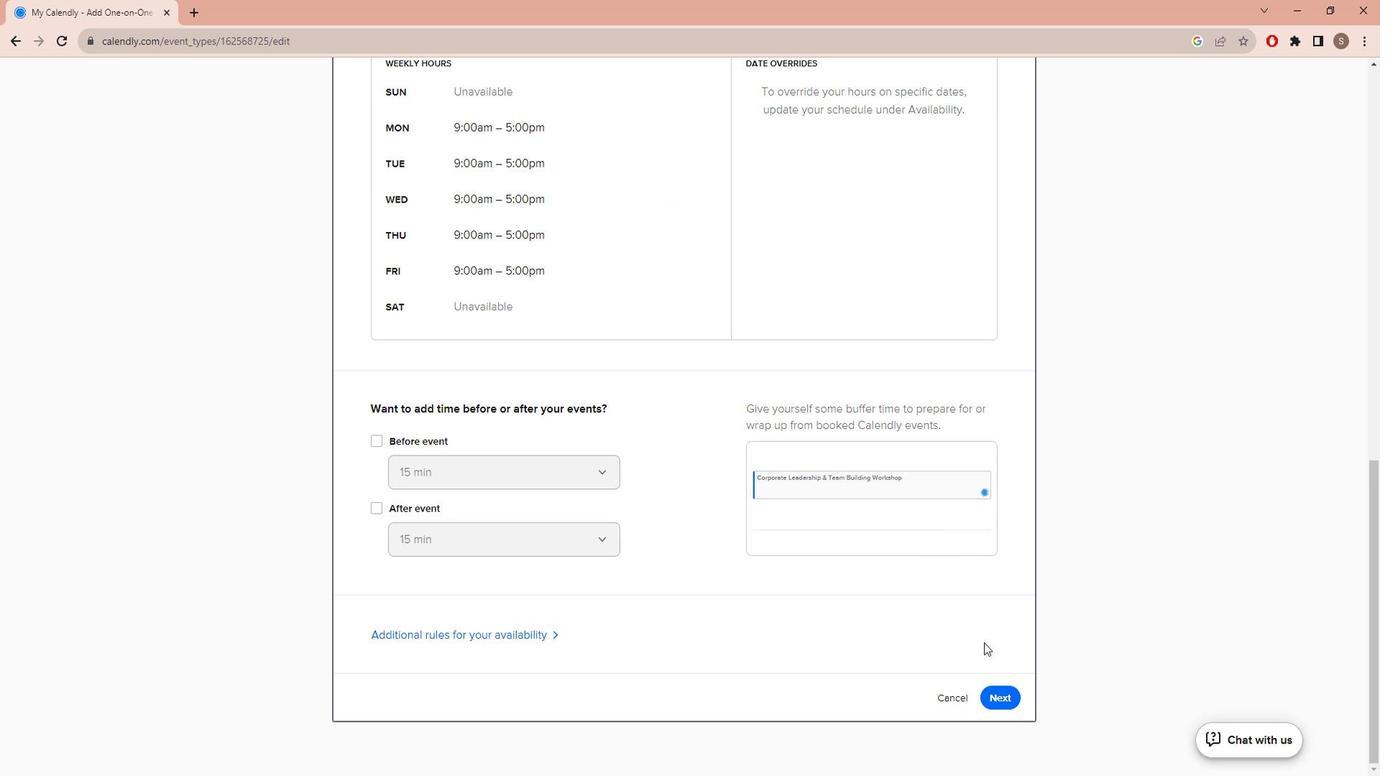 
Action: Mouse scrolled (495, 464) with delta (0, 0)
Screenshot: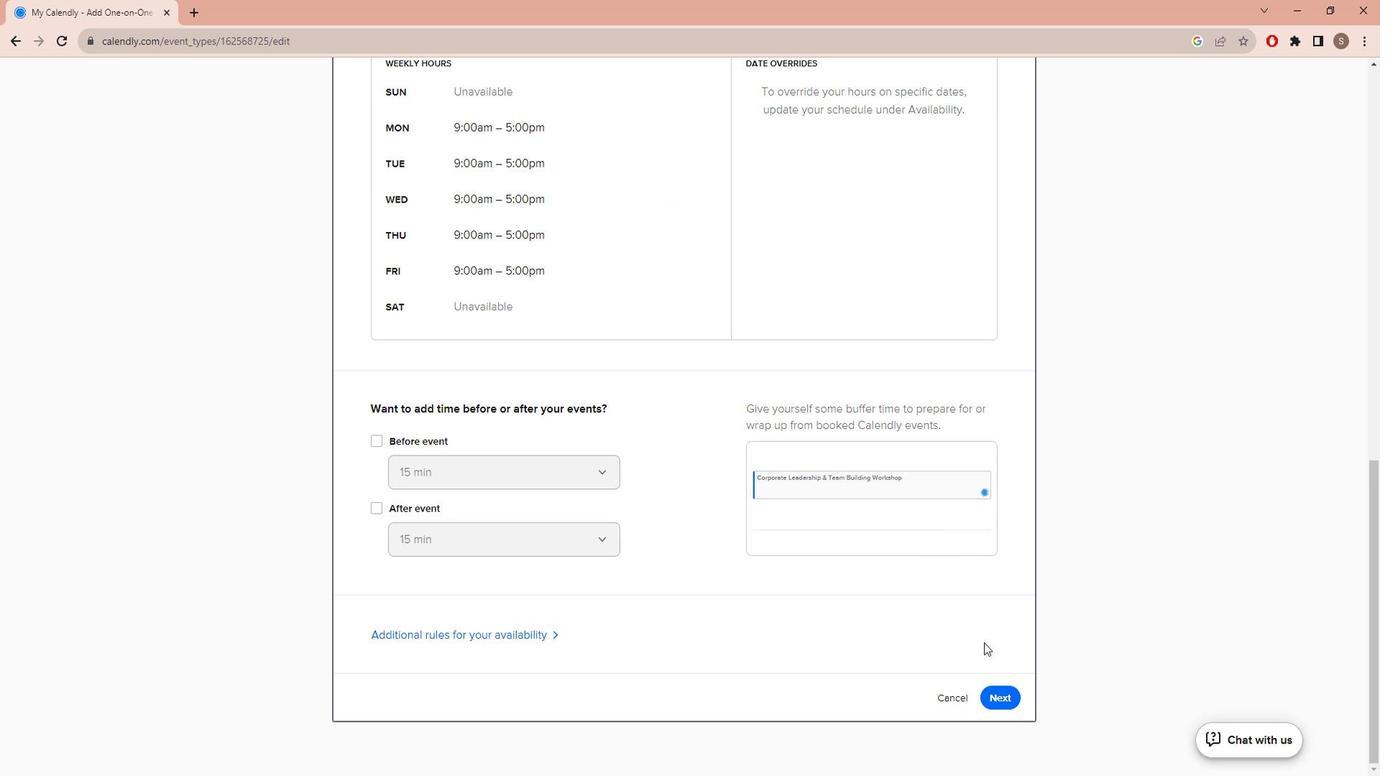 
Action: Mouse moved to (1026, 702)
Screenshot: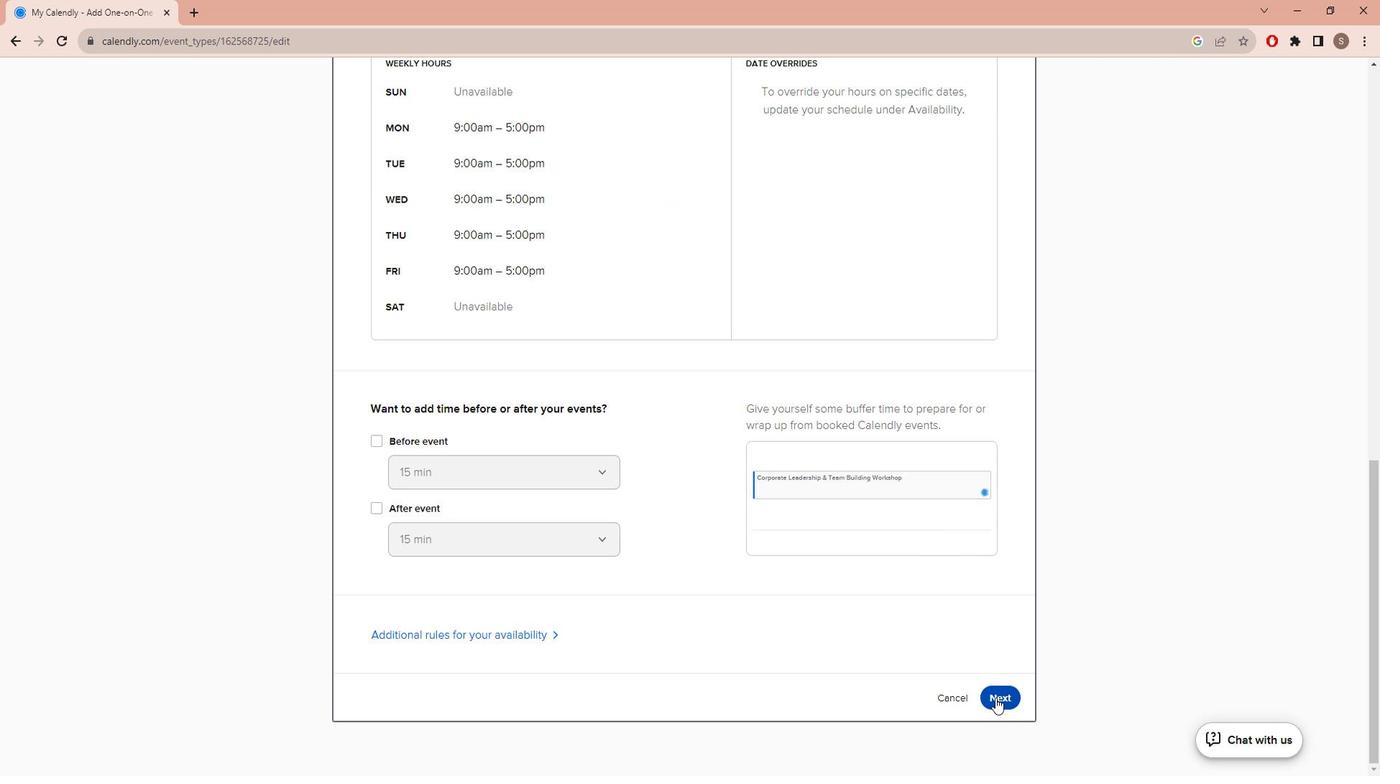 
Action: Mouse pressed left at (1026, 702)
Screenshot: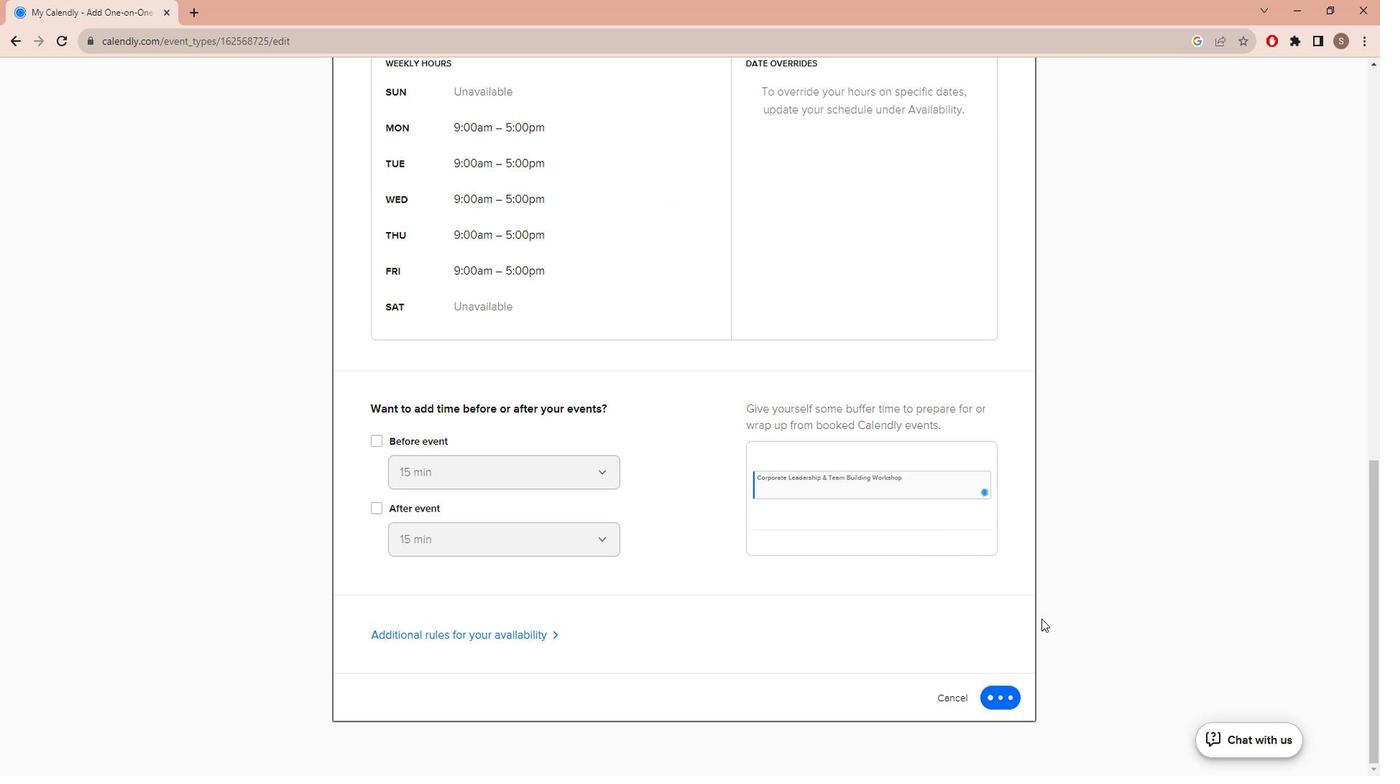 
Action: Mouse moved to (1116, 614)
Screenshot: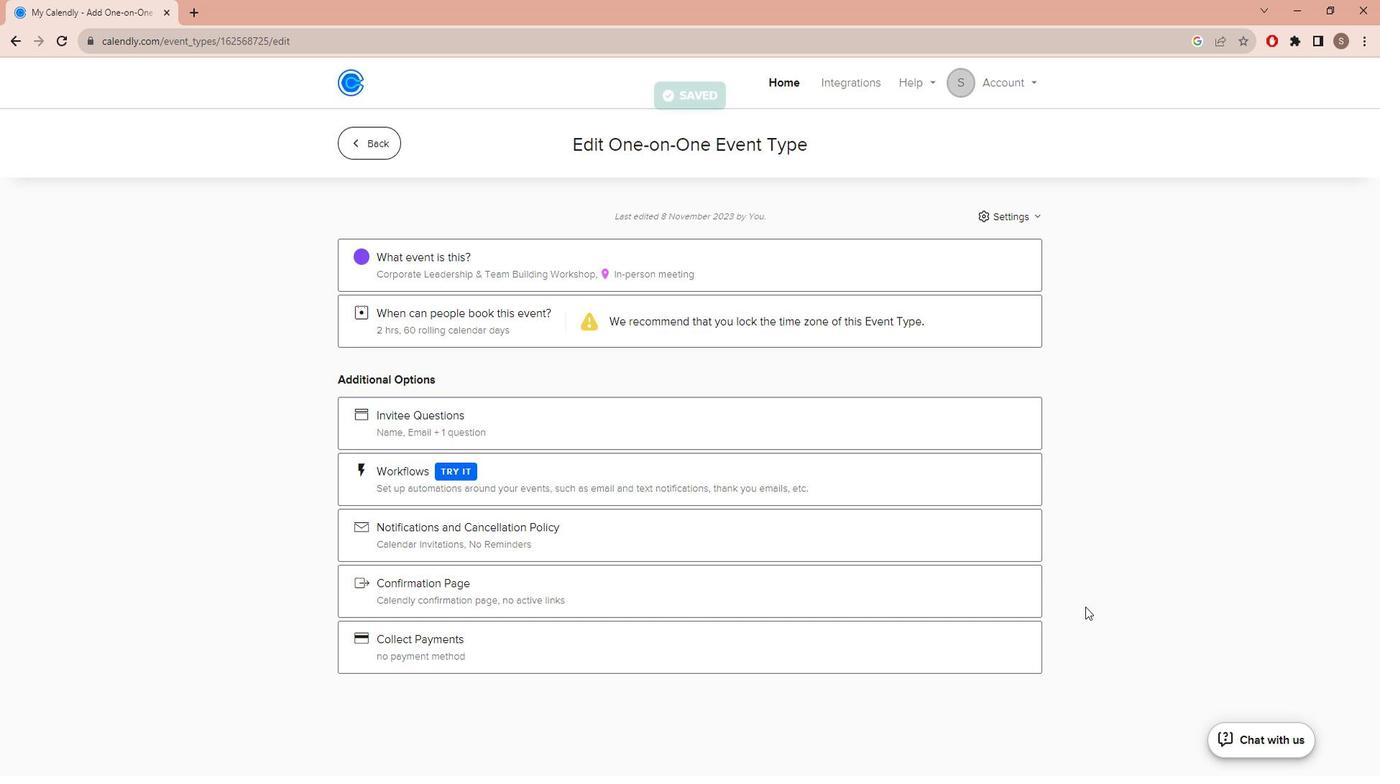
